 Task: Research Airbnb options in Watsa, Democratic Republic of the Congo from 4th December, 2023 to 10th December, 2023 for 8 adults.4 bedrooms having 8 beds and 4 bathrooms. Property type can be house. Amenities needed are: wifi, TV, free parkinig on premises, gym, breakfast. Look for 3 properties as per requirement.
Action: Mouse moved to (515, 189)
Screenshot: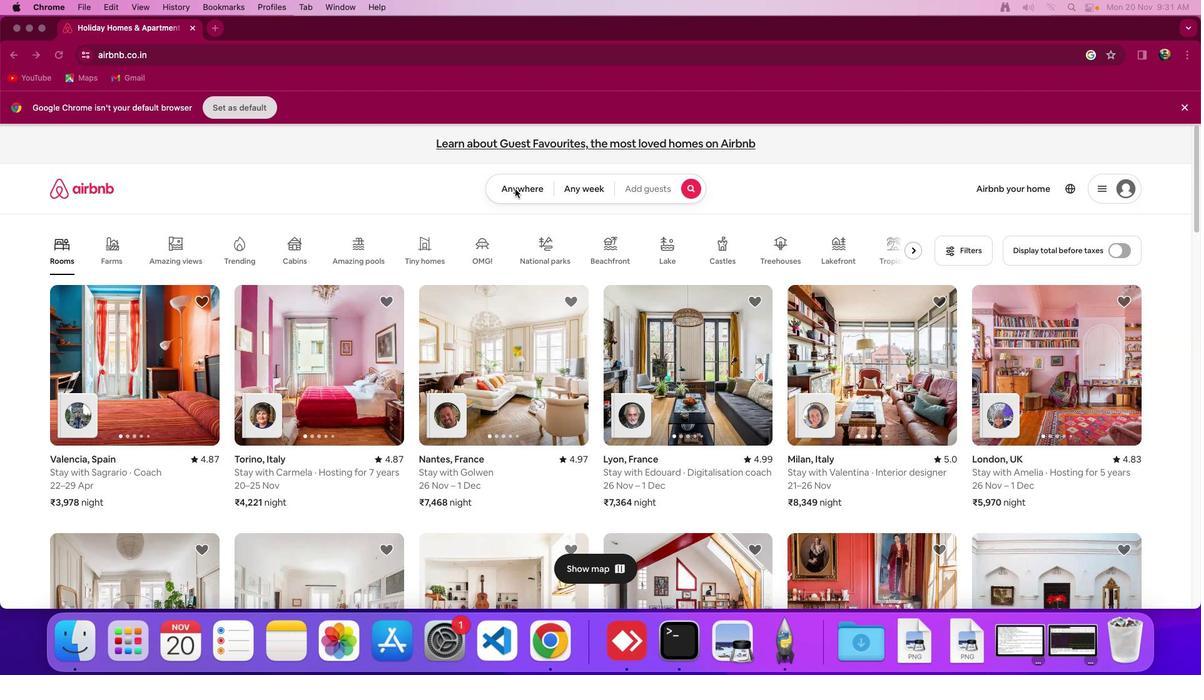 
Action: Mouse pressed left at (515, 189)
Screenshot: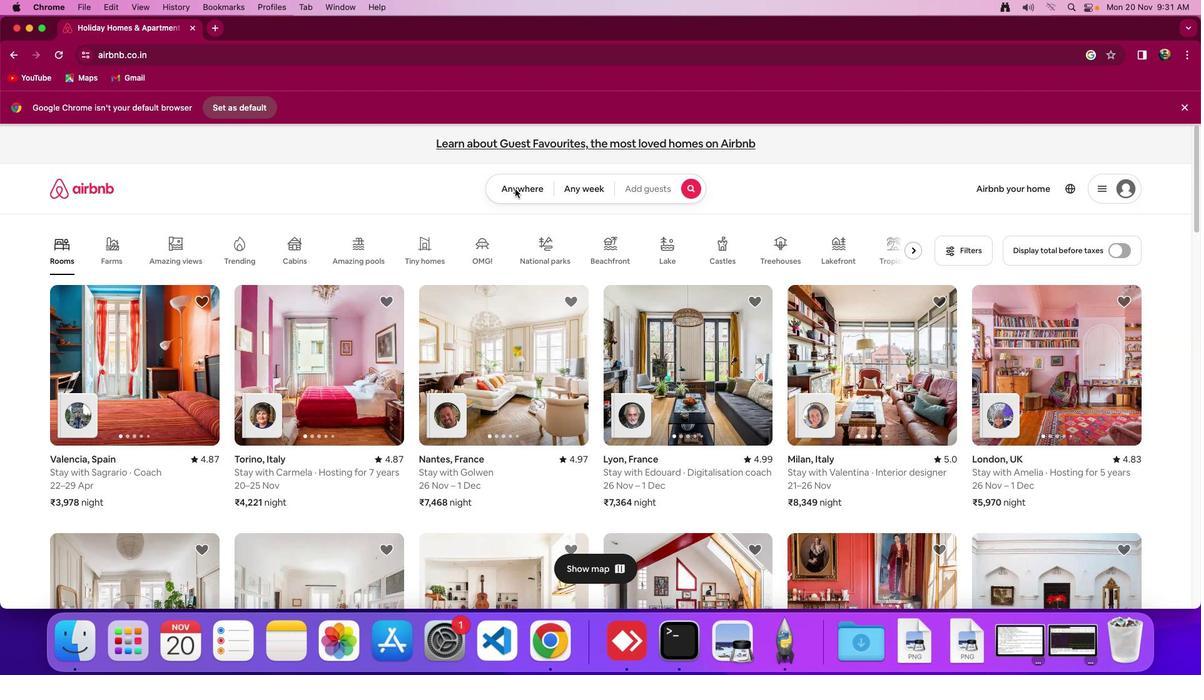 
Action: Mouse moved to (515, 189)
Screenshot: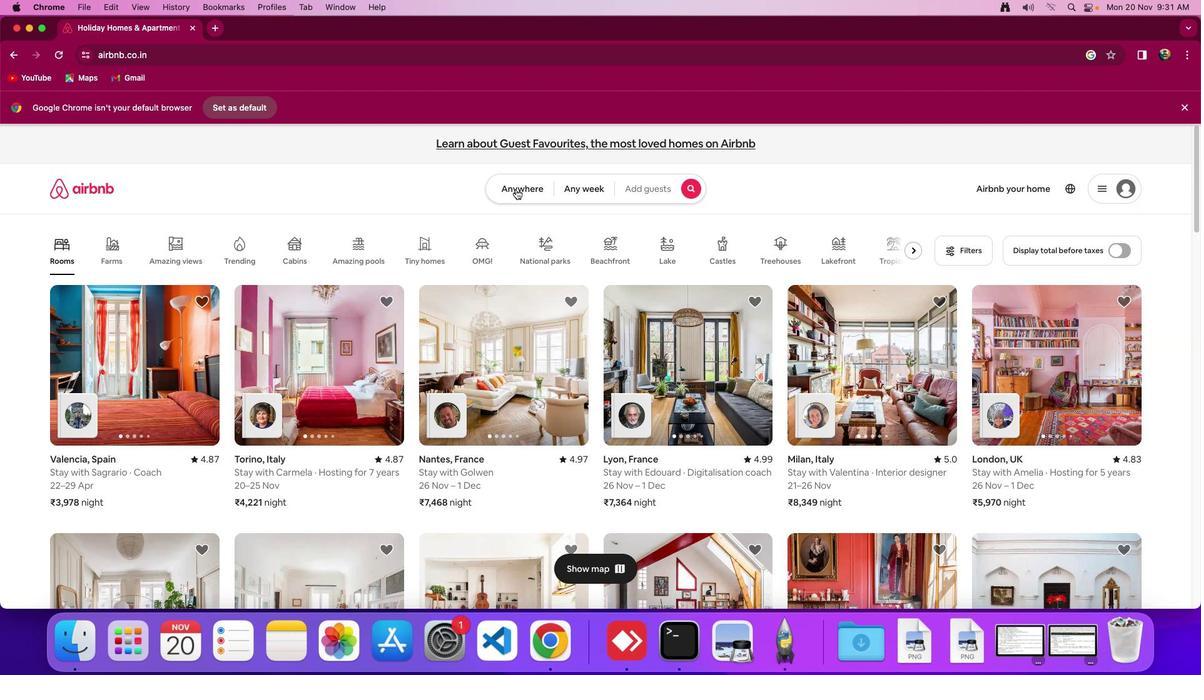 
Action: Mouse pressed left at (515, 189)
Screenshot: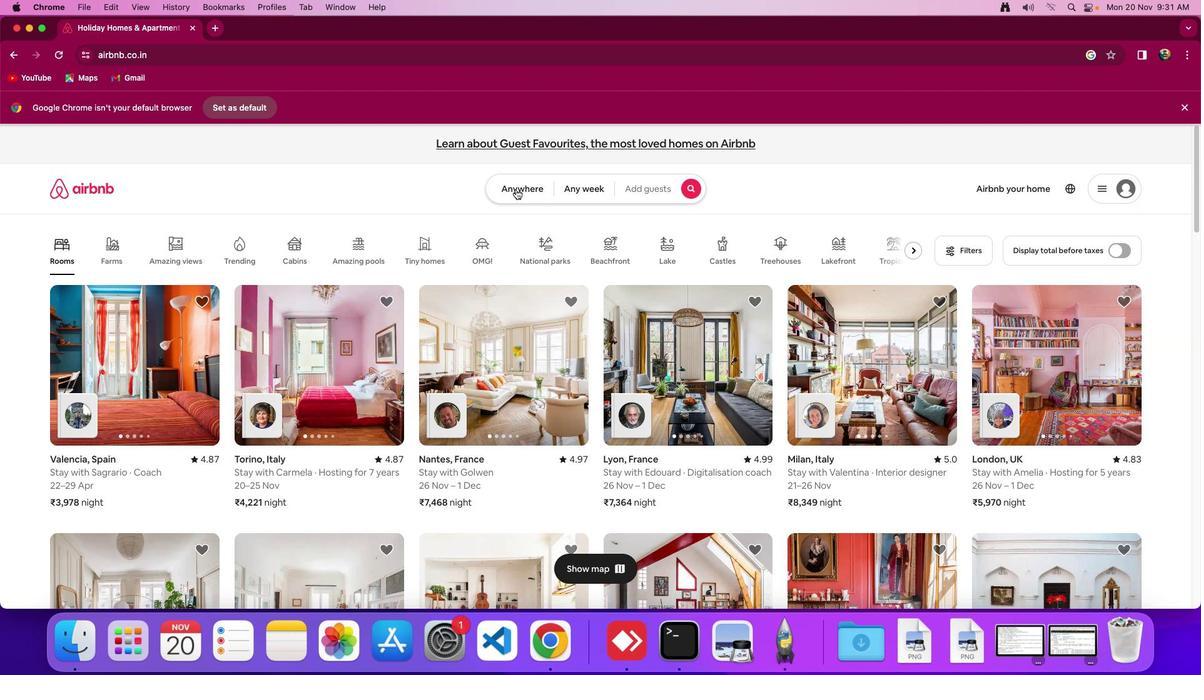 
Action: Mouse moved to (431, 237)
Screenshot: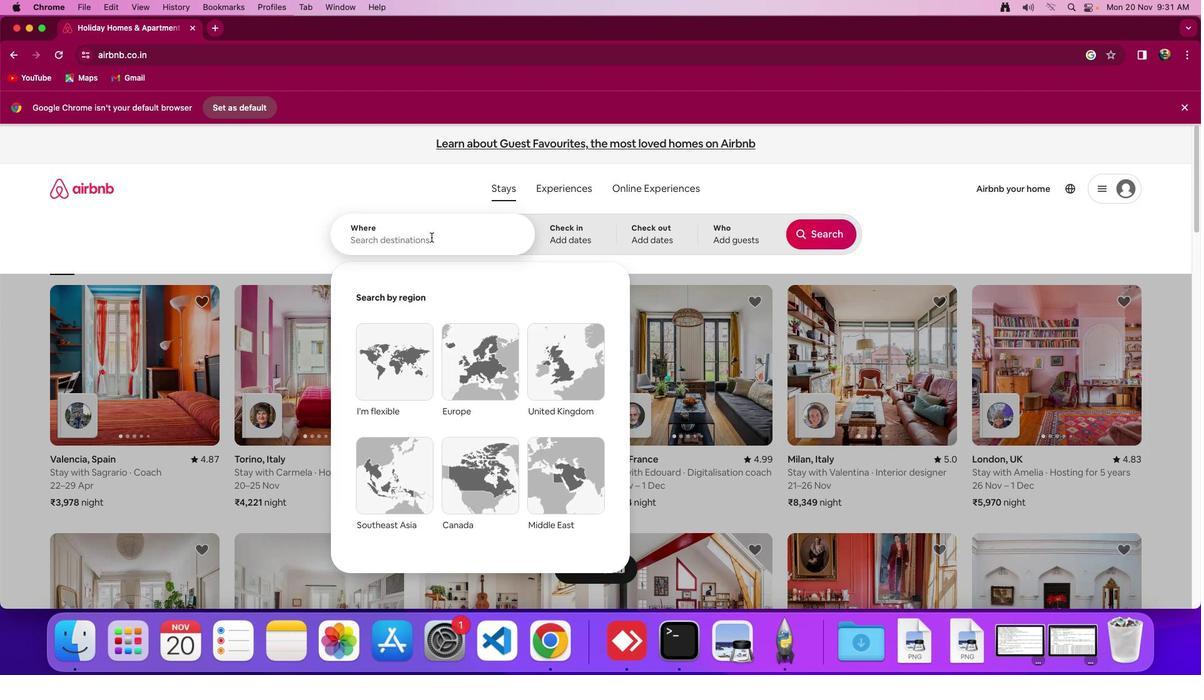 
Action: Mouse pressed left at (431, 237)
Screenshot: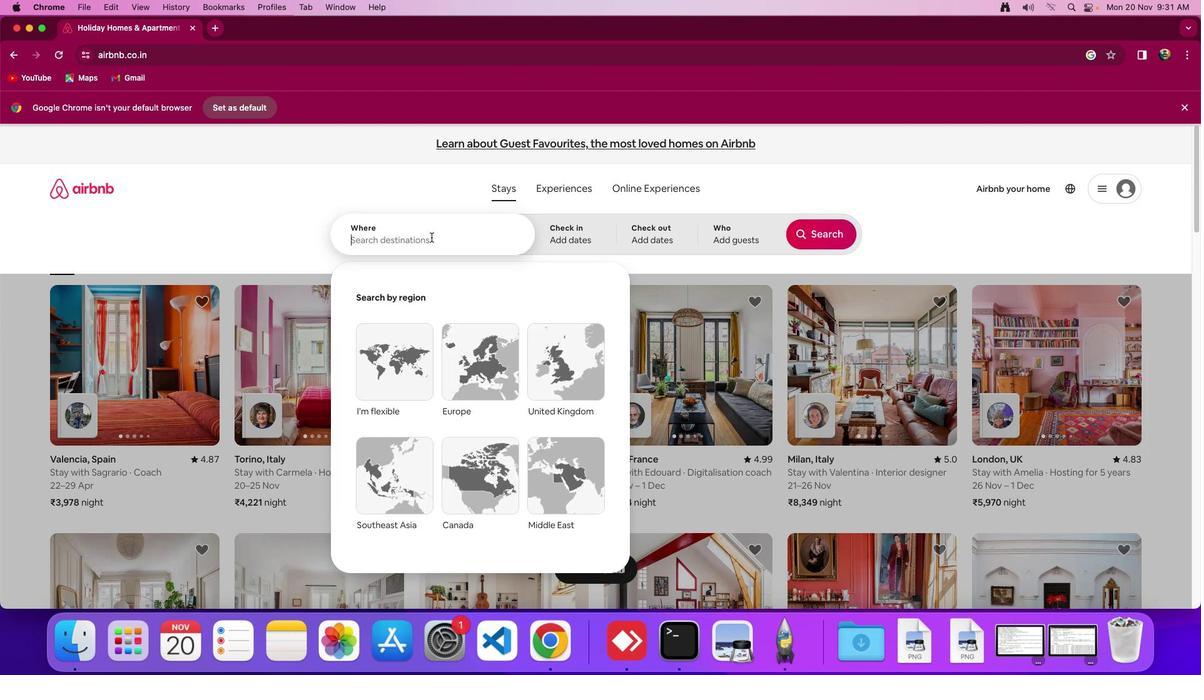 
Action: Mouse moved to (441, 233)
Screenshot: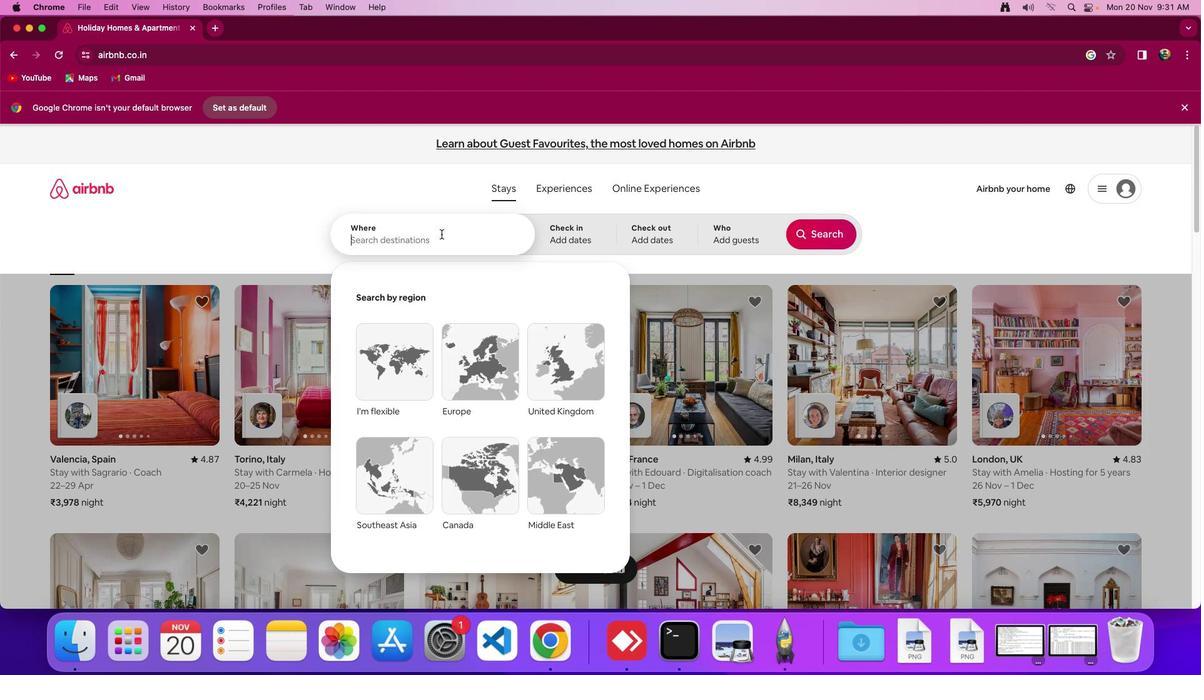 
Action: Key pressed Key.shift_r'W''a''s''t''s''a'','Key.spaceKey.shift_r'D''e''m''o''c''r''a''t''i''c'Key.spaceKey.shift_r'R''e''p''u''b''l''i''c'Key.space'o''f'Key.space't''h''e'Key.spaceKey.shift_r'C''o''n''g''o'
Screenshot: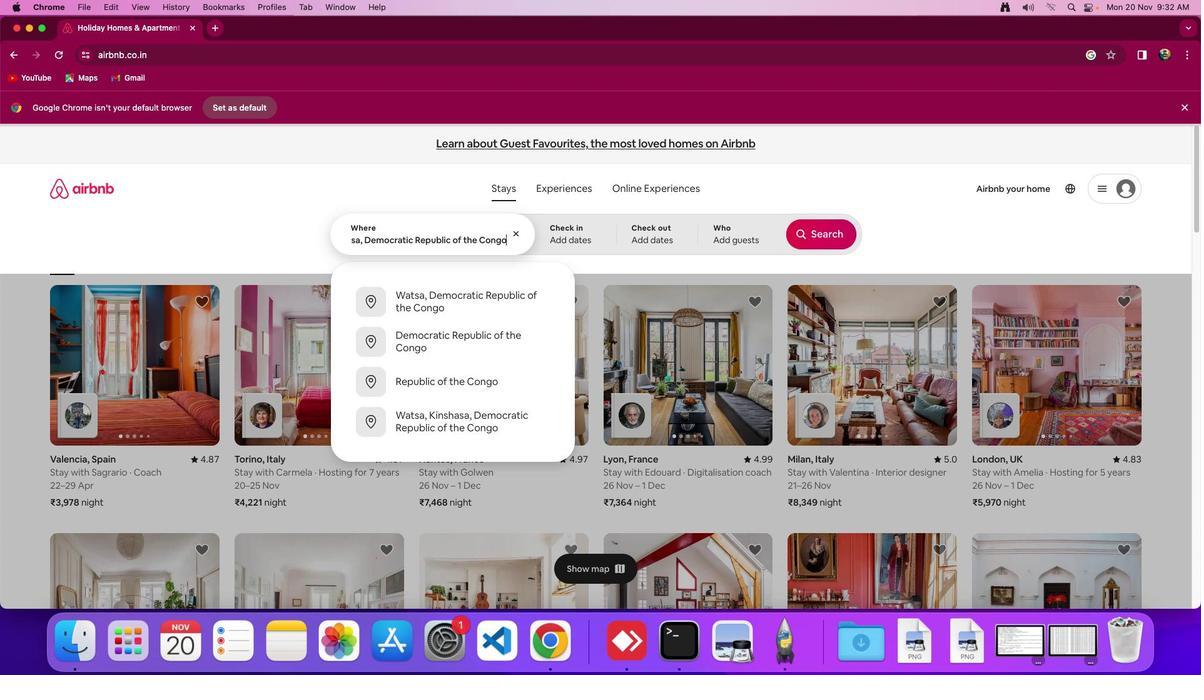 
Action: Mouse moved to (564, 238)
Screenshot: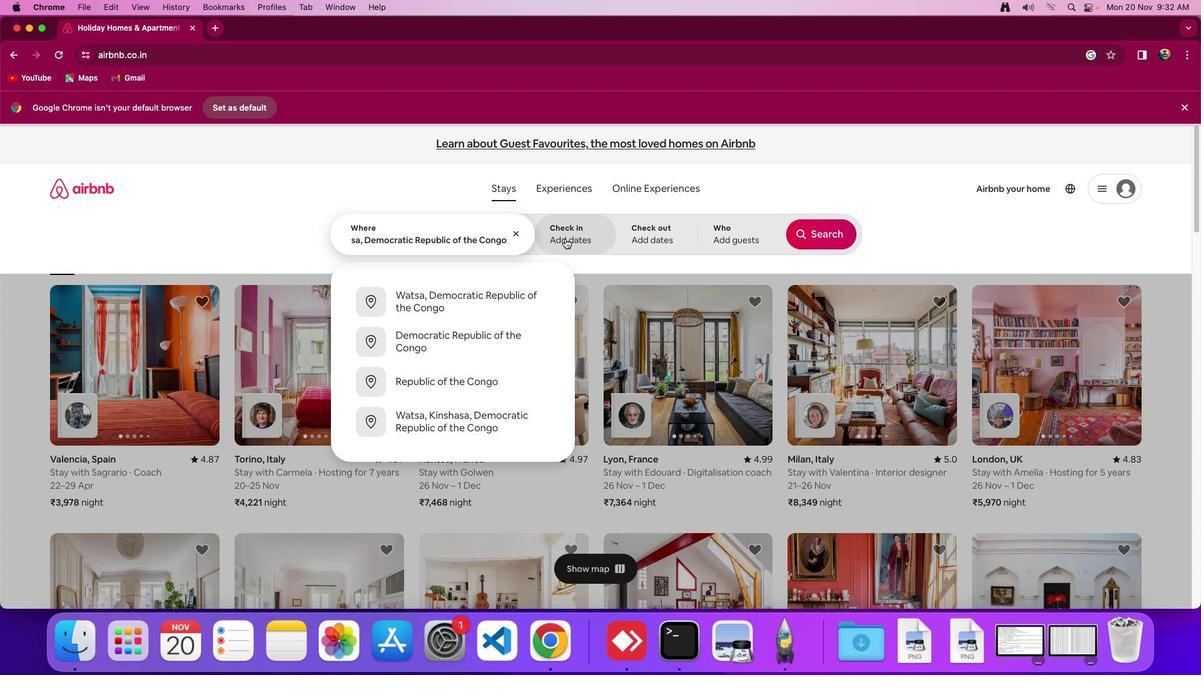 
Action: Mouse pressed left at (564, 238)
Screenshot: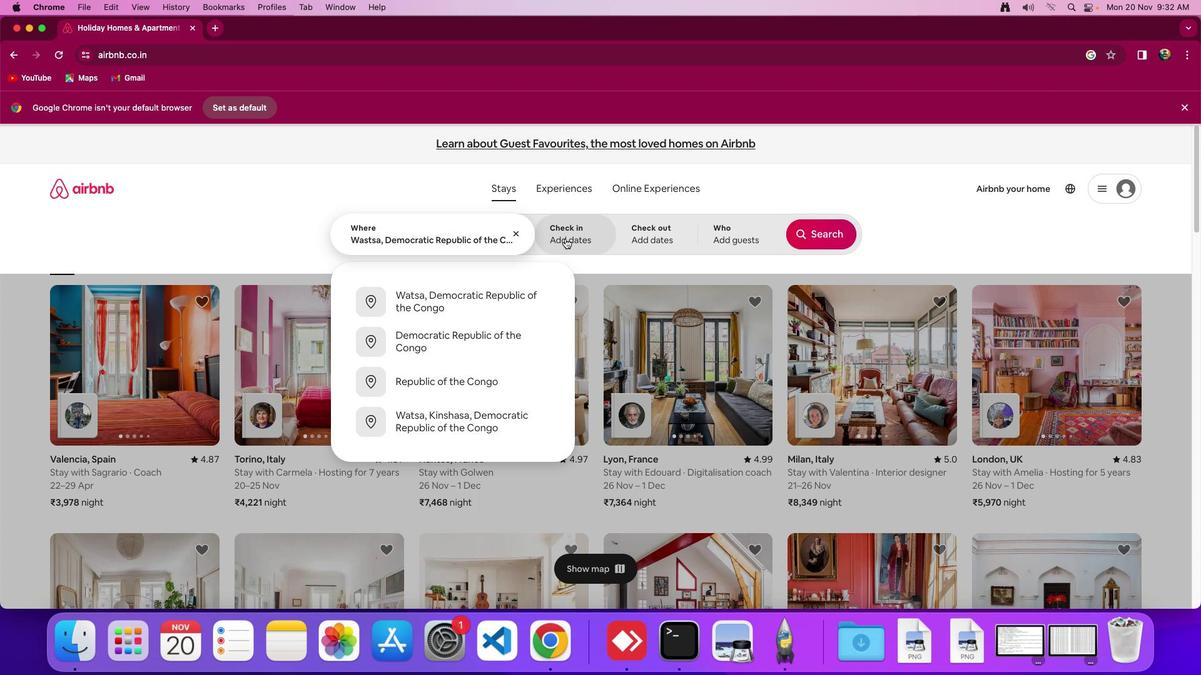 
Action: Mouse moved to (650, 417)
Screenshot: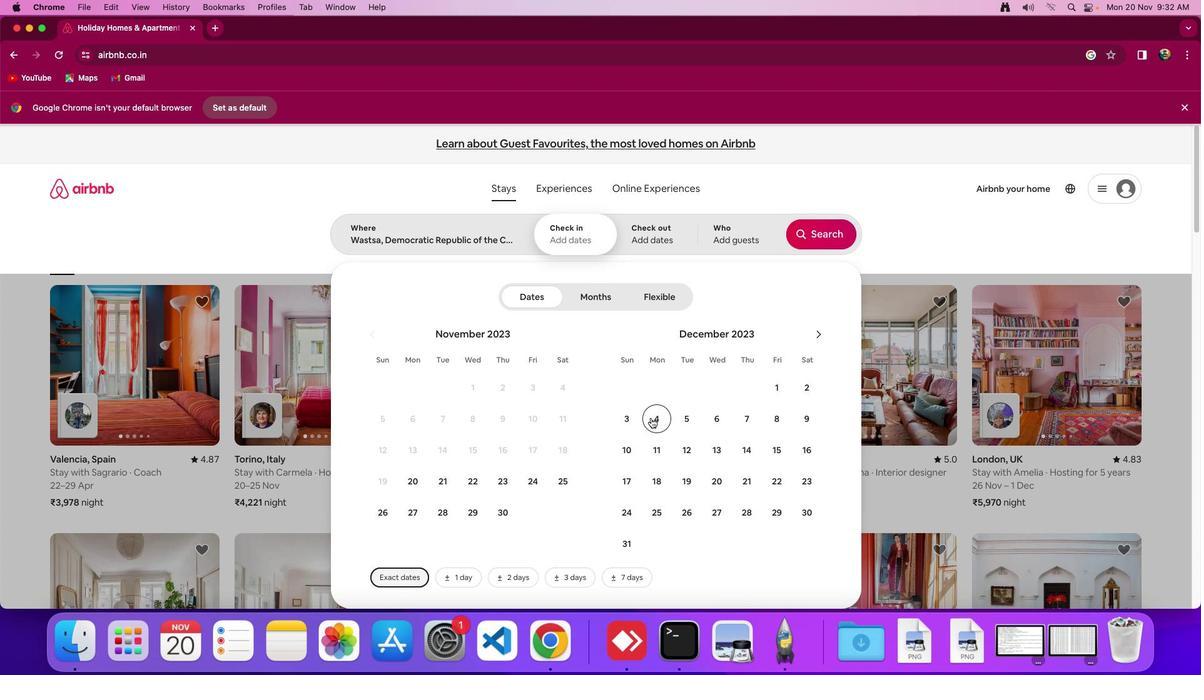 
Action: Mouse pressed left at (650, 417)
Screenshot: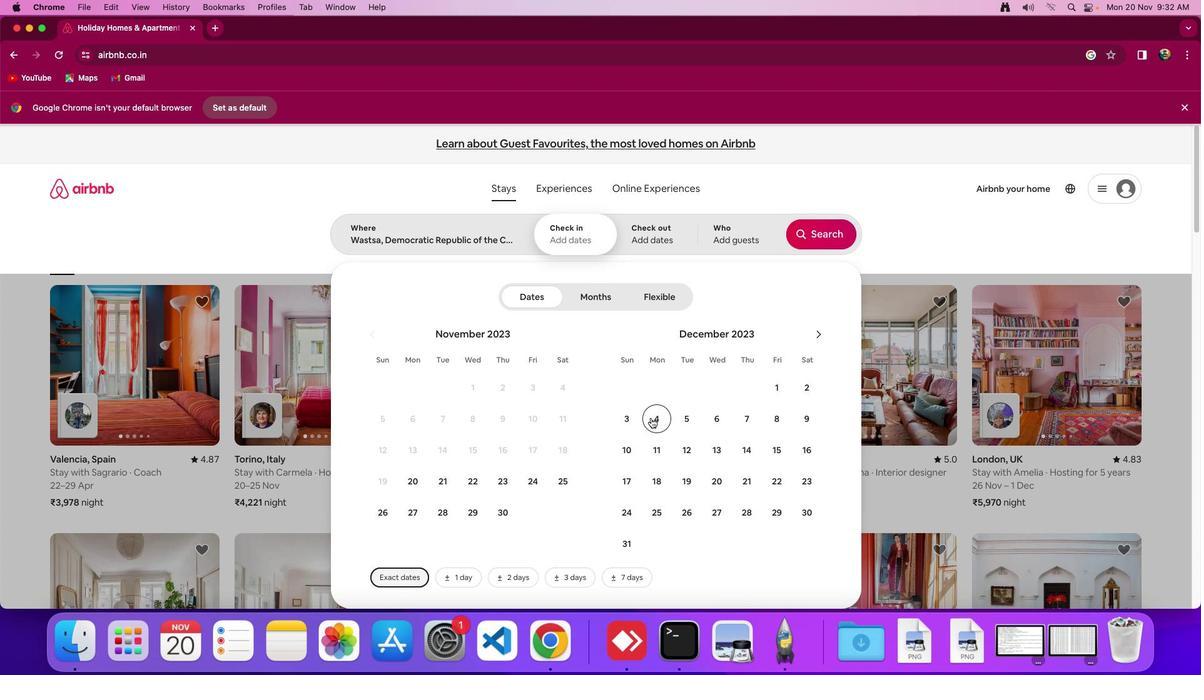 
Action: Mouse moved to (624, 441)
Screenshot: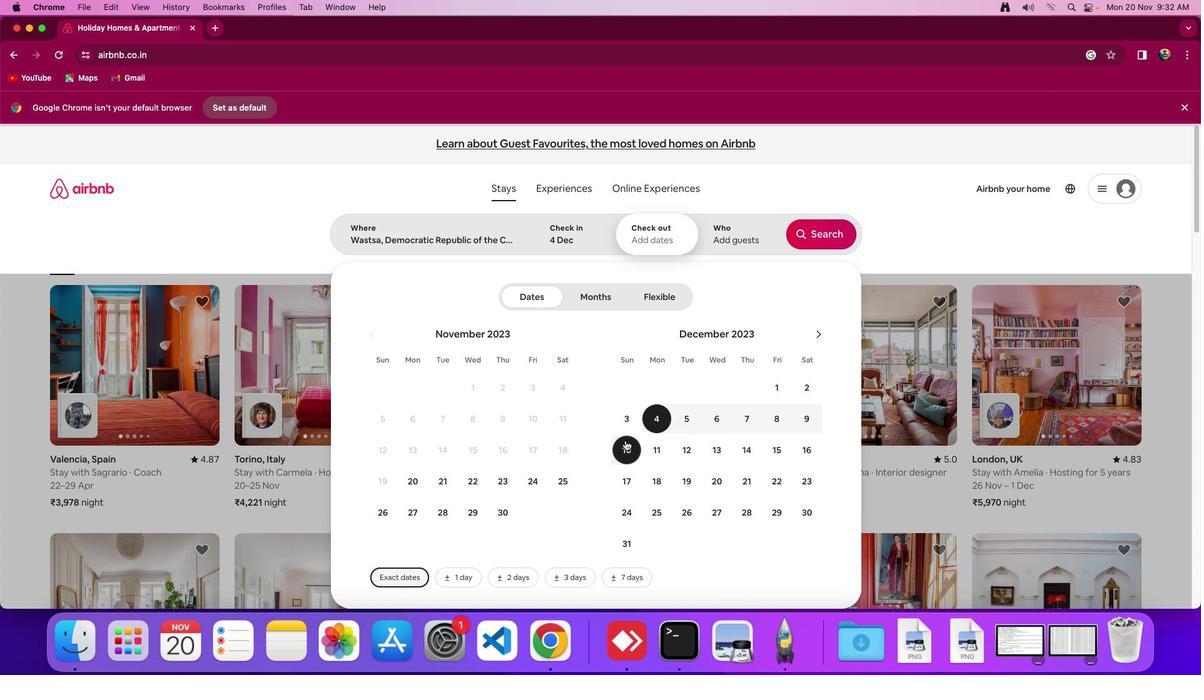 
Action: Mouse pressed left at (624, 441)
Screenshot: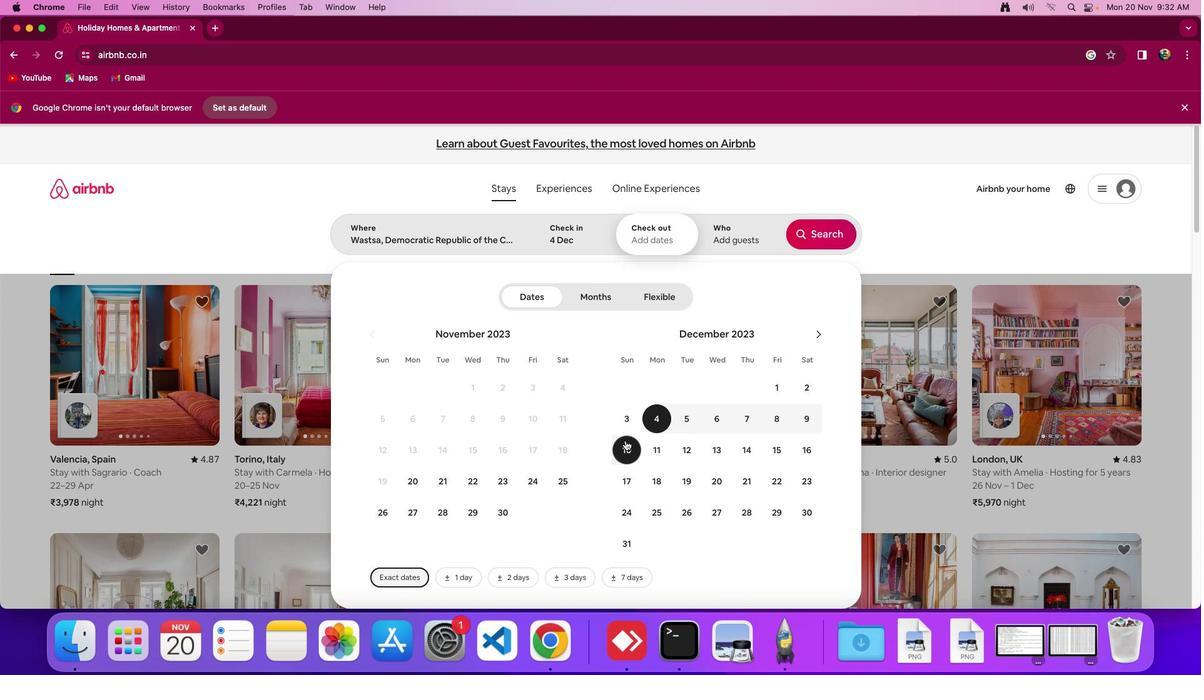 
Action: Mouse moved to (717, 240)
Screenshot: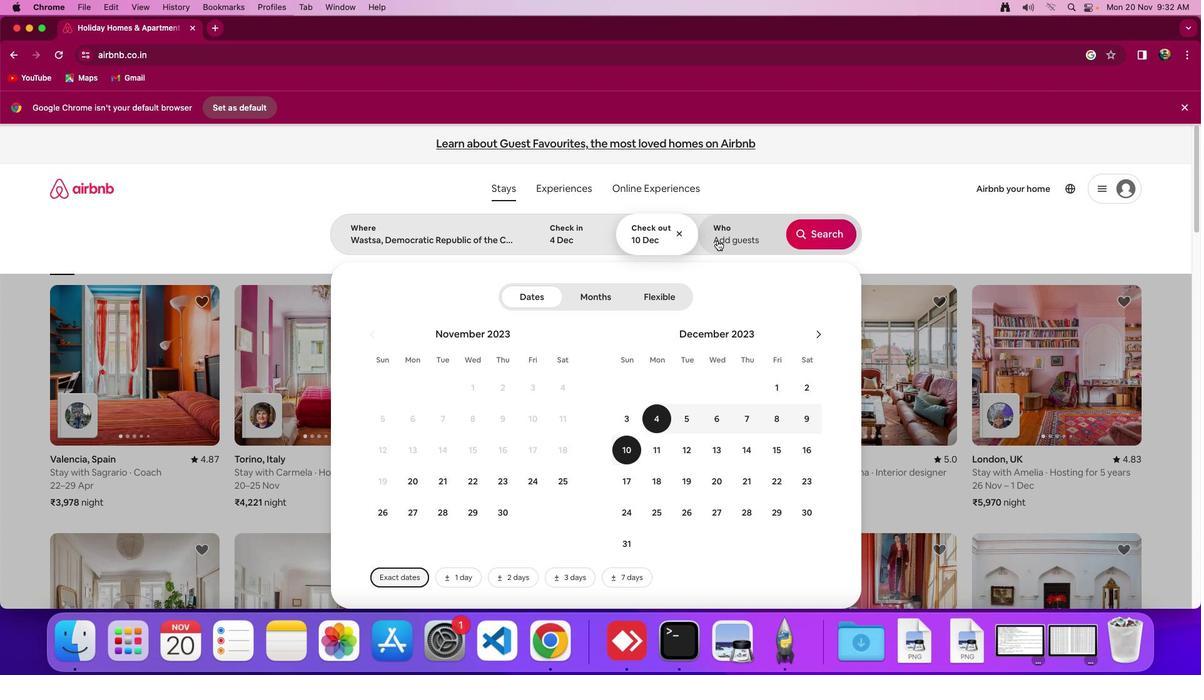 
Action: Mouse pressed left at (717, 240)
Screenshot: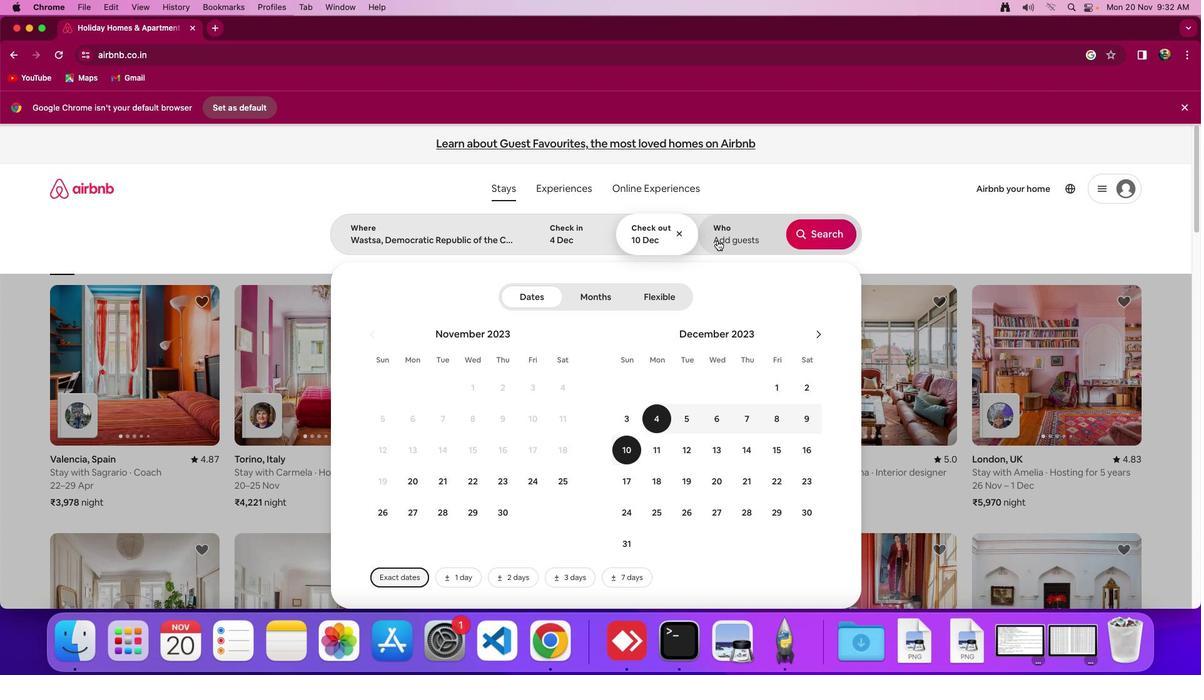 
Action: Mouse moved to (825, 302)
Screenshot: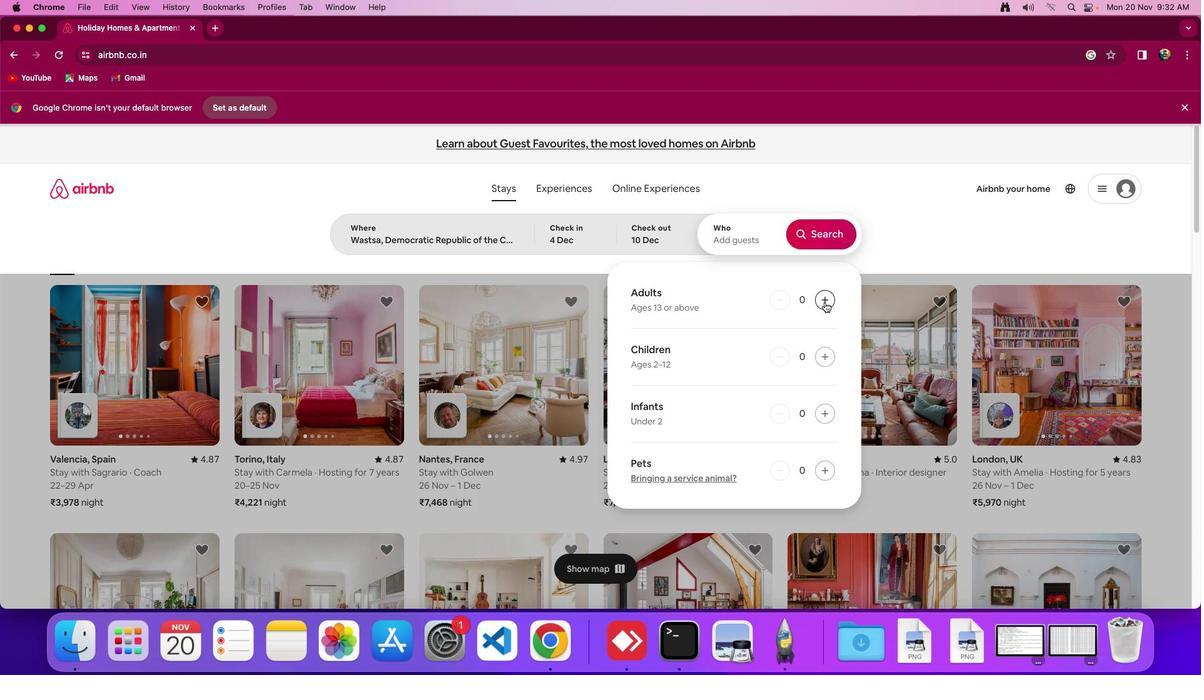 
Action: Mouse pressed left at (825, 302)
Screenshot: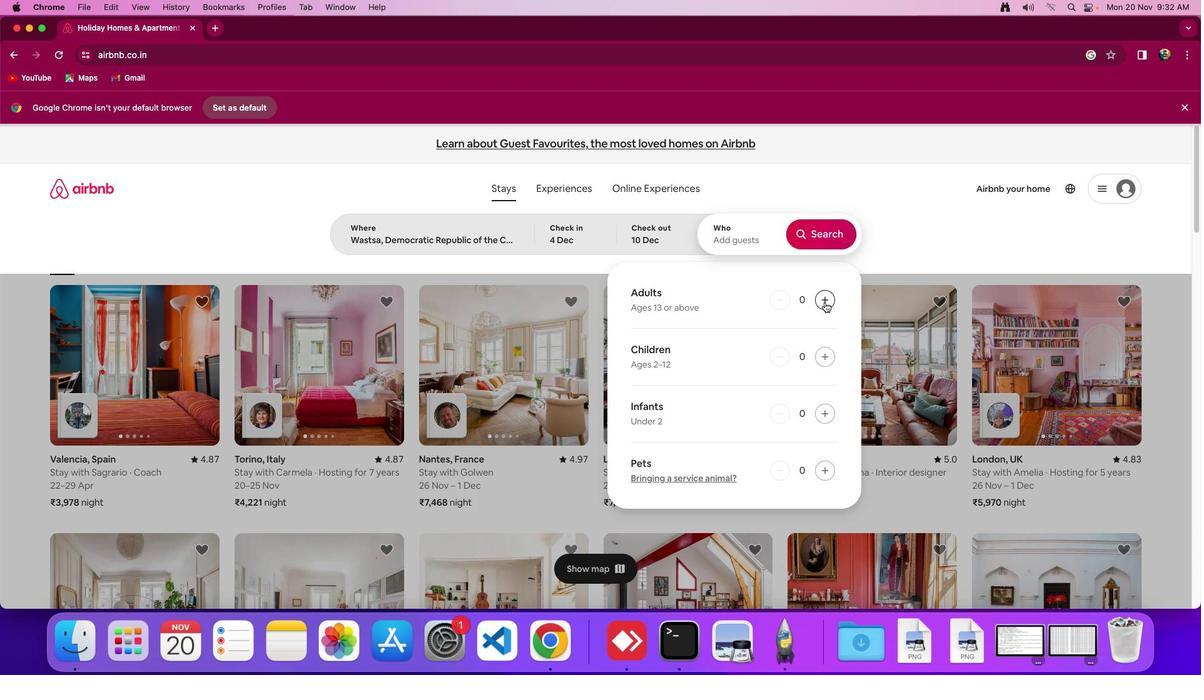 
Action: Mouse pressed left at (825, 302)
Screenshot: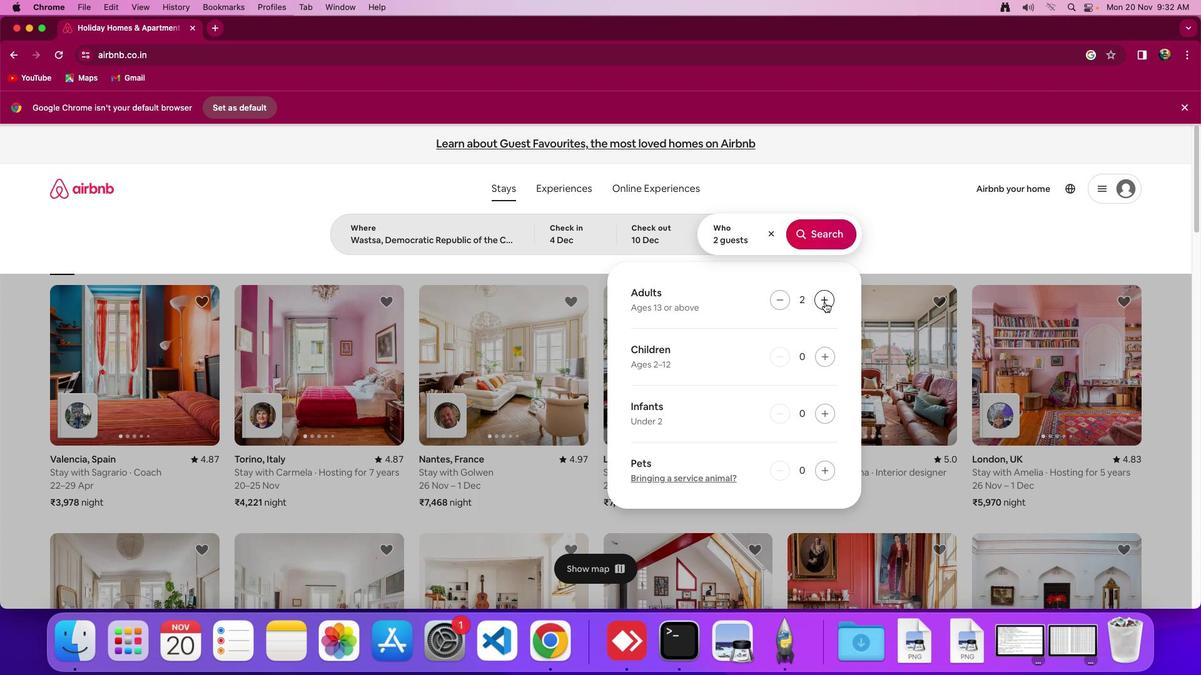 
Action: Mouse pressed left at (825, 302)
Screenshot: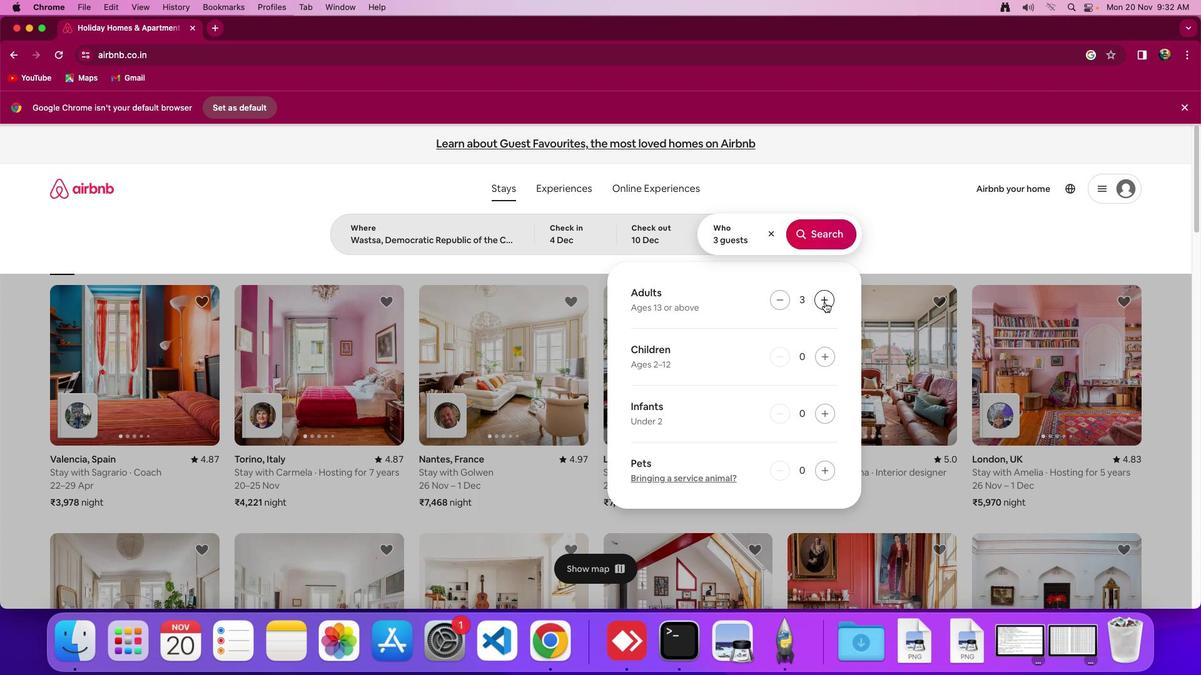 
Action: Mouse pressed left at (825, 302)
Screenshot: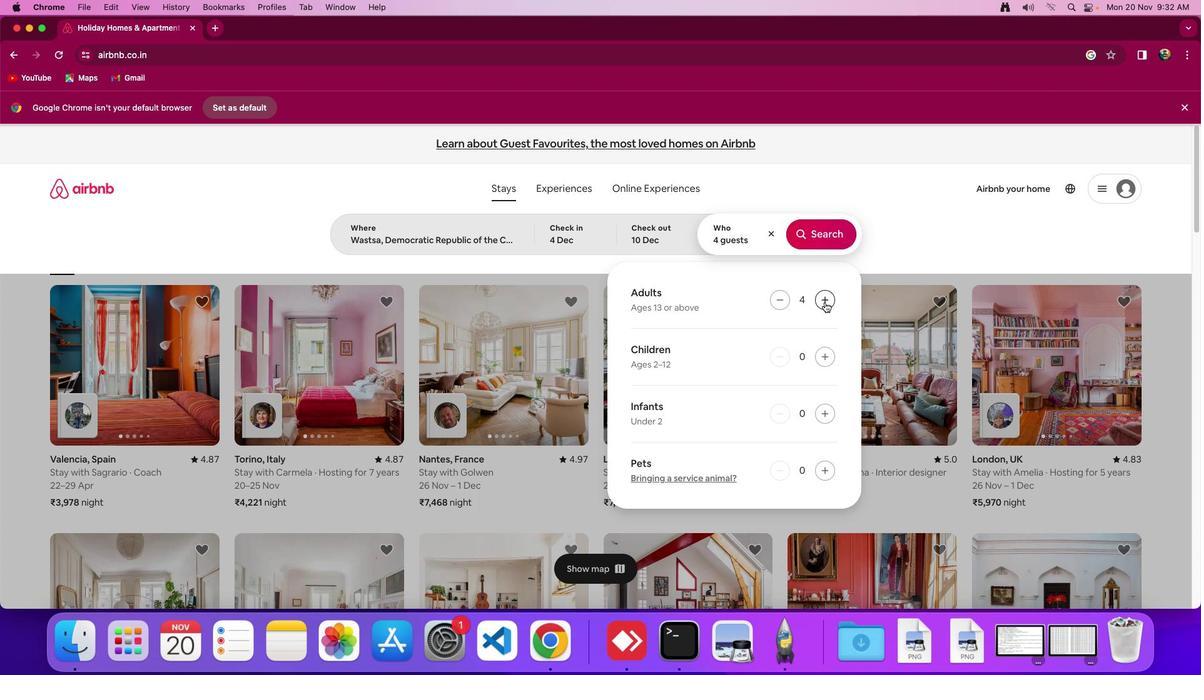 
Action: Mouse pressed left at (825, 302)
Screenshot: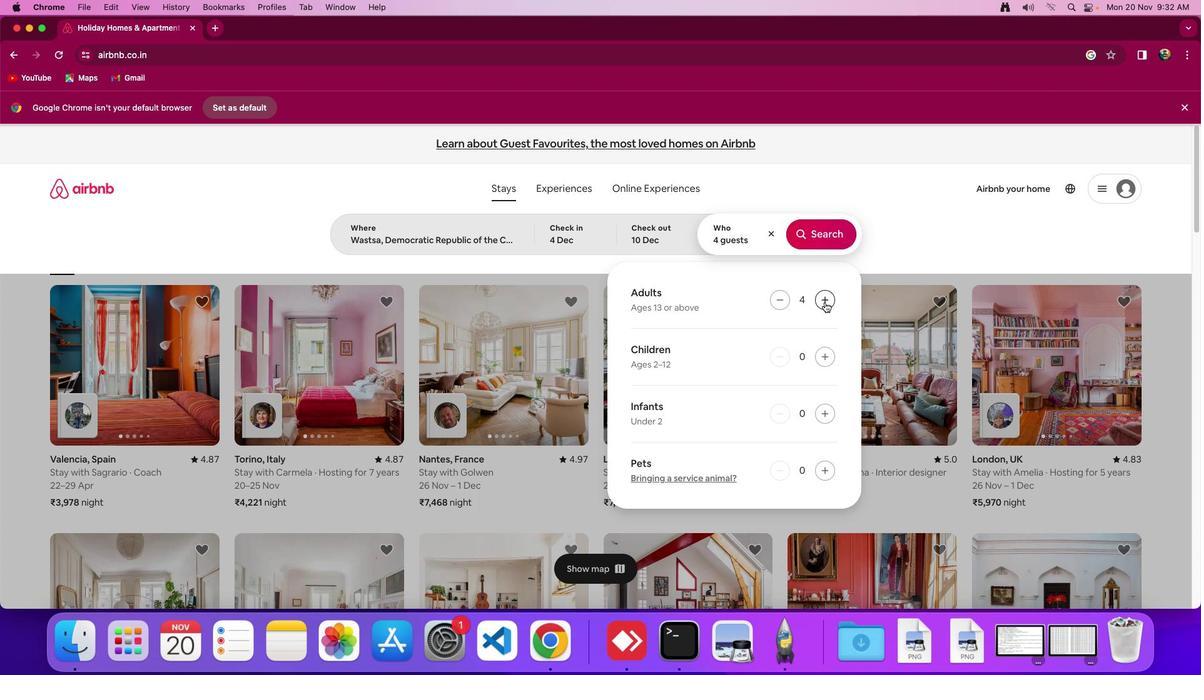 
Action: Mouse pressed left at (825, 302)
Screenshot: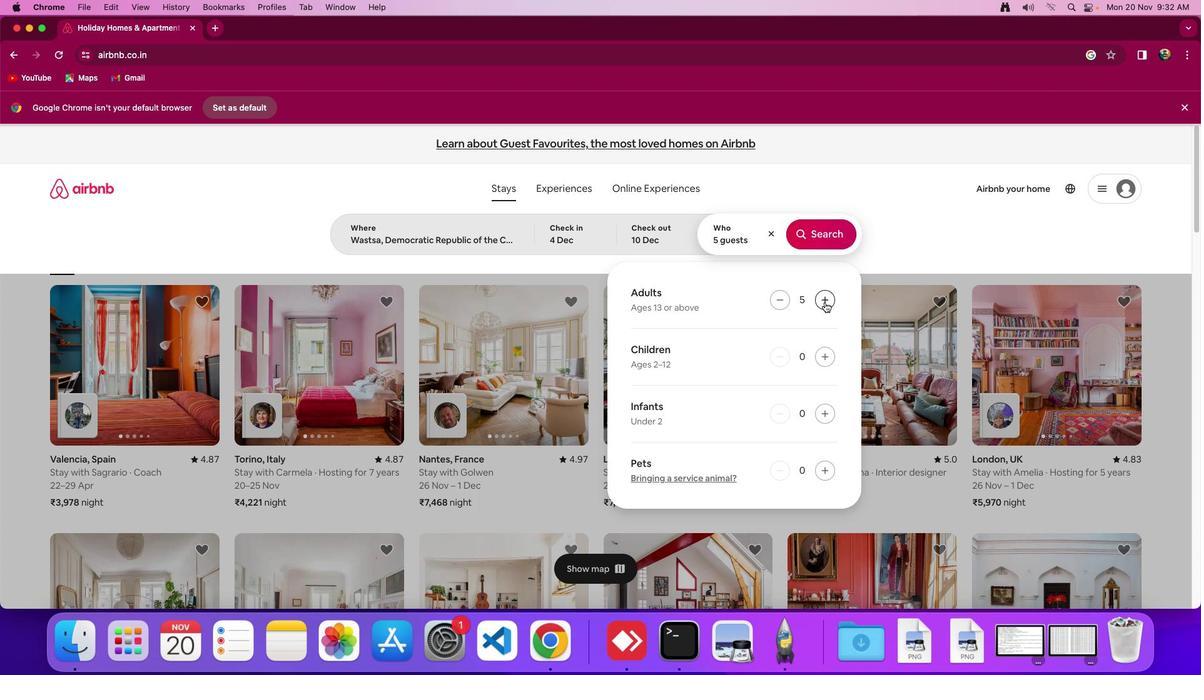 
Action: Mouse pressed left at (825, 302)
Screenshot: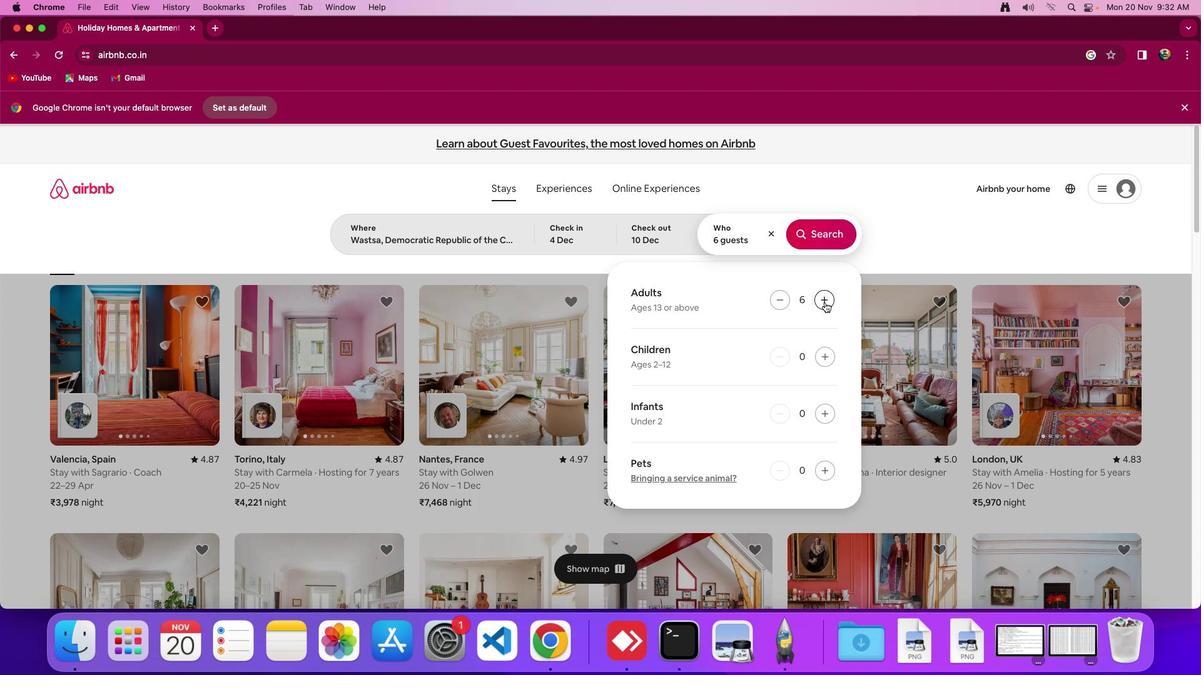 
Action: Mouse pressed left at (825, 302)
Screenshot: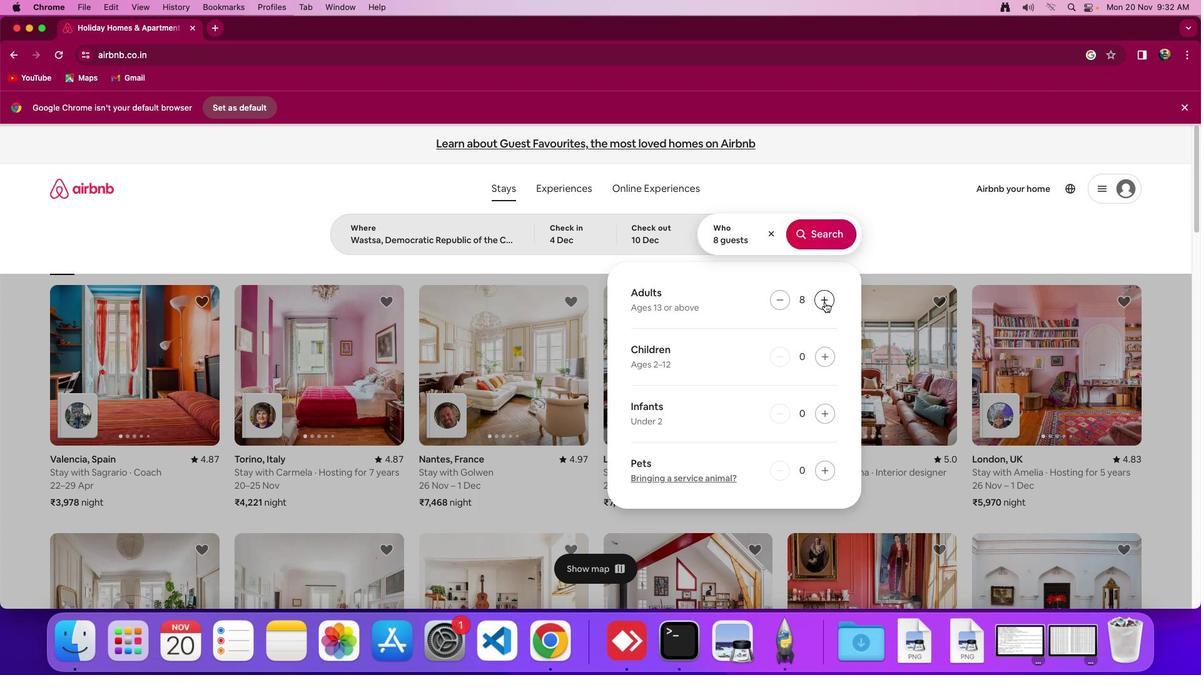 
Action: Mouse moved to (820, 232)
Screenshot: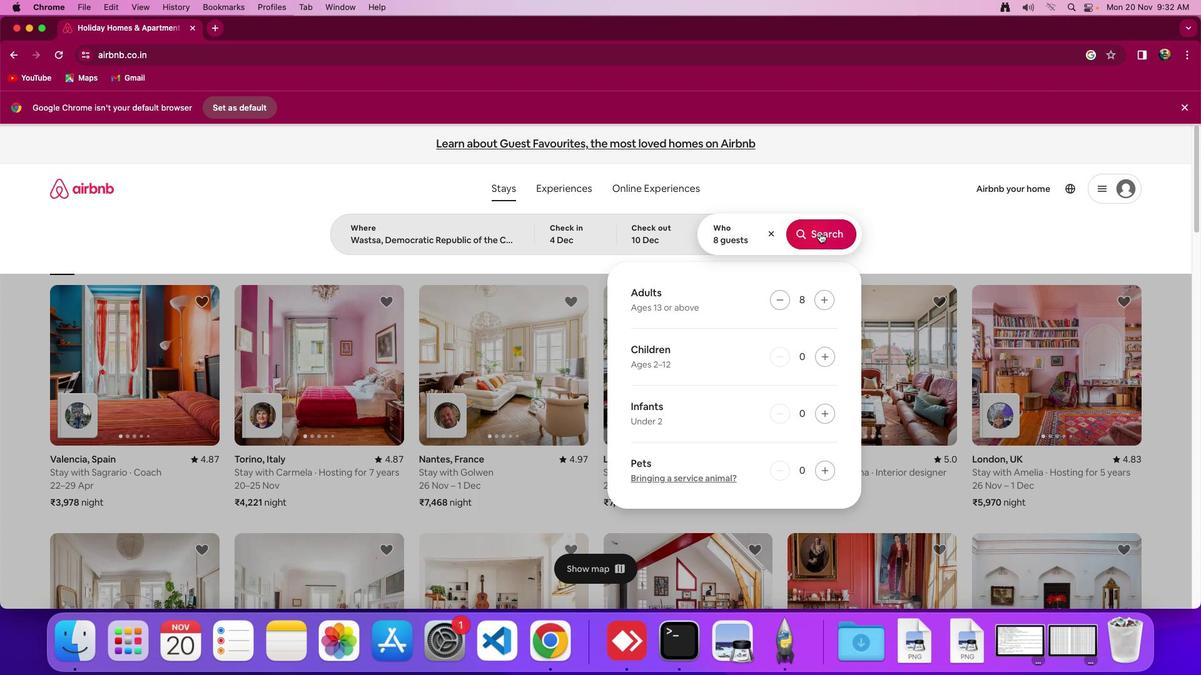 
Action: Mouse pressed left at (820, 232)
Screenshot: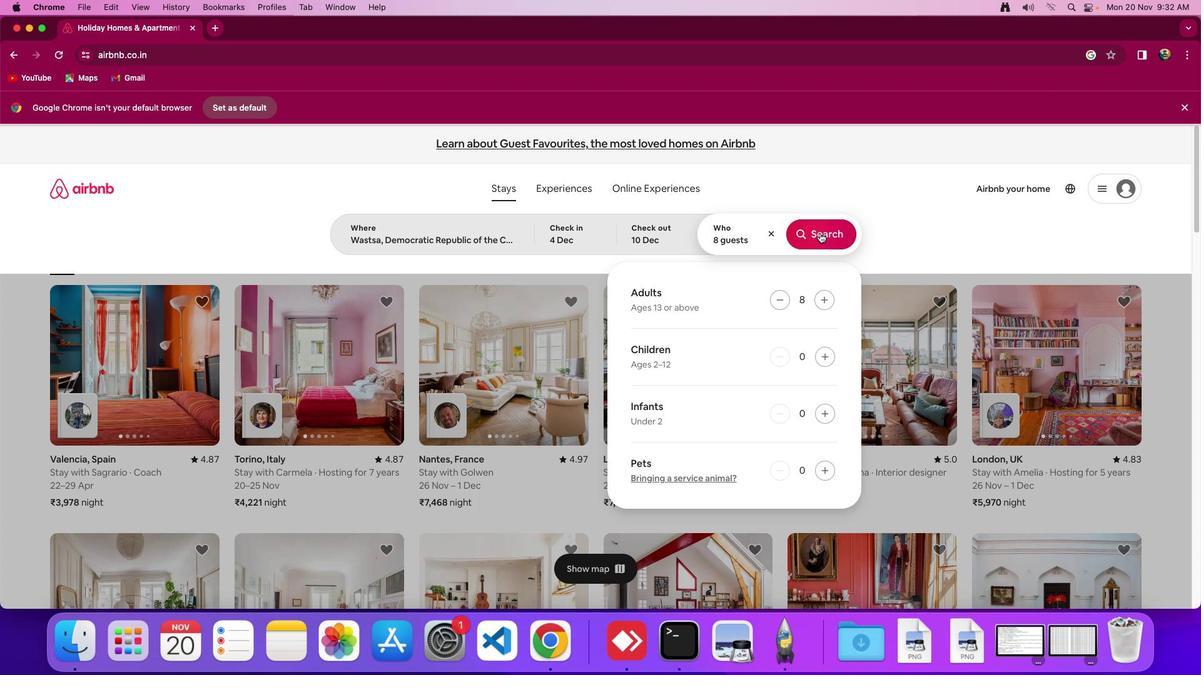 
Action: Mouse moved to (985, 198)
Screenshot: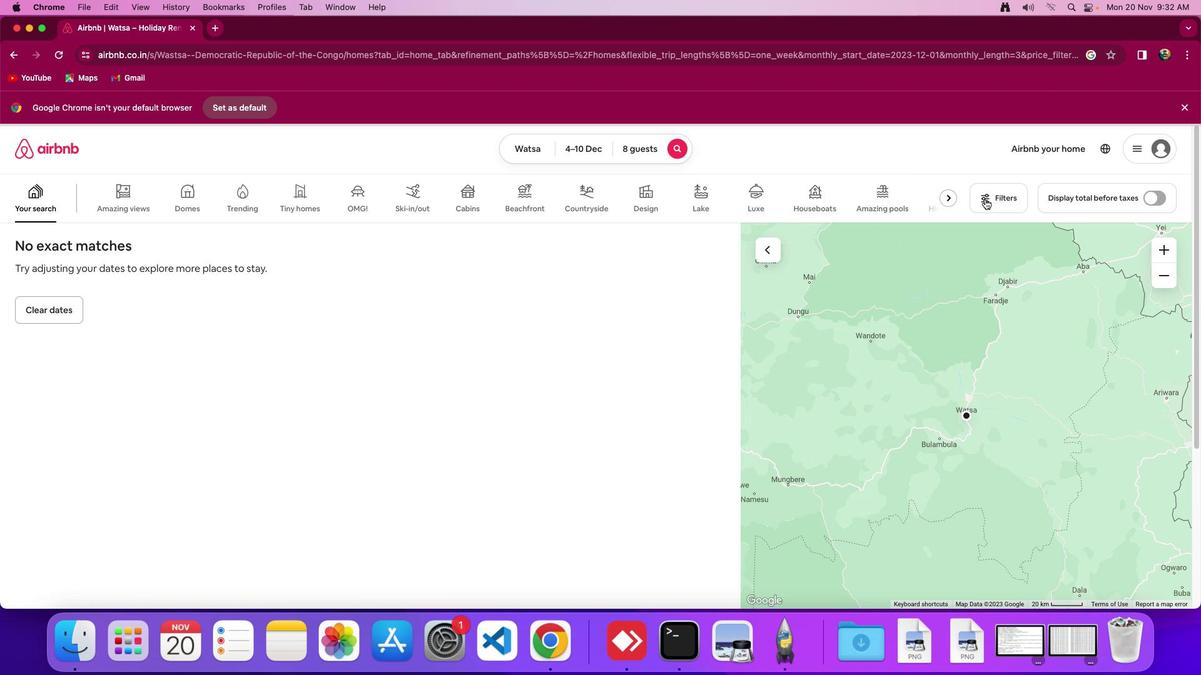 
Action: Mouse pressed left at (985, 198)
Screenshot: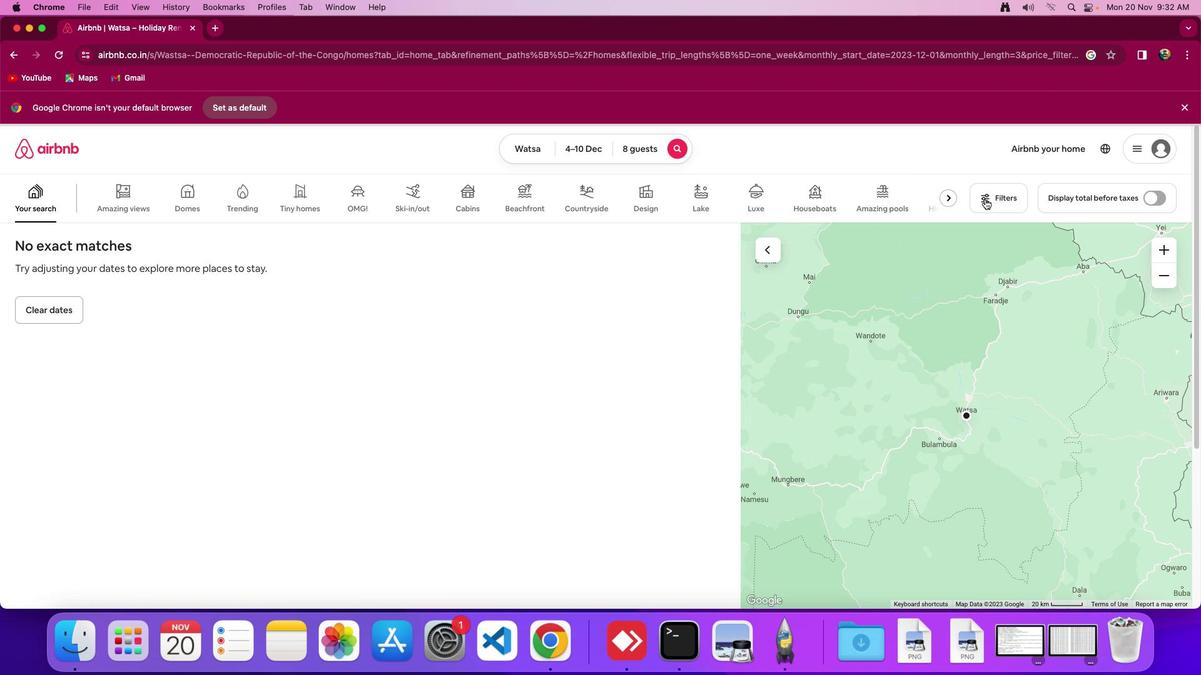 
Action: Mouse moved to (593, 349)
Screenshot: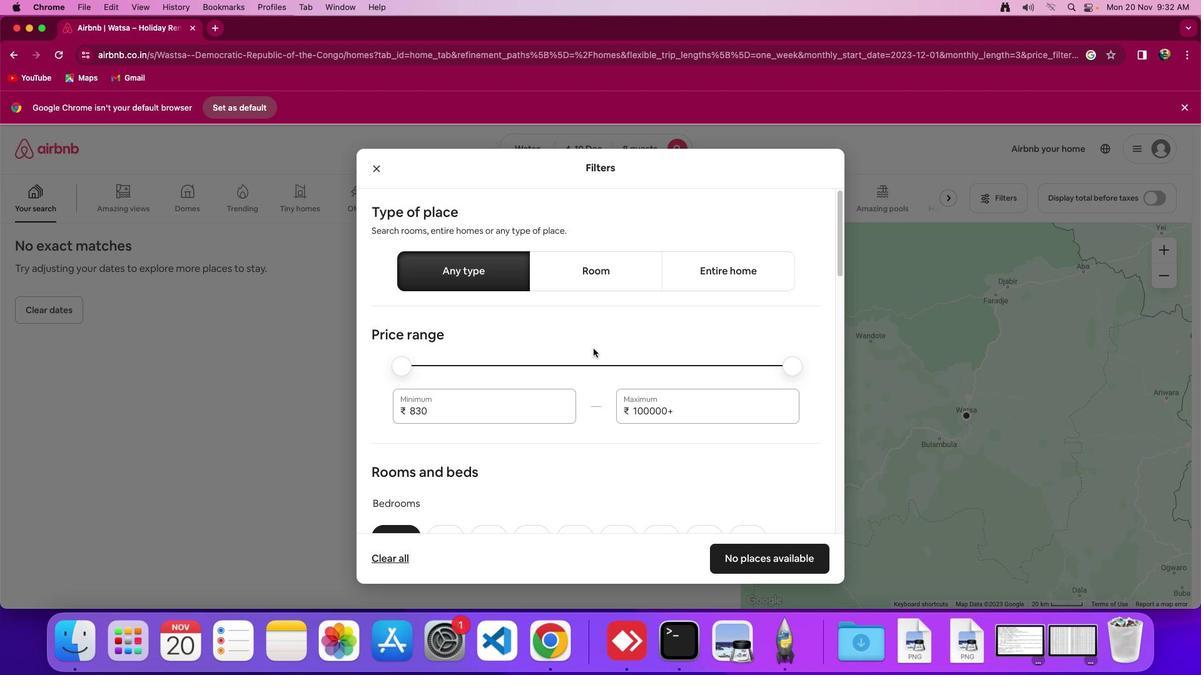 
Action: Mouse scrolled (593, 349) with delta (0, 0)
Screenshot: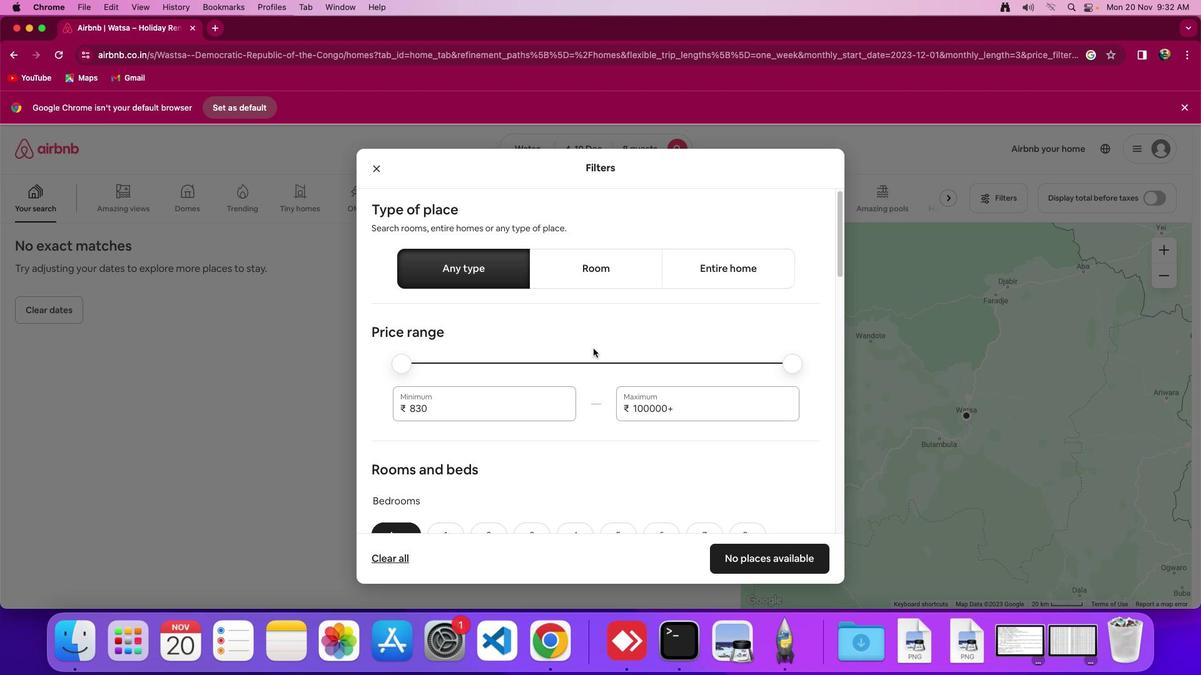 
Action: Mouse scrolled (593, 349) with delta (0, 0)
Screenshot: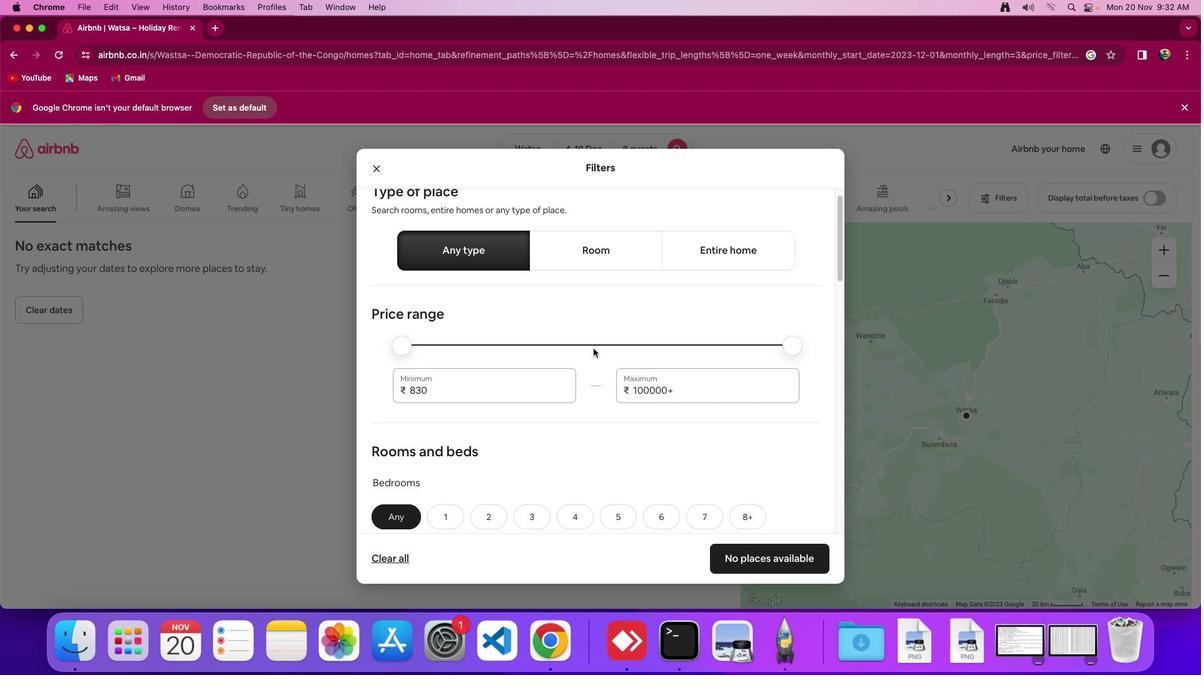 
Action: Mouse scrolled (593, 349) with delta (0, -1)
Screenshot: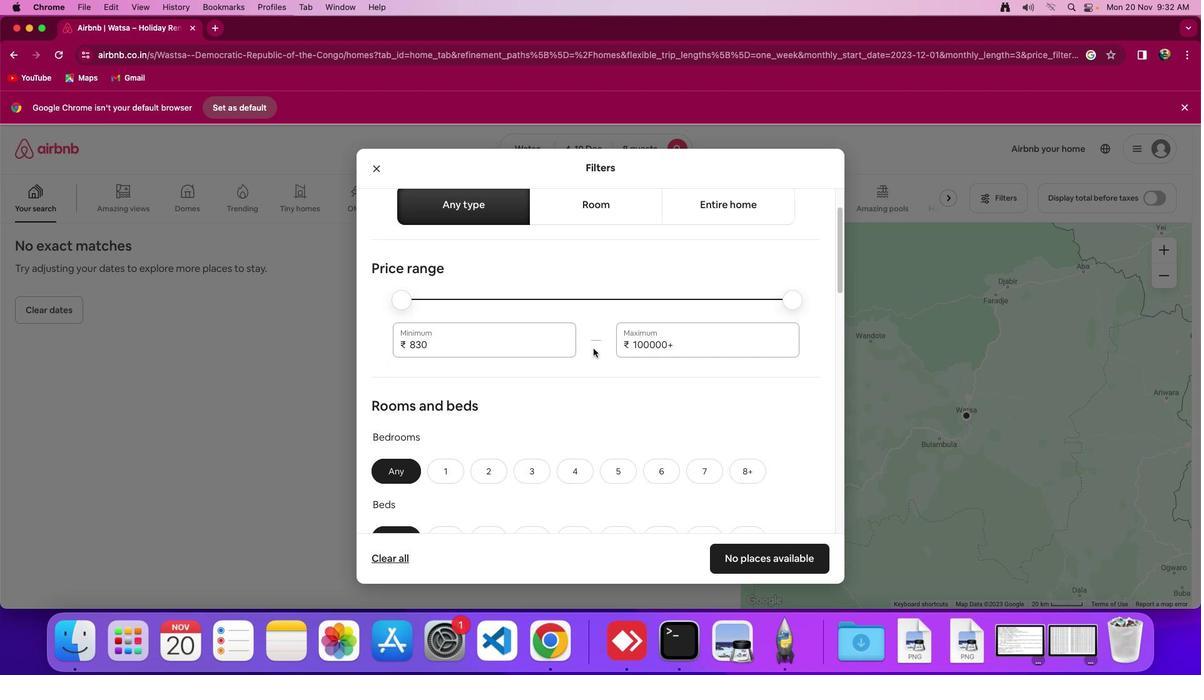 
Action: Mouse scrolled (593, 349) with delta (0, -1)
Screenshot: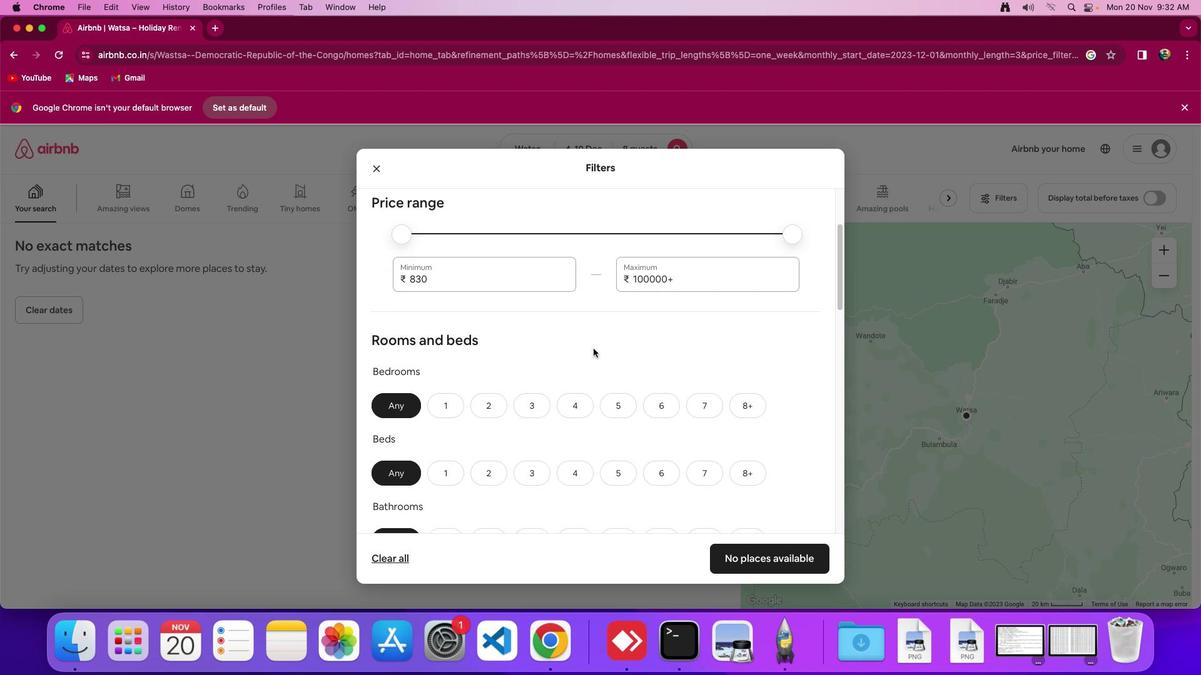 
Action: Mouse scrolled (593, 349) with delta (0, 0)
Screenshot: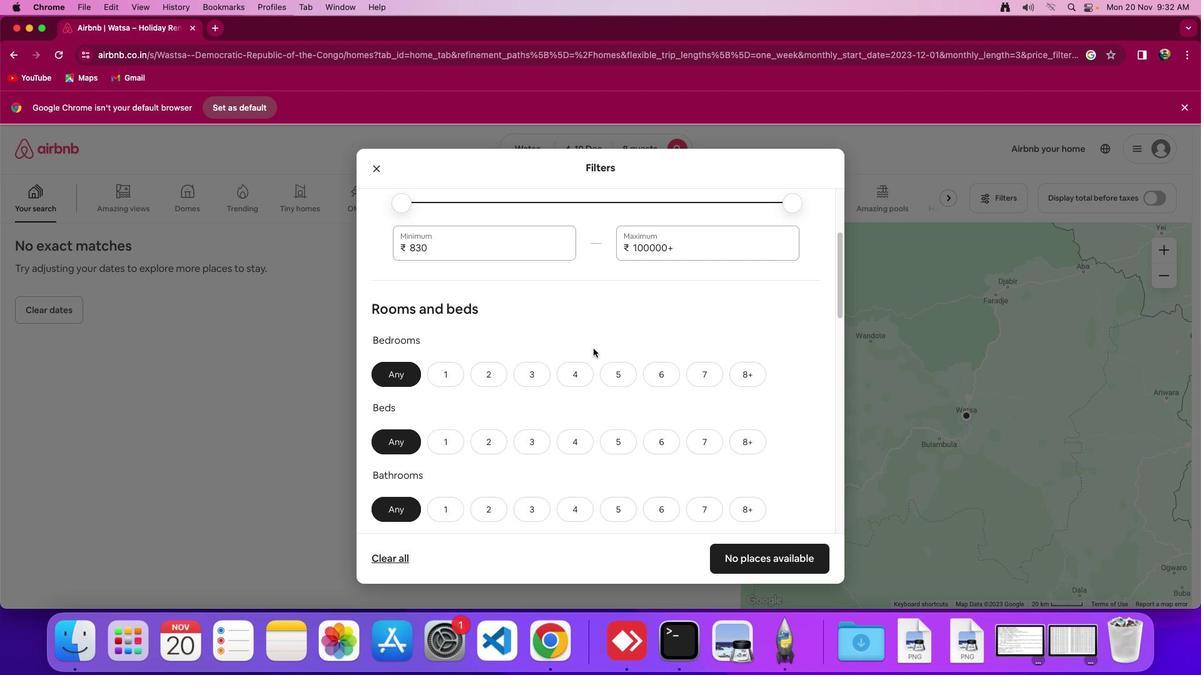
Action: Mouse scrolled (593, 349) with delta (0, 0)
Screenshot: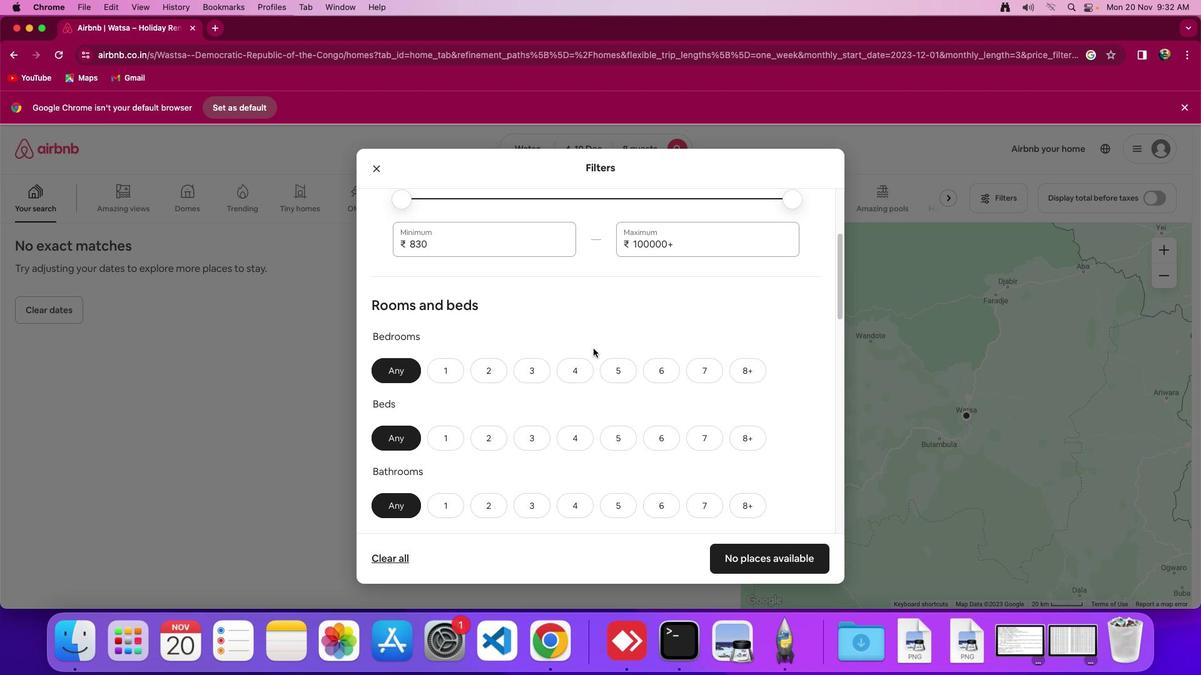 
Action: Mouse scrolled (593, 349) with delta (0, 0)
Screenshot: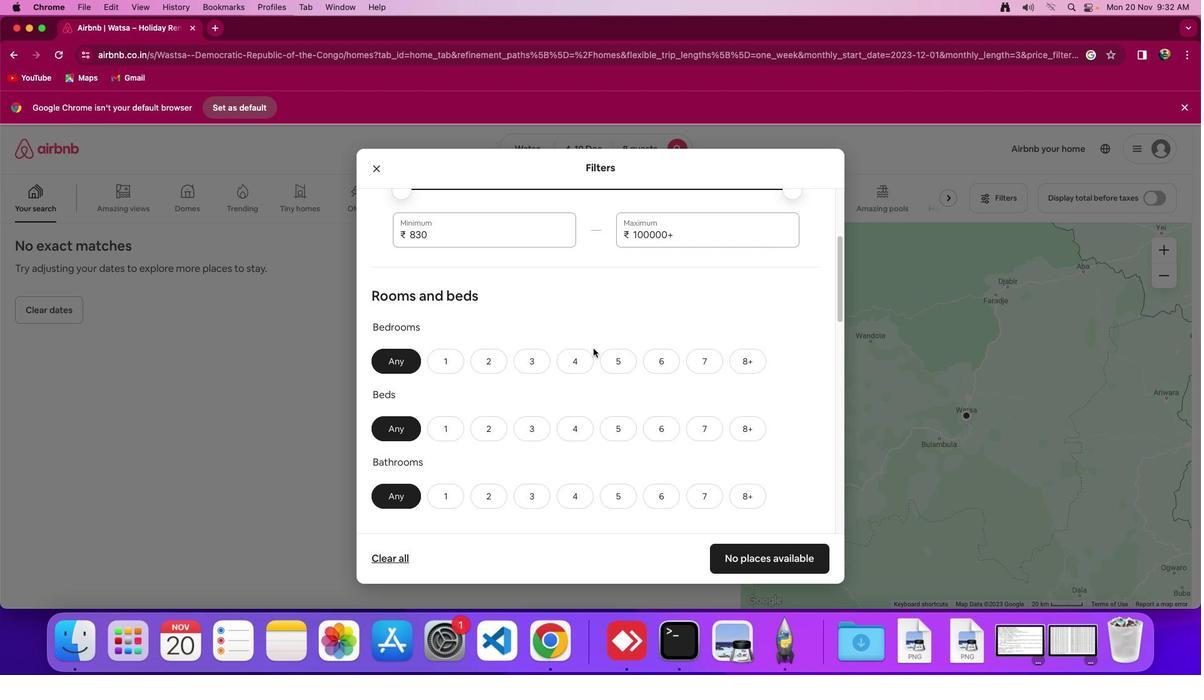 
Action: Mouse scrolled (593, 349) with delta (0, 0)
Screenshot: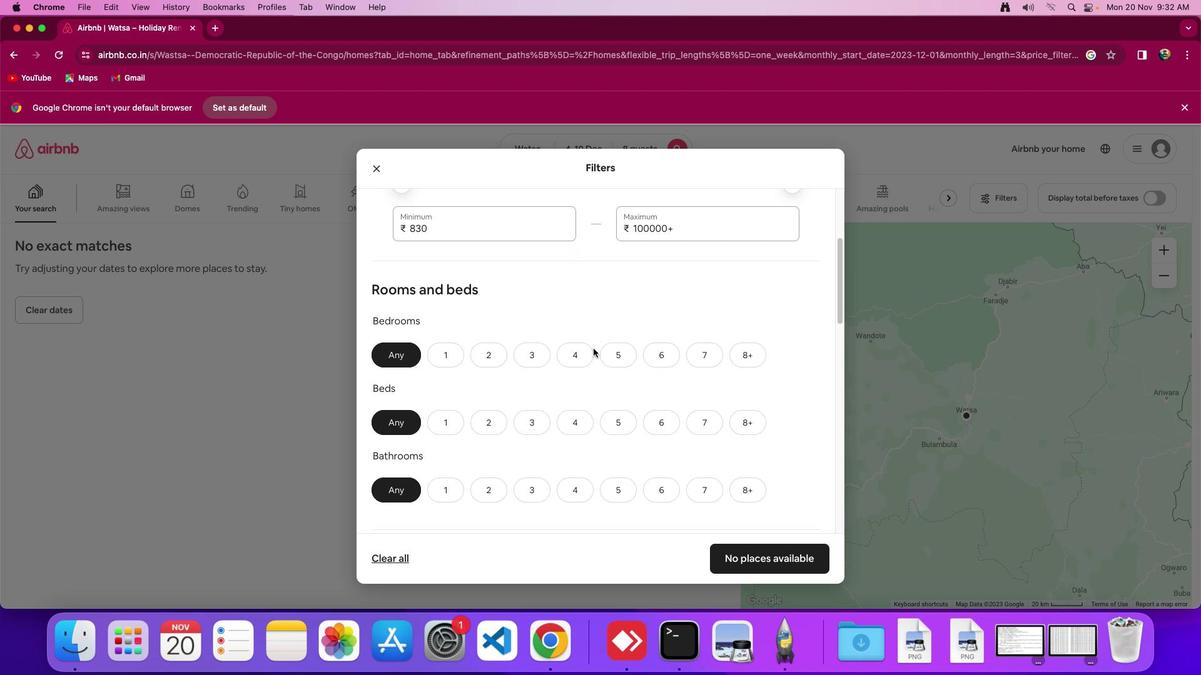 
Action: Mouse scrolled (593, 349) with delta (0, 0)
Screenshot: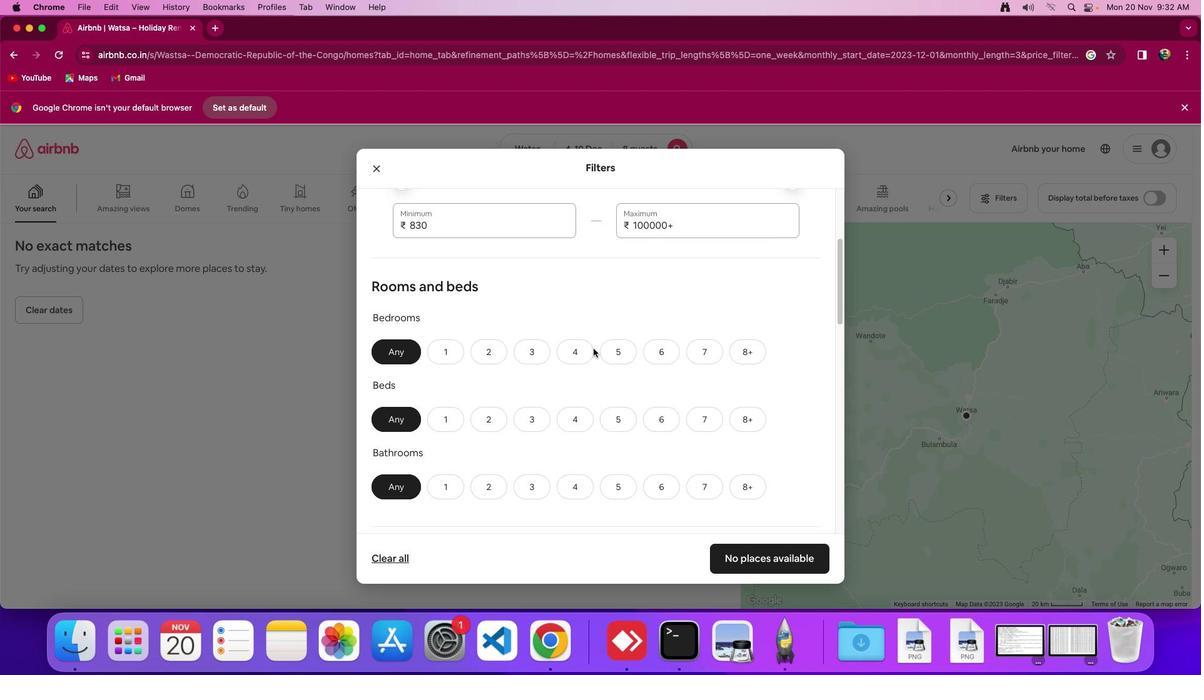 
Action: Mouse moved to (584, 355)
Screenshot: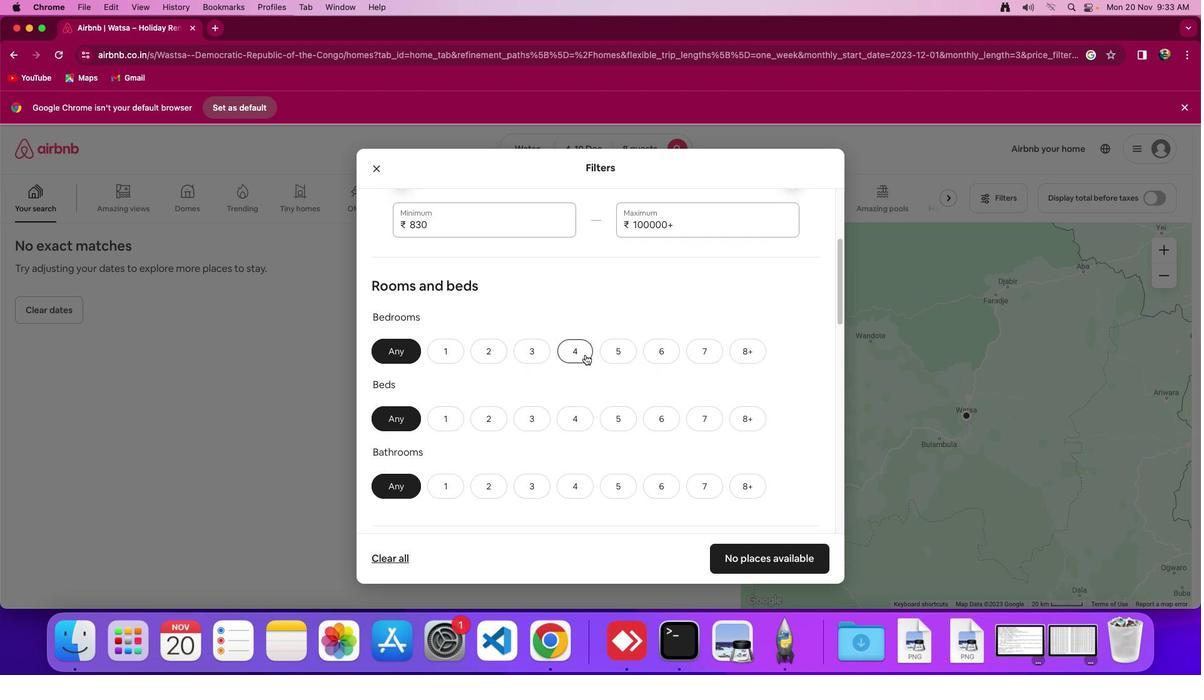 
Action: Mouse pressed left at (584, 355)
Screenshot: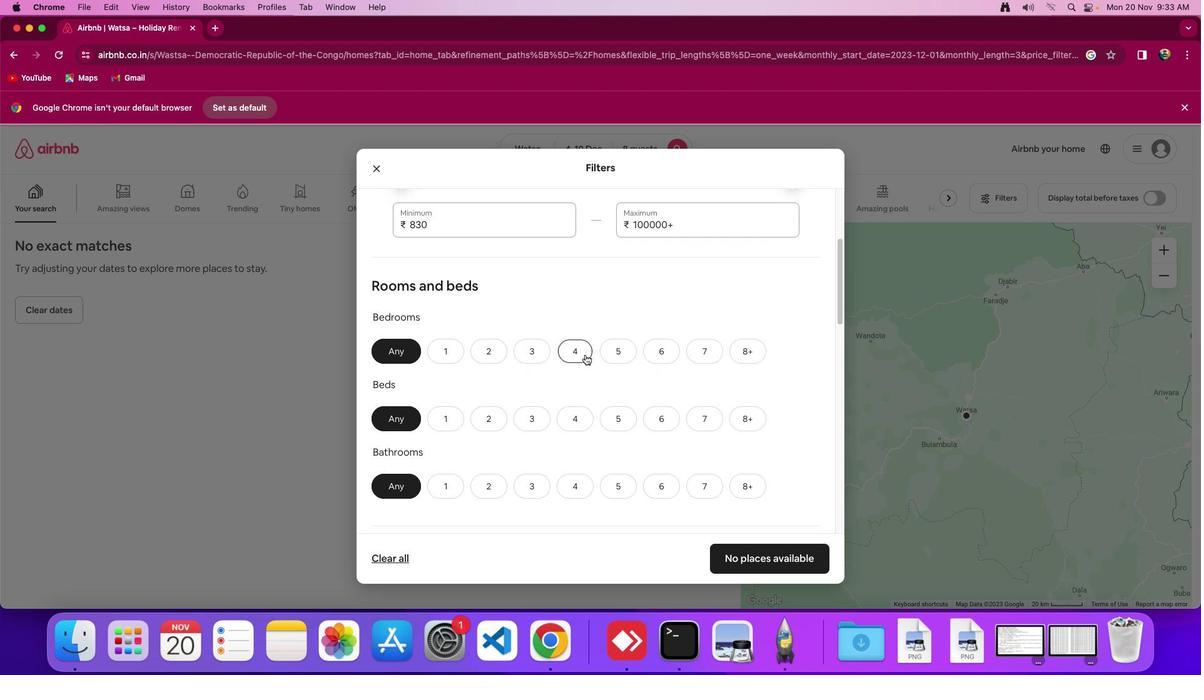 
Action: Mouse moved to (752, 422)
Screenshot: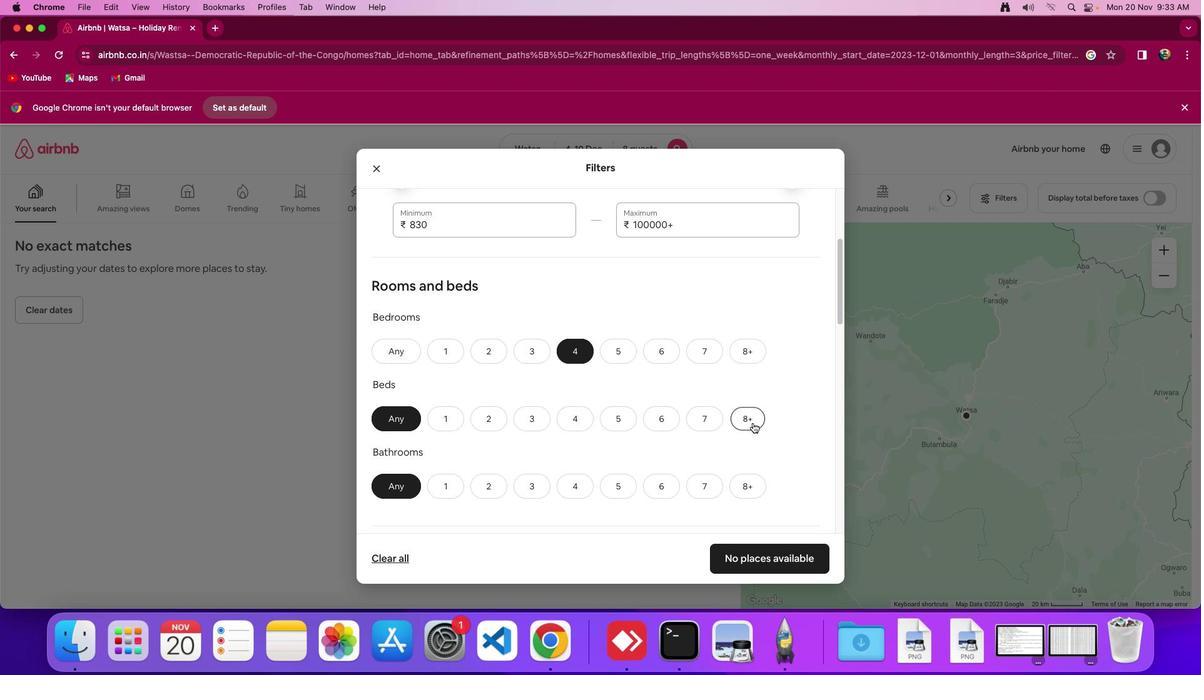 
Action: Mouse pressed left at (752, 422)
Screenshot: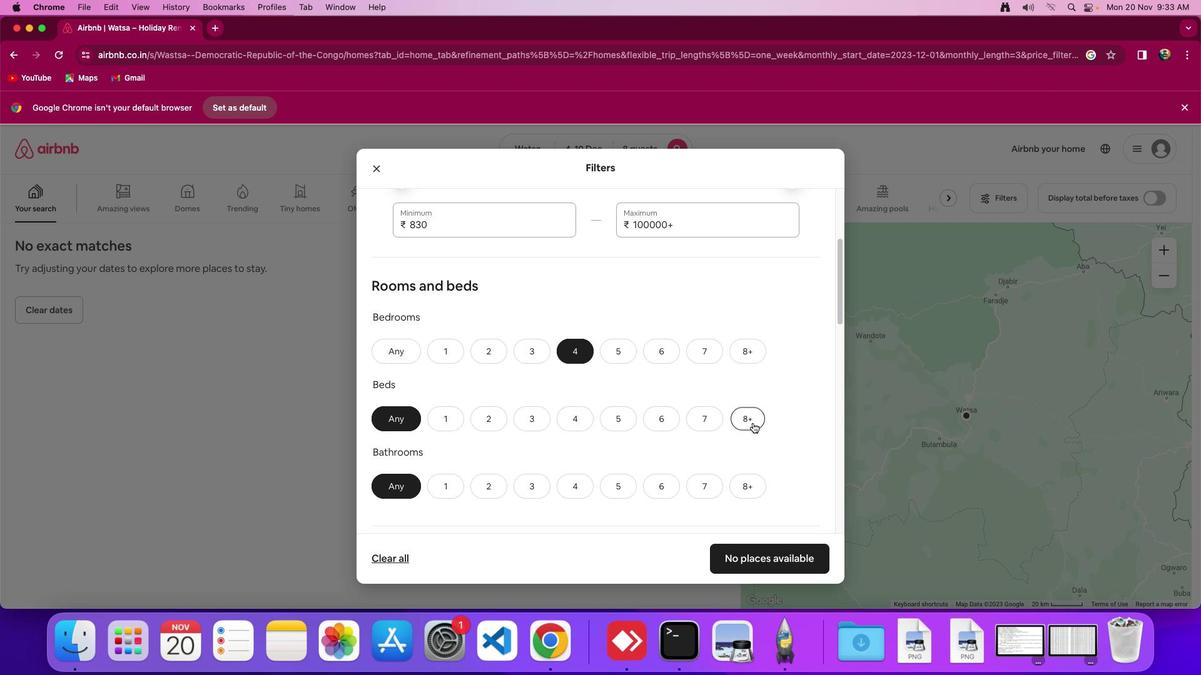 
Action: Mouse moved to (569, 487)
Screenshot: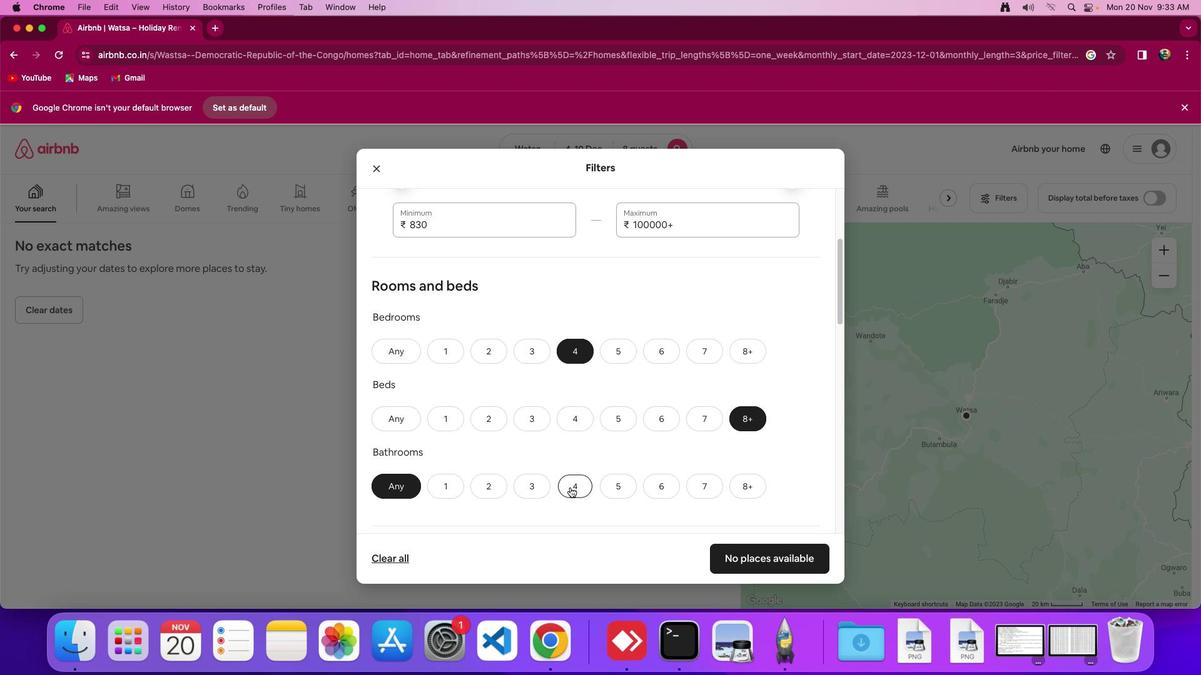 
Action: Mouse pressed left at (569, 487)
Screenshot: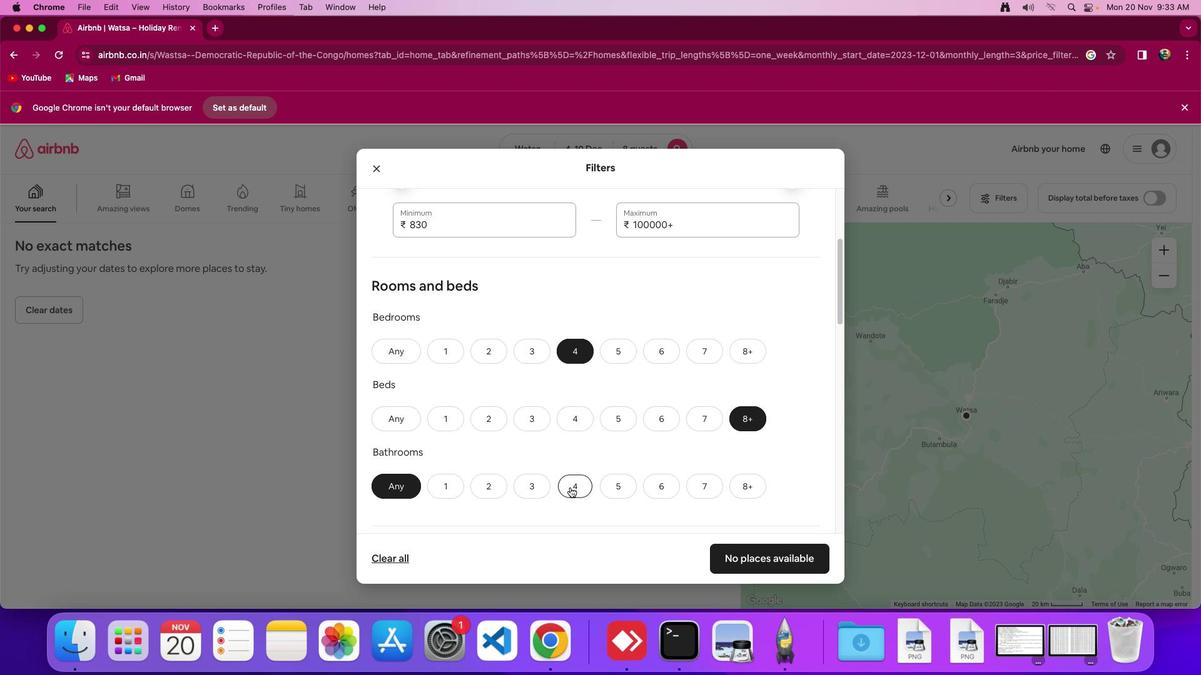 
Action: Mouse moved to (664, 451)
Screenshot: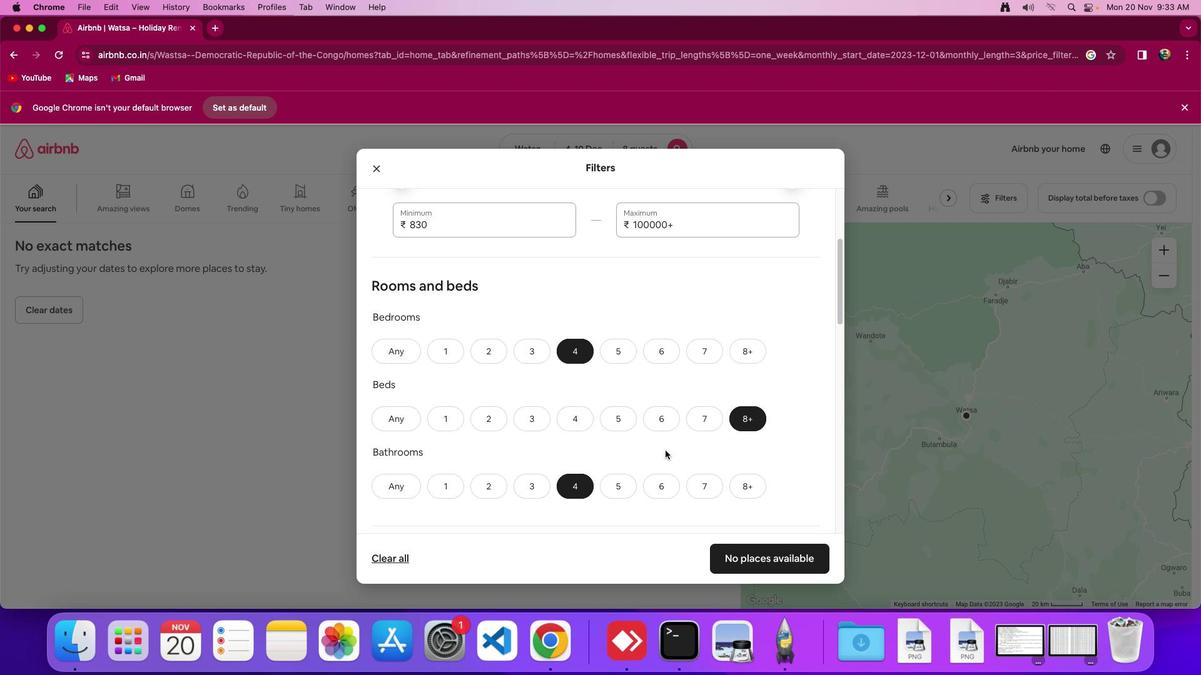 
Action: Mouse scrolled (664, 451) with delta (0, 0)
Screenshot: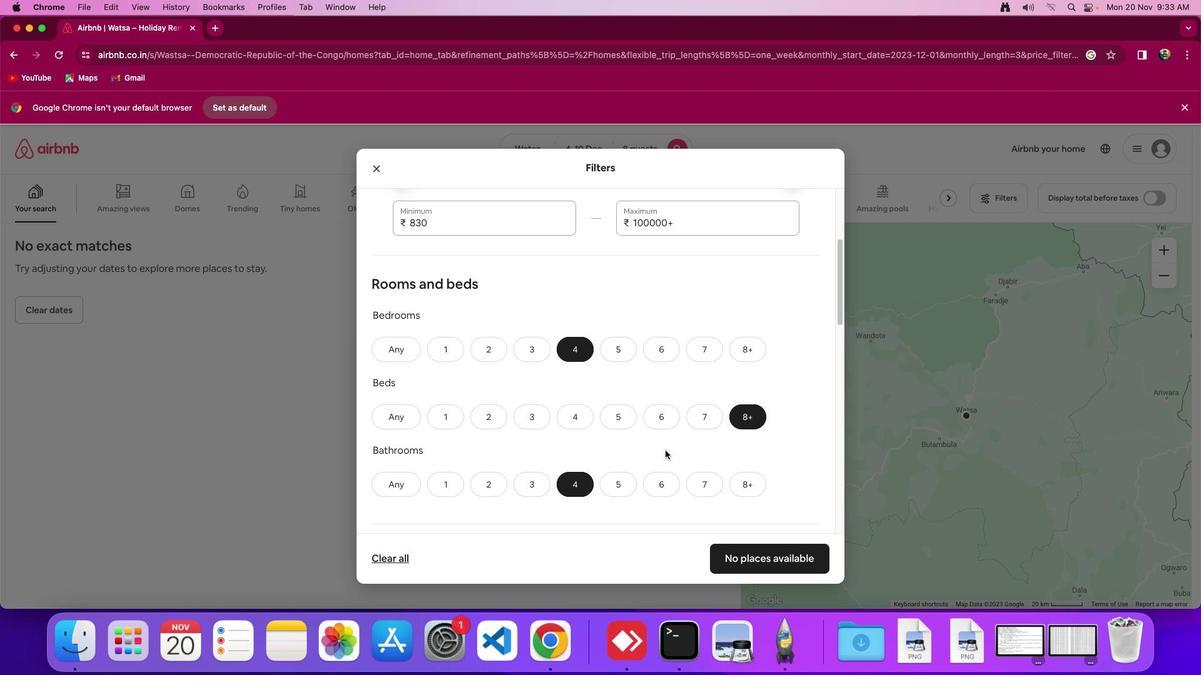 
Action: Mouse scrolled (664, 451) with delta (0, 0)
Screenshot: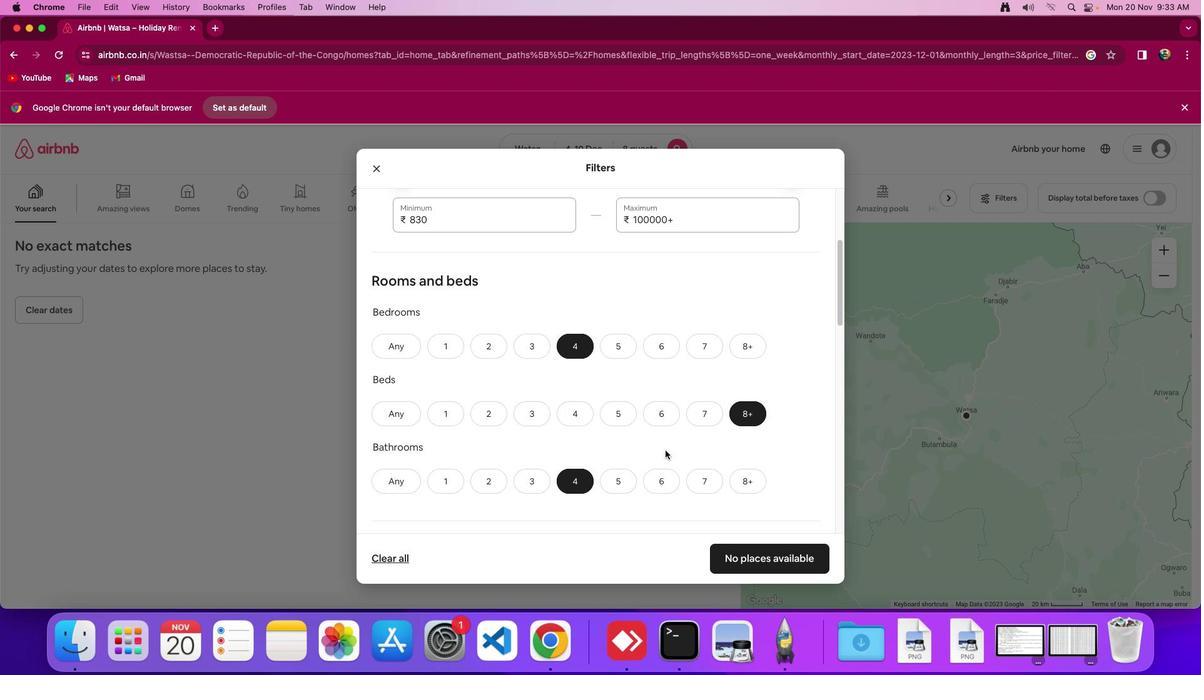 
Action: Mouse scrolled (664, 451) with delta (0, 0)
Screenshot: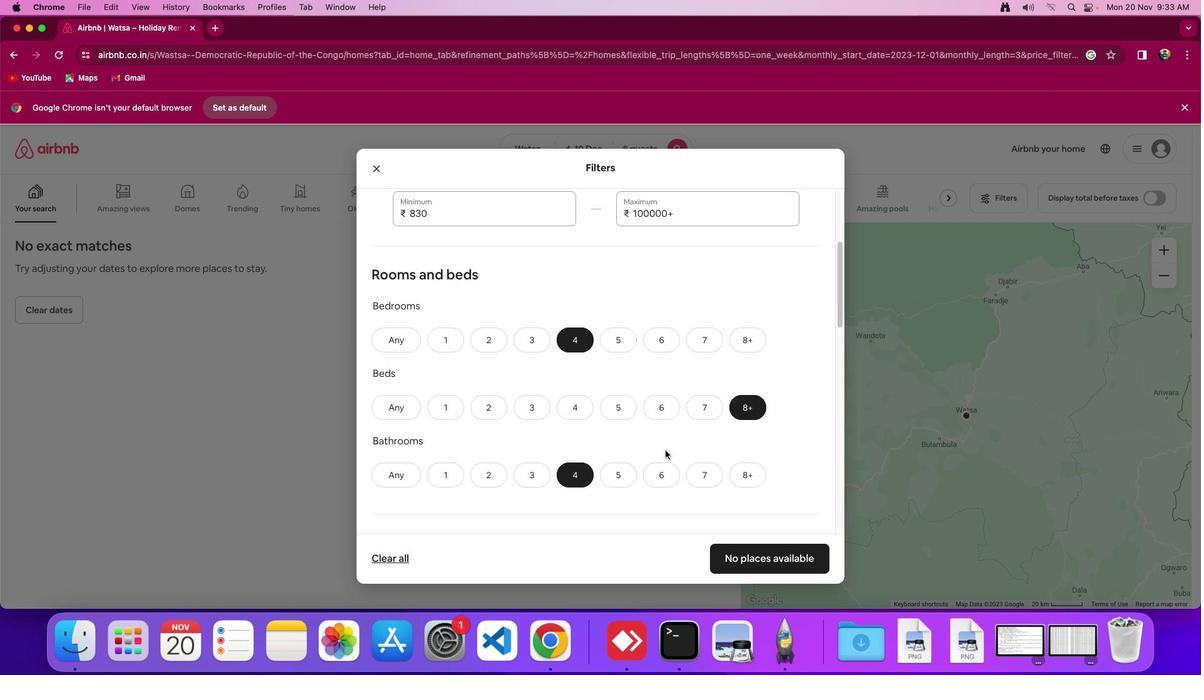
Action: Mouse moved to (666, 448)
Screenshot: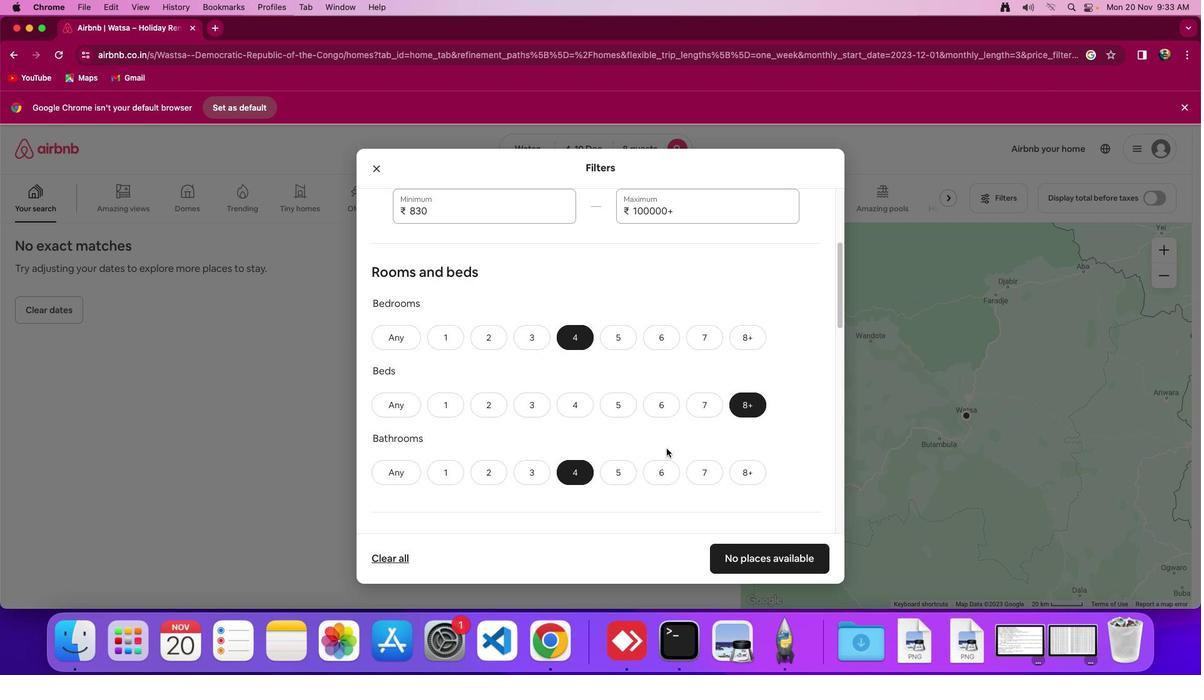 
Action: Mouse scrolled (666, 448) with delta (0, 0)
Screenshot: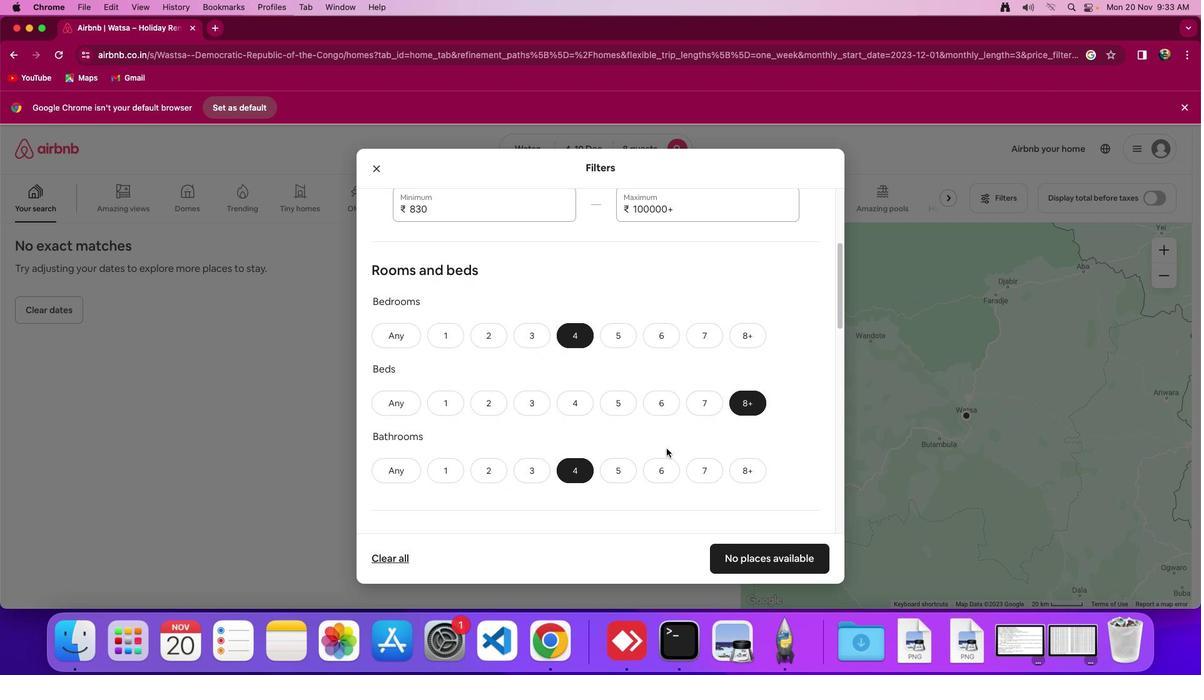 
Action: Mouse scrolled (666, 448) with delta (0, 0)
Screenshot: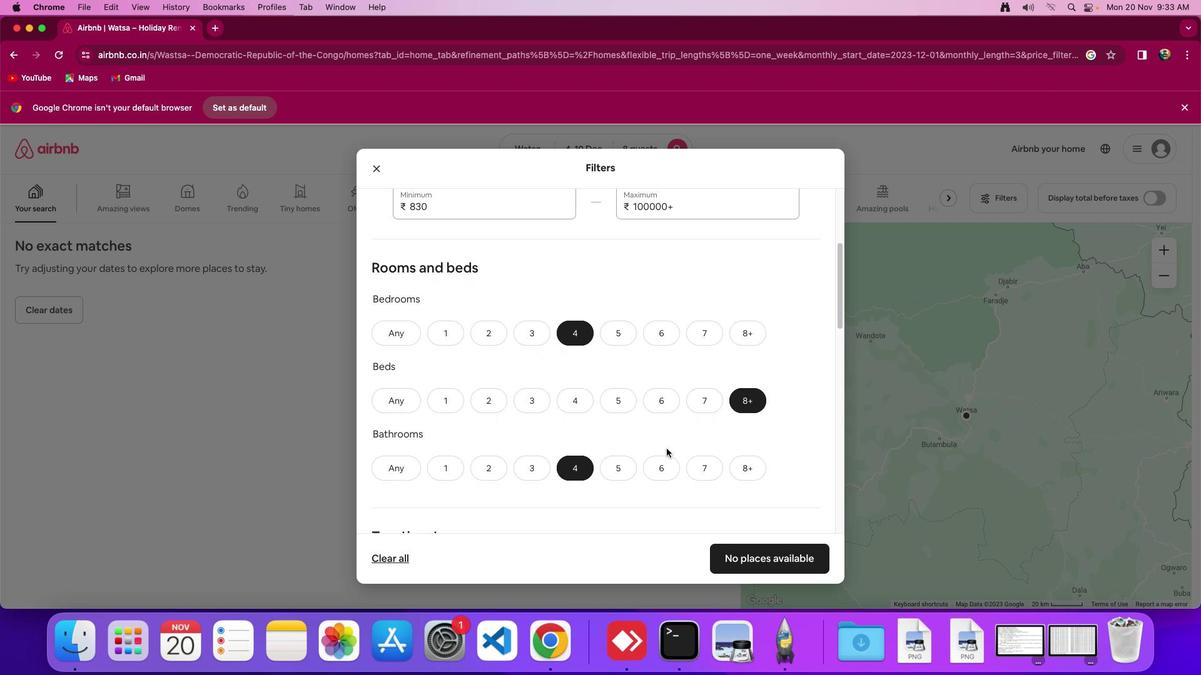 
Action: Mouse scrolled (666, 448) with delta (0, 0)
Screenshot: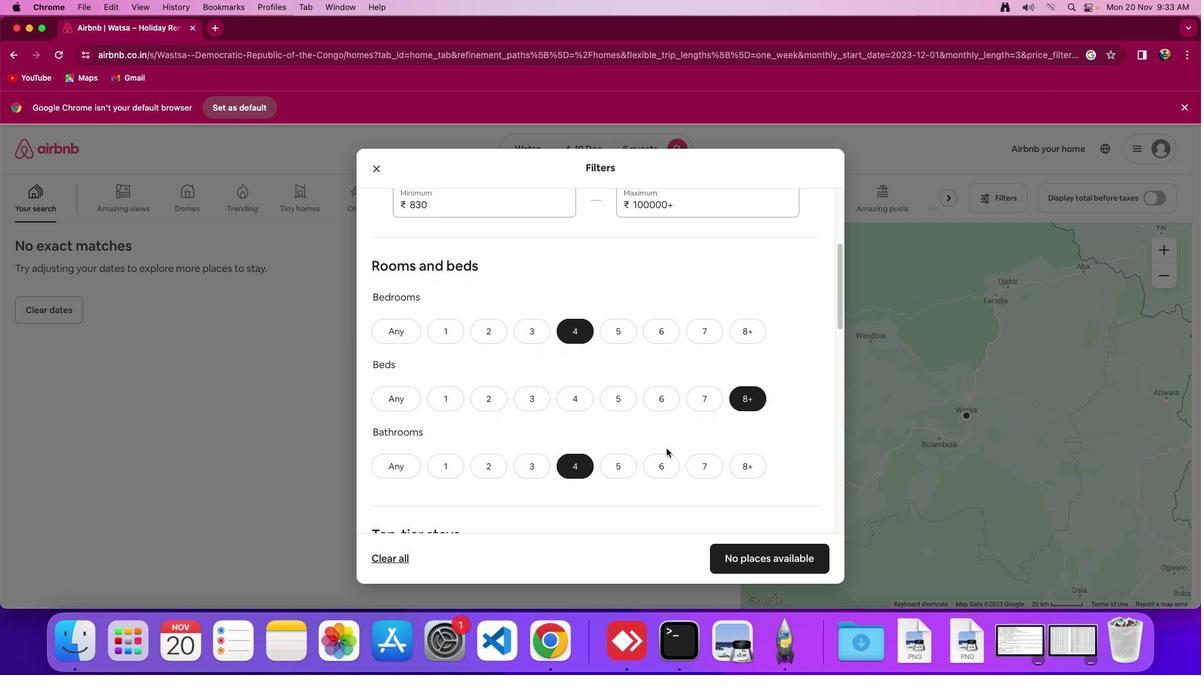 
Action: Mouse scrolled (666, 448) with delta (0, 0)
Screenshot: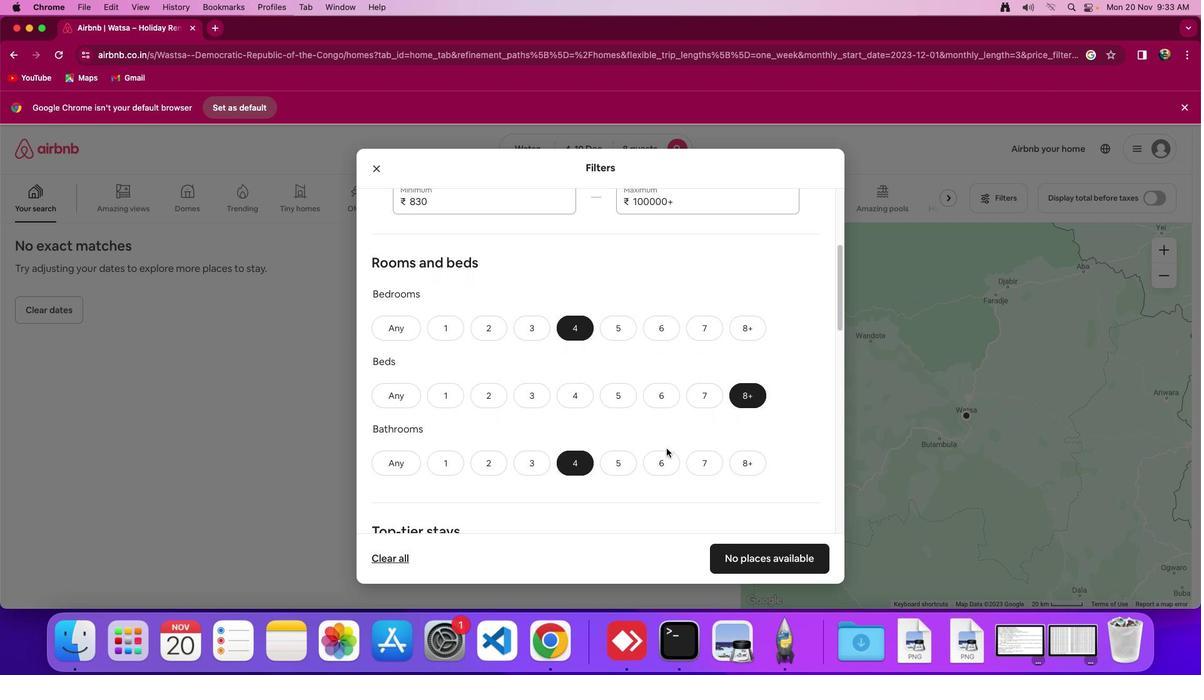 
Action: Mouse scrolled (666, 448) with delta (0, 0)
Screenshot: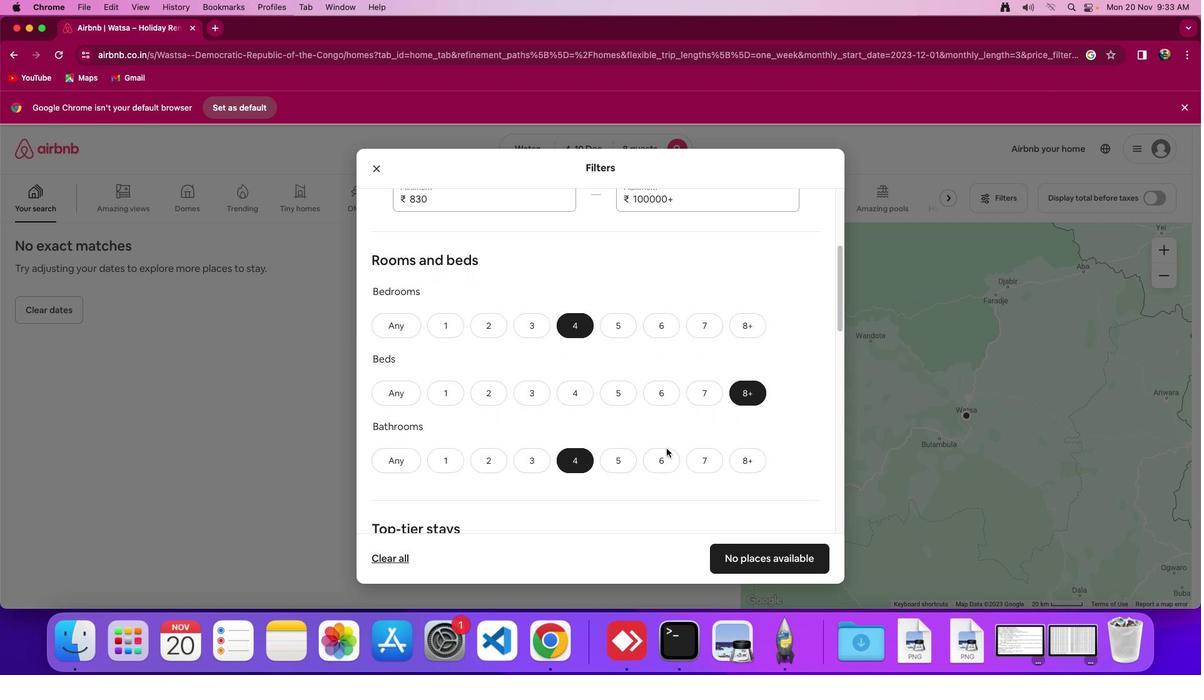 
Action: Mouse scrolled (666, 448) with delta (0, 0)
Screenshot: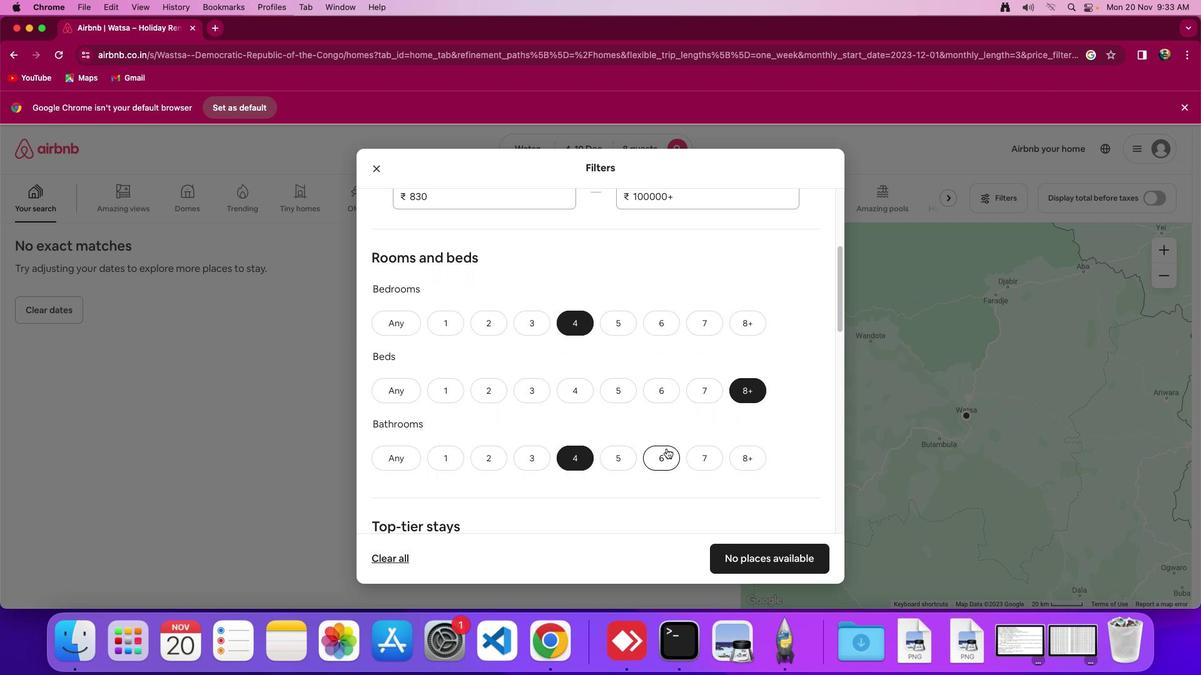 
Action: Mouse scrolled (666, 448) with delta (0, 0)
Screenshot: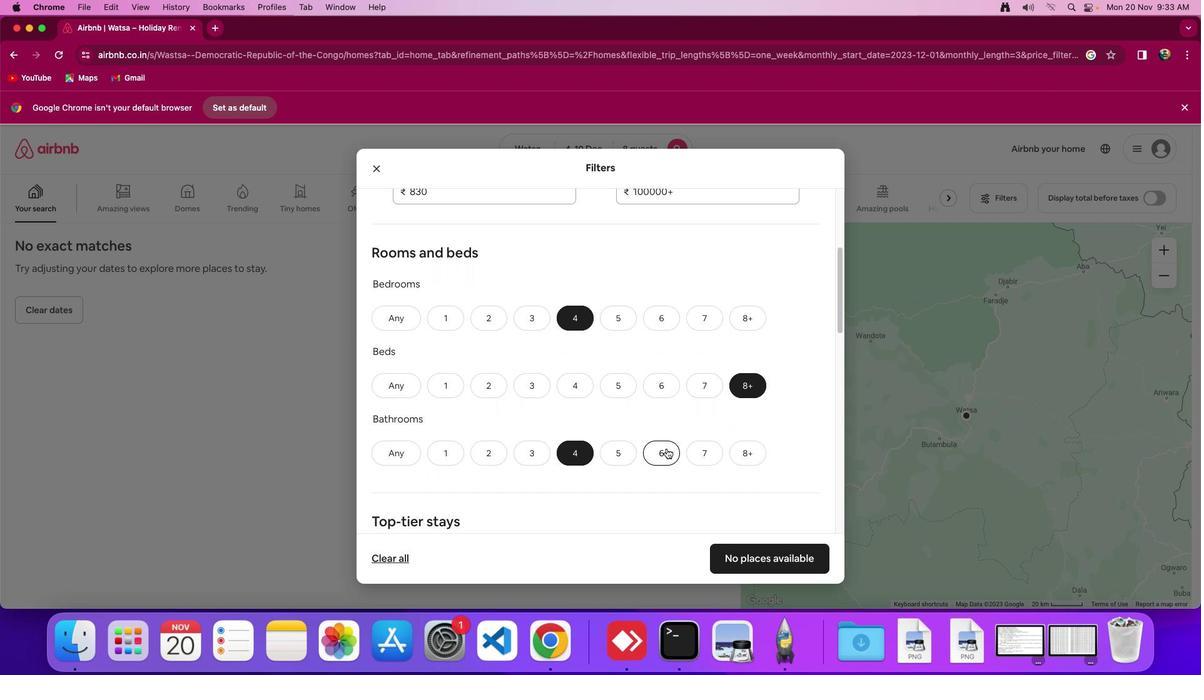 
Action: Mouse scrolled (666, 448) with delta (0, 0)
Screenshot: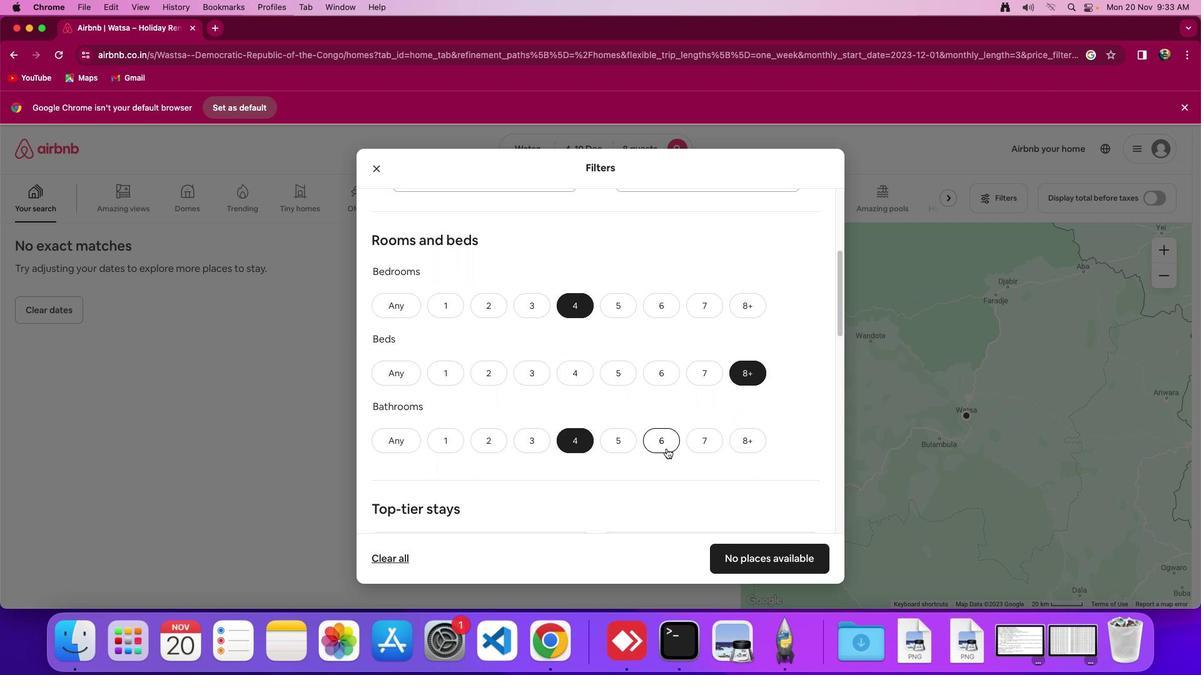 
Action: Mouse scrolled (666, 448) with delta (0, 0)
Screenshot: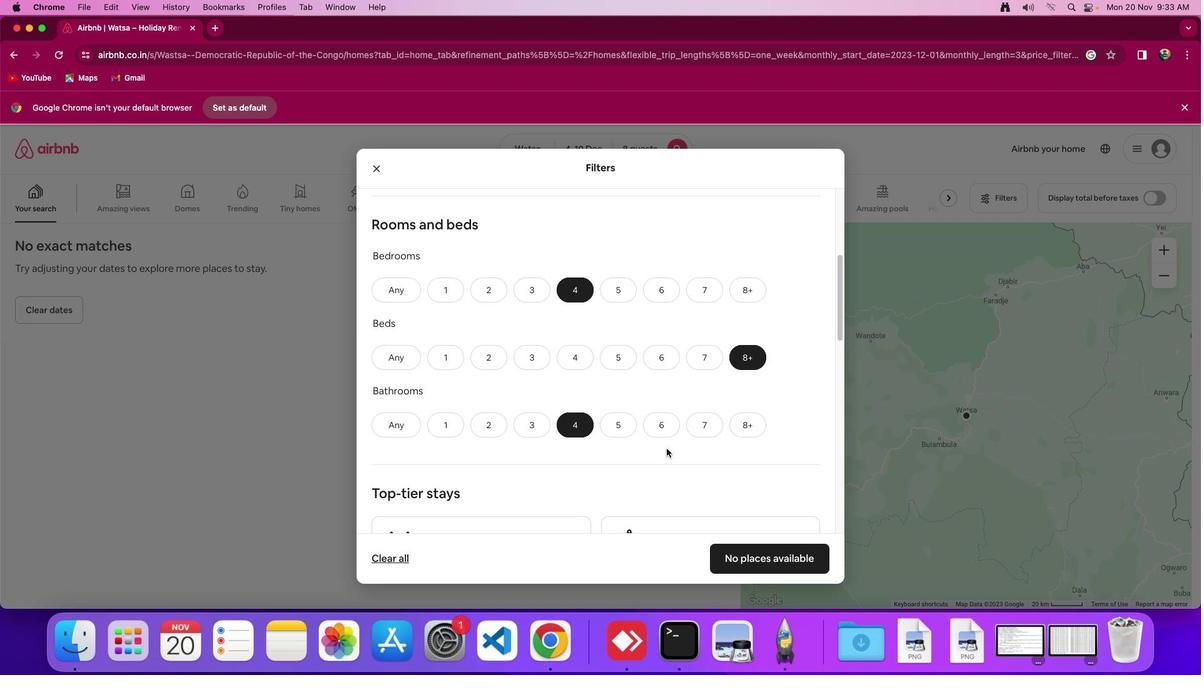 
Action: Mouse scrolled (666, 448) with delta (0, 0)
Screenshot: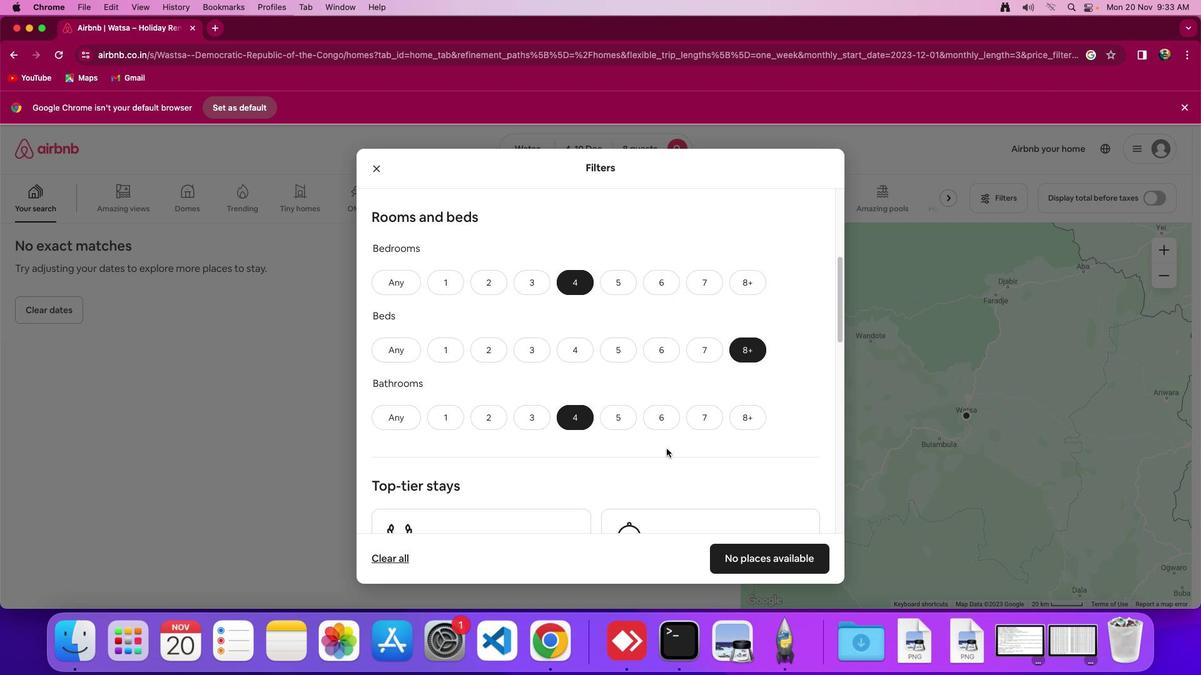 
Action: Mouse moved to (664, 448)
Screenshot: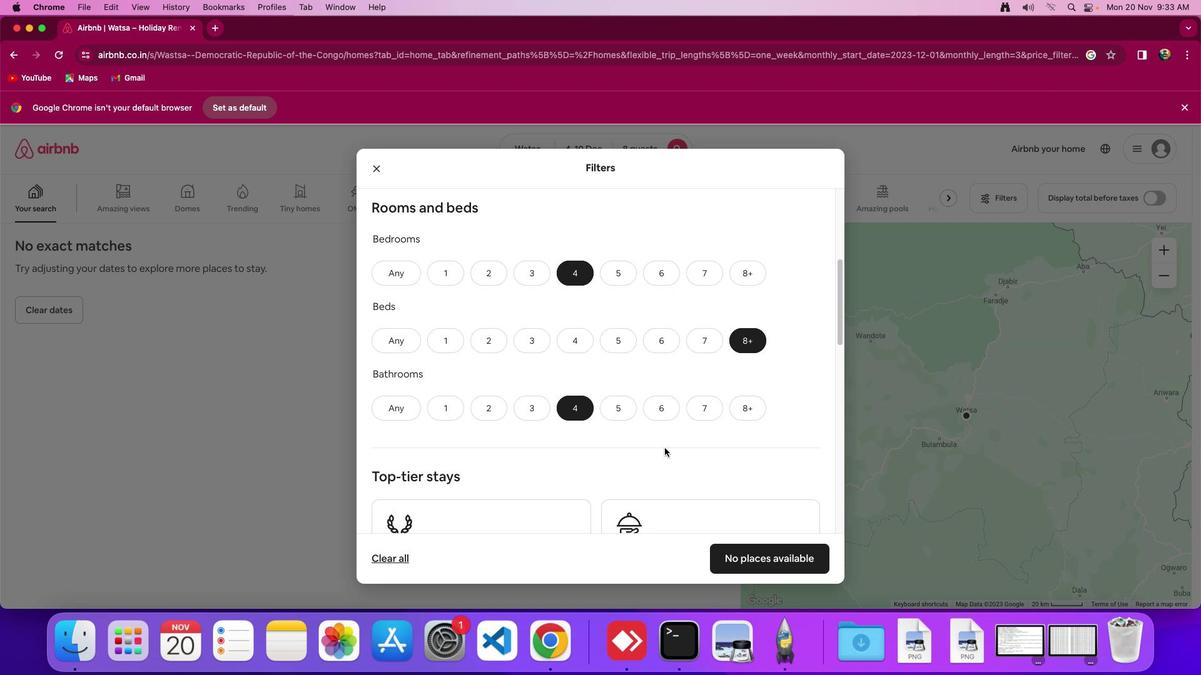 
Action: Mouse scrolled (664, 448) with delta (0, 0)
Screenshot: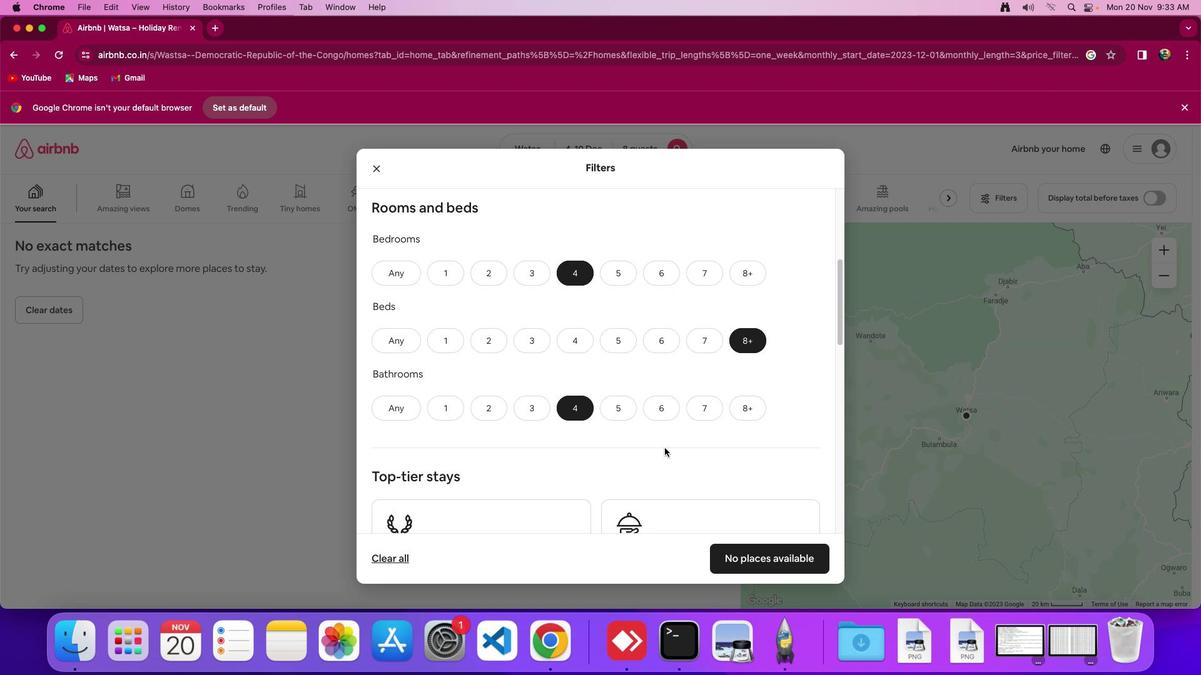
Action: Mouse scrolled (664, 448) with delta (0, 0)
Screenshot: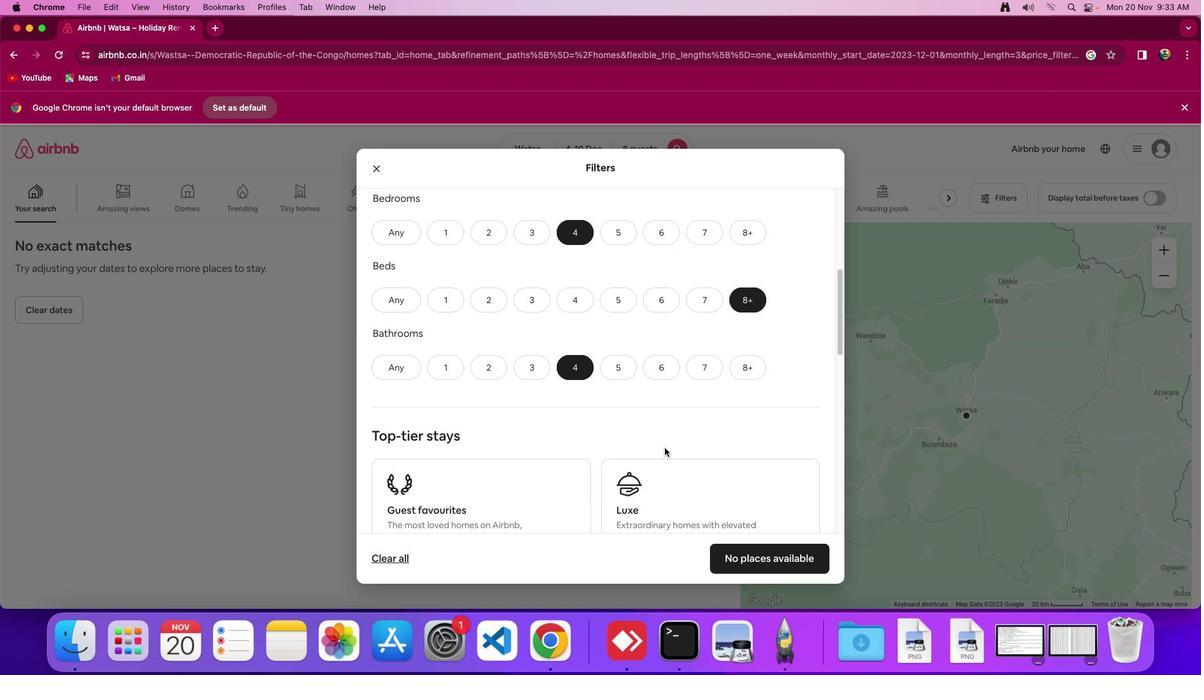 
Action: Mouse scrolled (664, 448) with delta (0, -1)
Screenshot: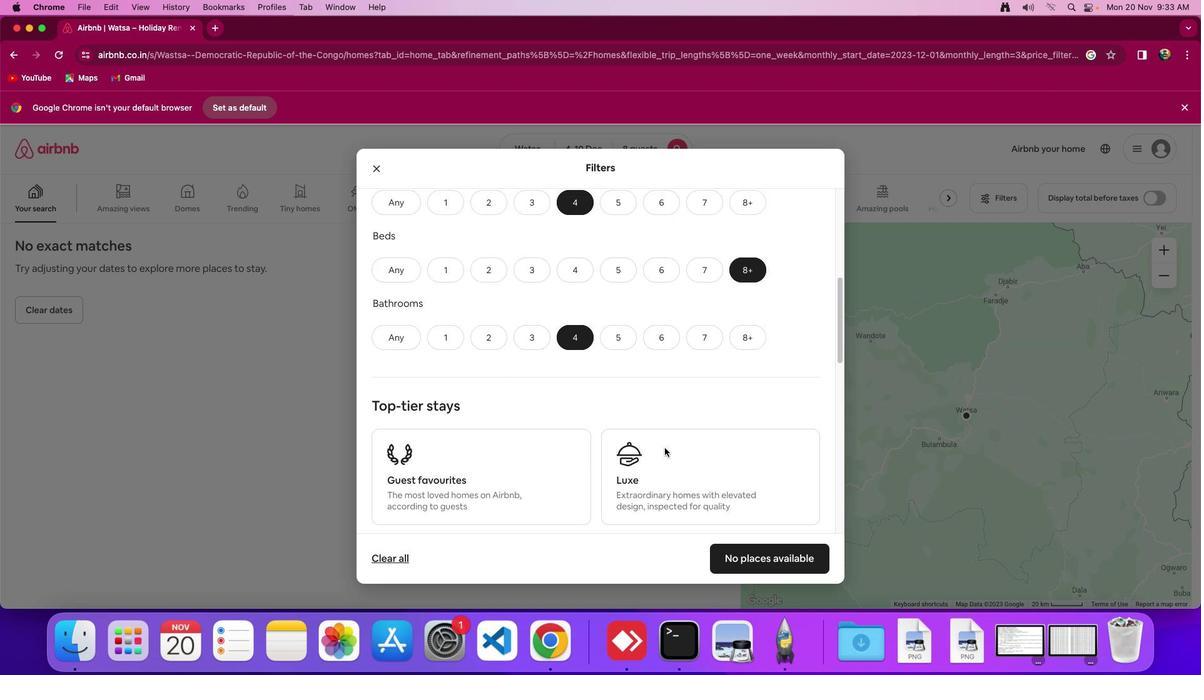 
Action: Mouse moved to (607, 439)
Screenshot: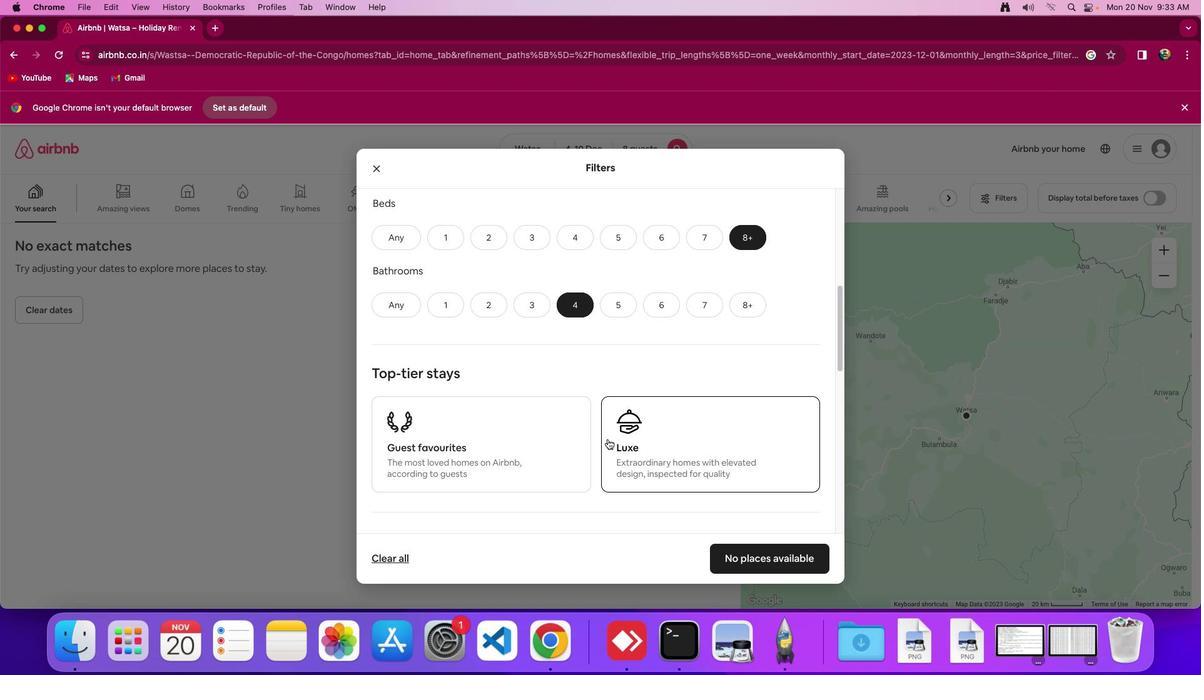 
Action: Mouse scrolled (607, 439) with delta (0, 0)
Screenshot: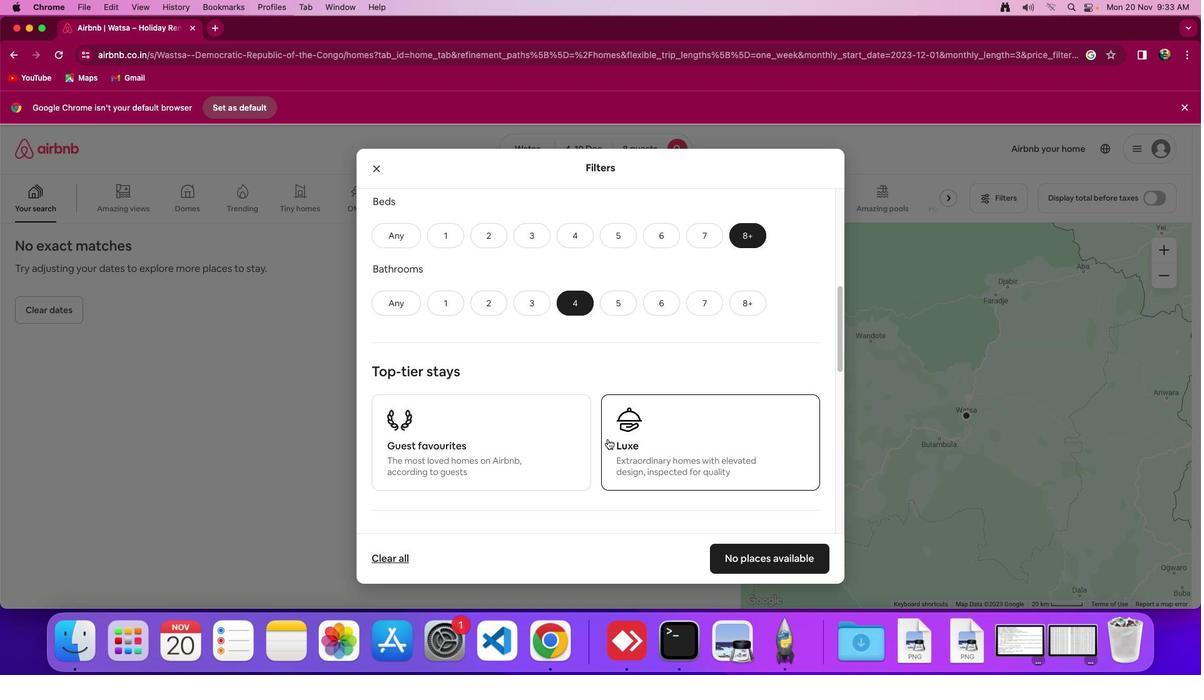 
Action: Mouse scrolled (607, 439) with delta (0, 0)
Screenshot: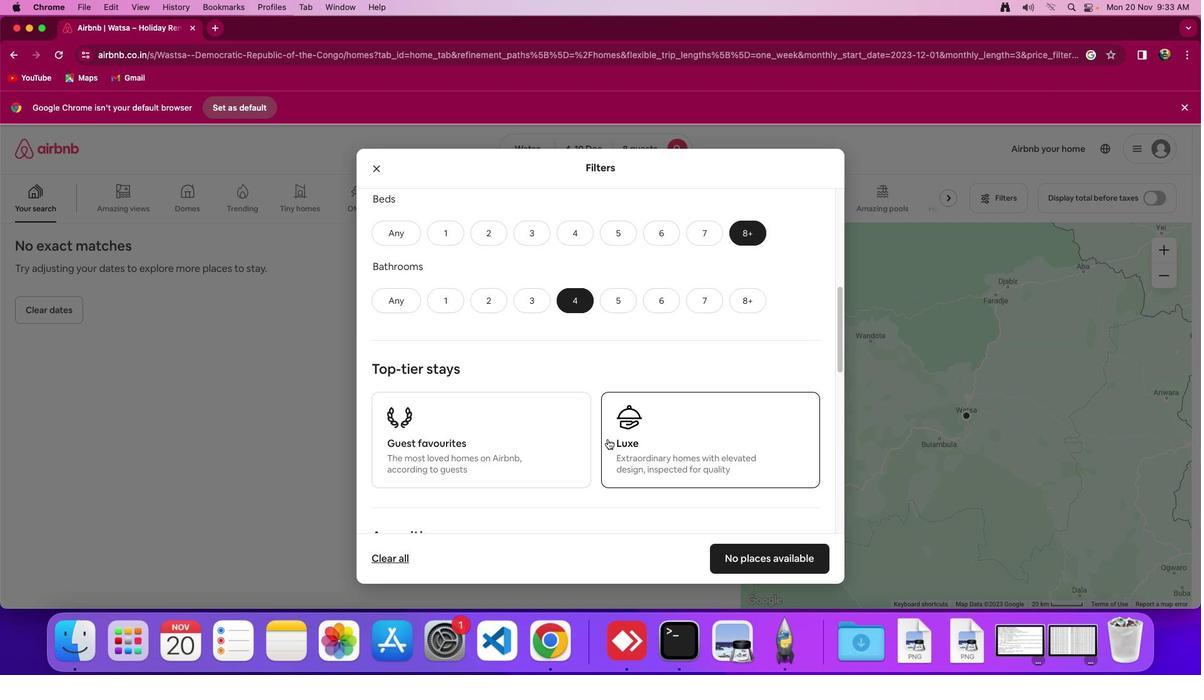 
Action: Mouse moved to (583, 407)
Screenshot: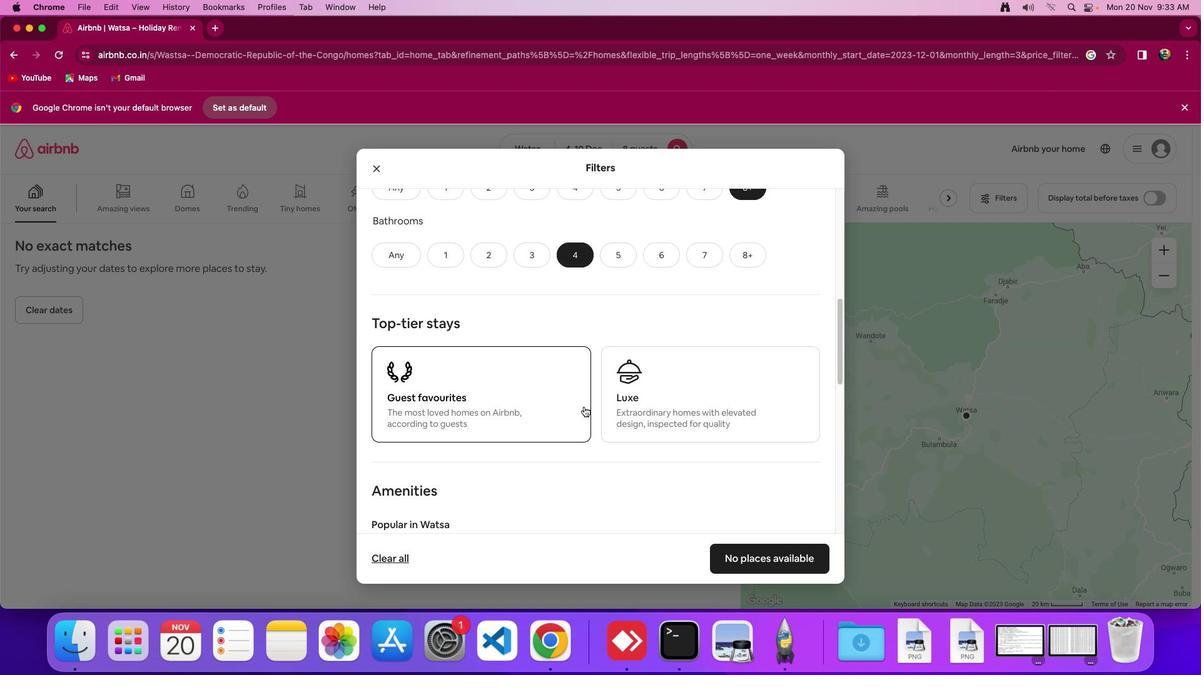 
Action: Mouse scrolled (583, 407) with delta (0, 0)
Screenshot: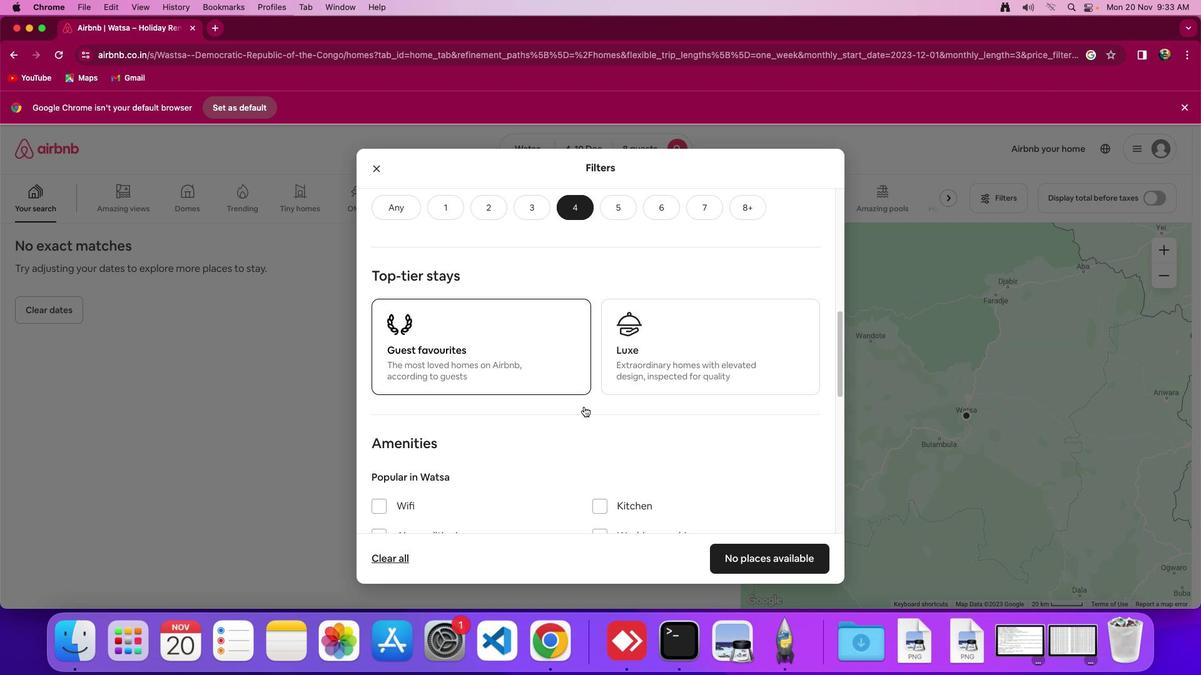 
Action: Mouse scrolled (583, 407) with delta (0, 0)
Screenshot: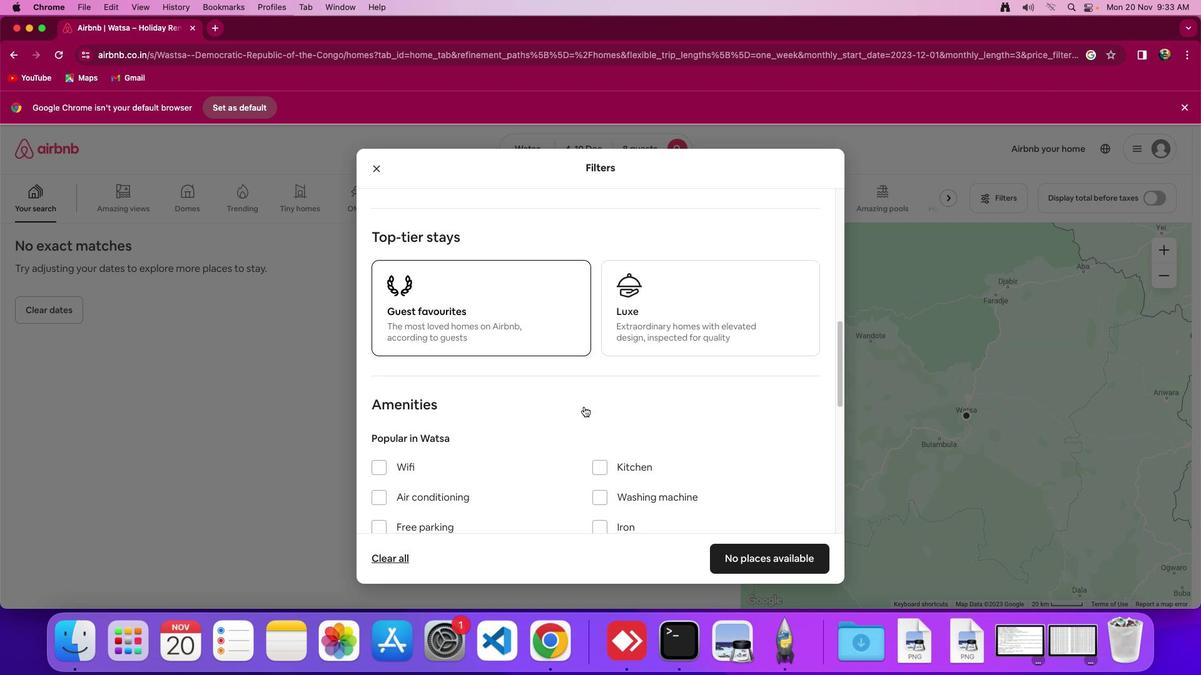 
Action: Mouse moved to (583, 407)
Screenshot: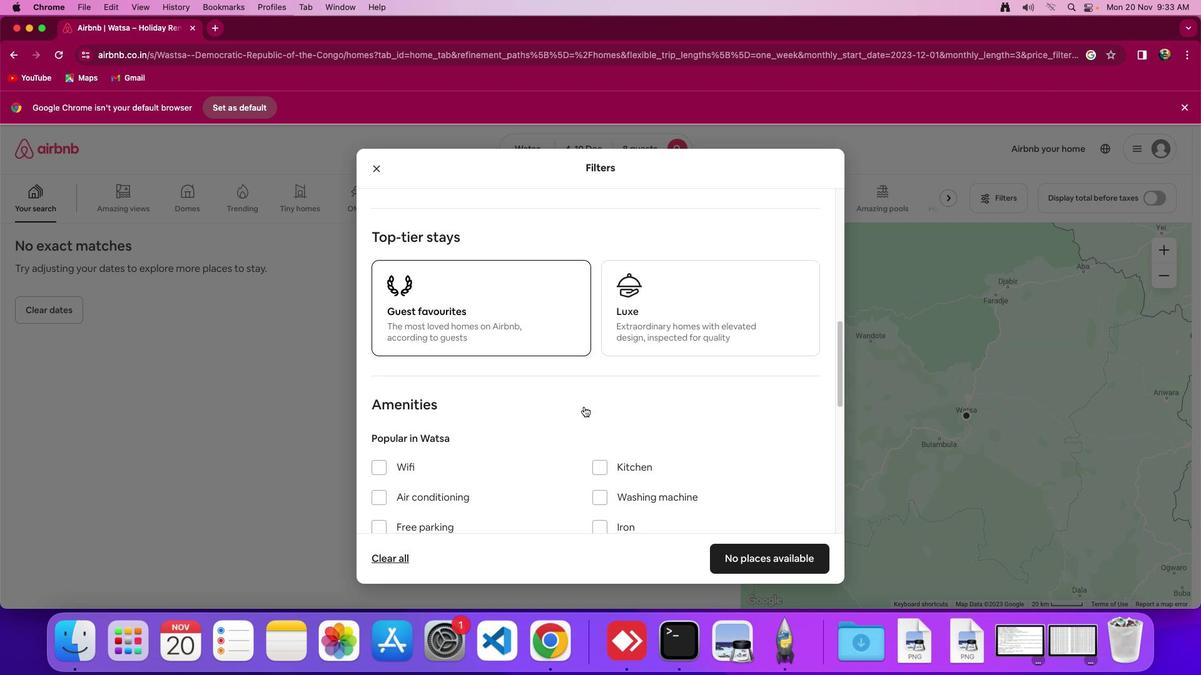
Action: Mouse scrolled (583, 407) with delta (0, -2)
Screenshot: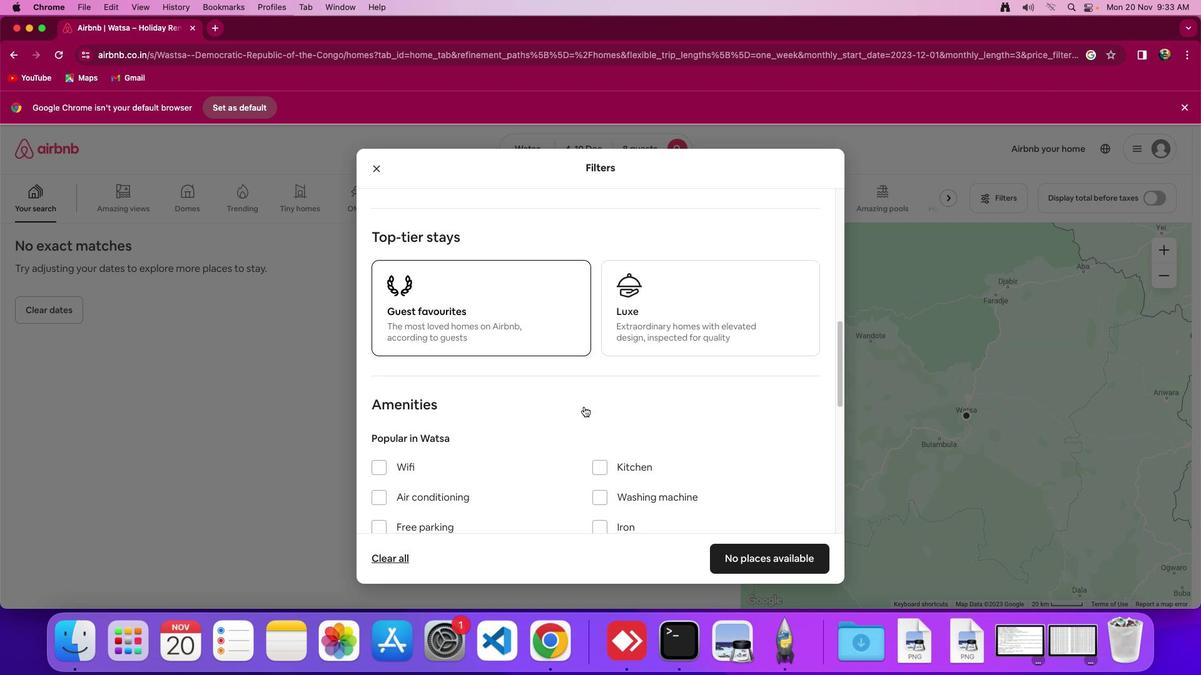 
Action: Mouse moved to (367, 451)
Screenshot: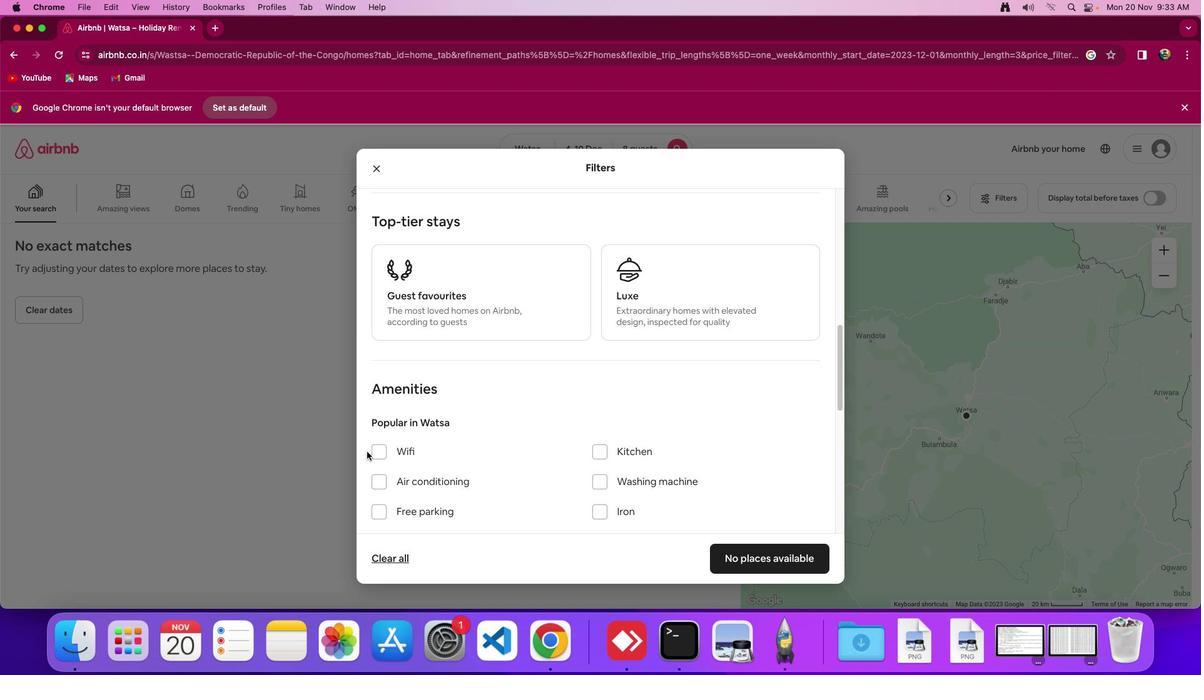 
Action: Mouse pressed left at (367, 451)
Screenshot: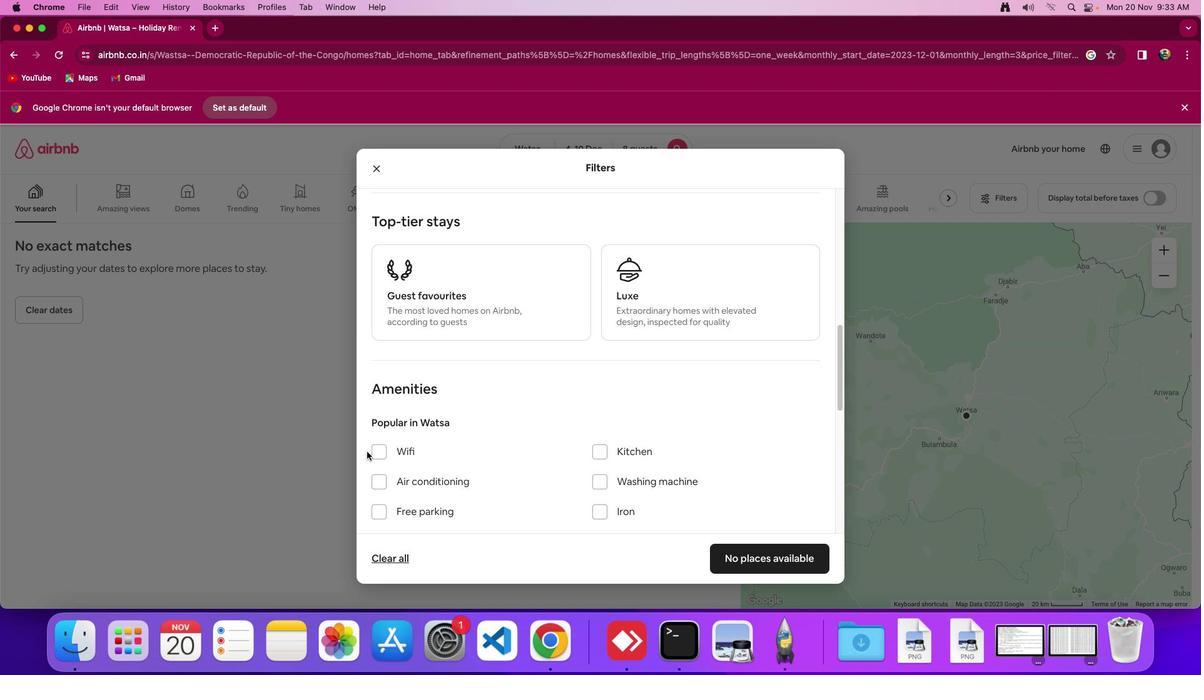 
Action: Mouse moved to (374, 451)
Screenshot: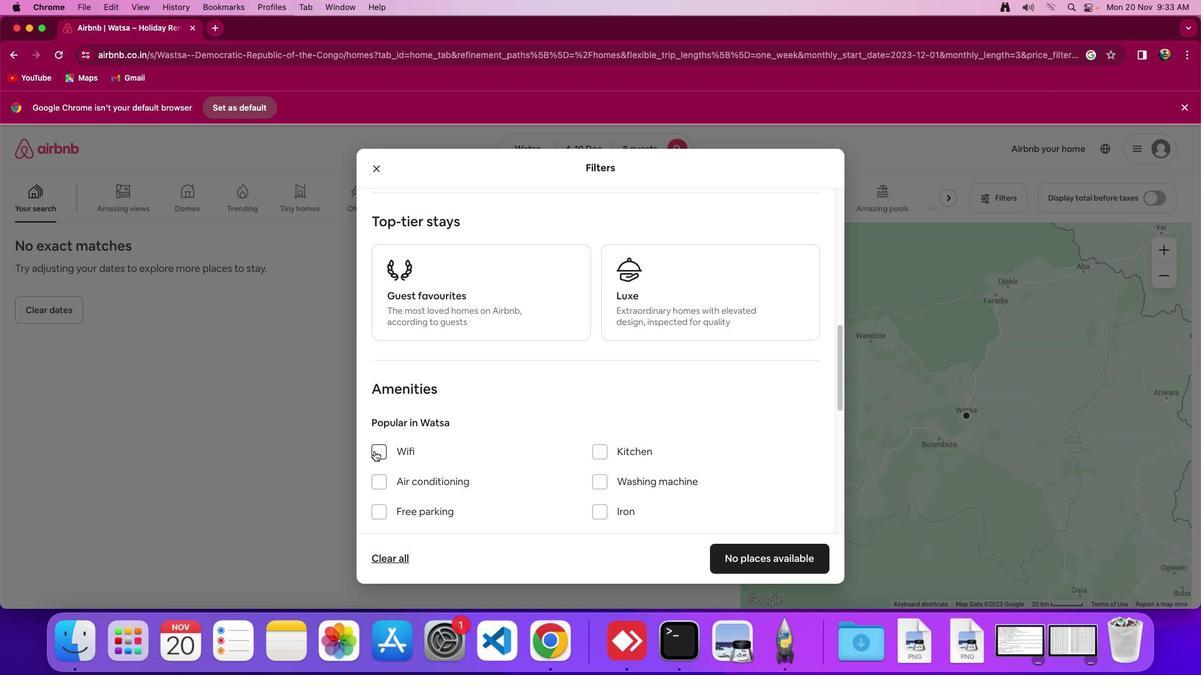 
Action: Mouse pressed left at (374, 451)
Screenshot: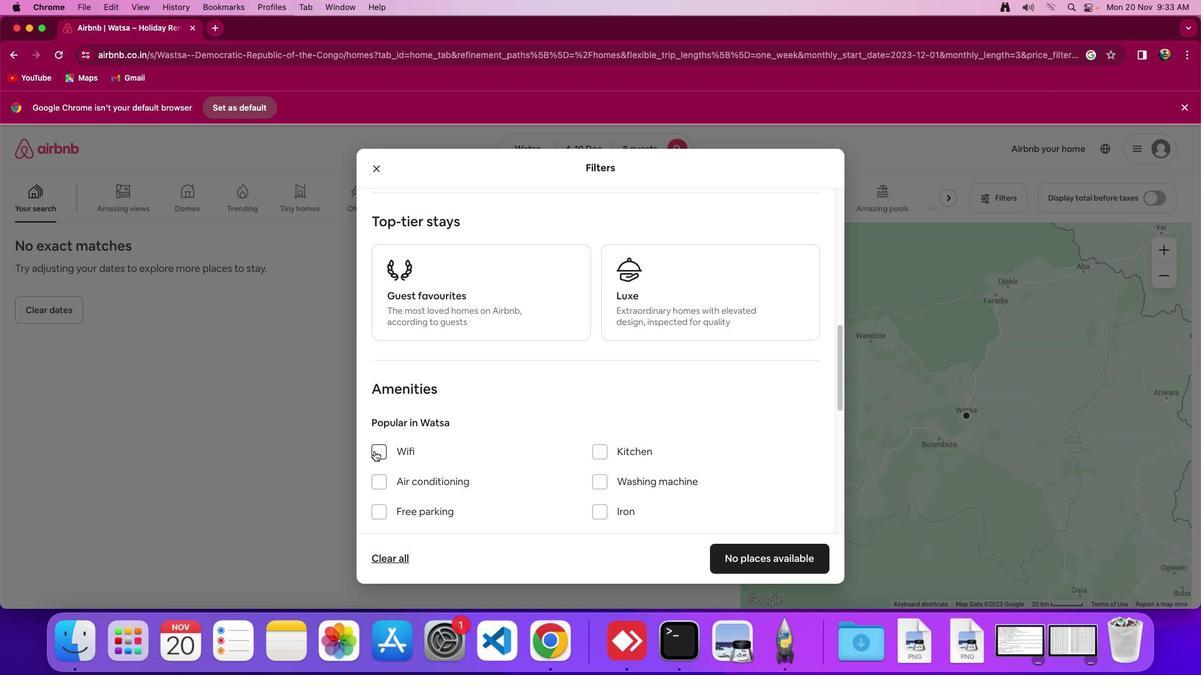 
Action: Mouse moved to (531, 456)
Screenshot: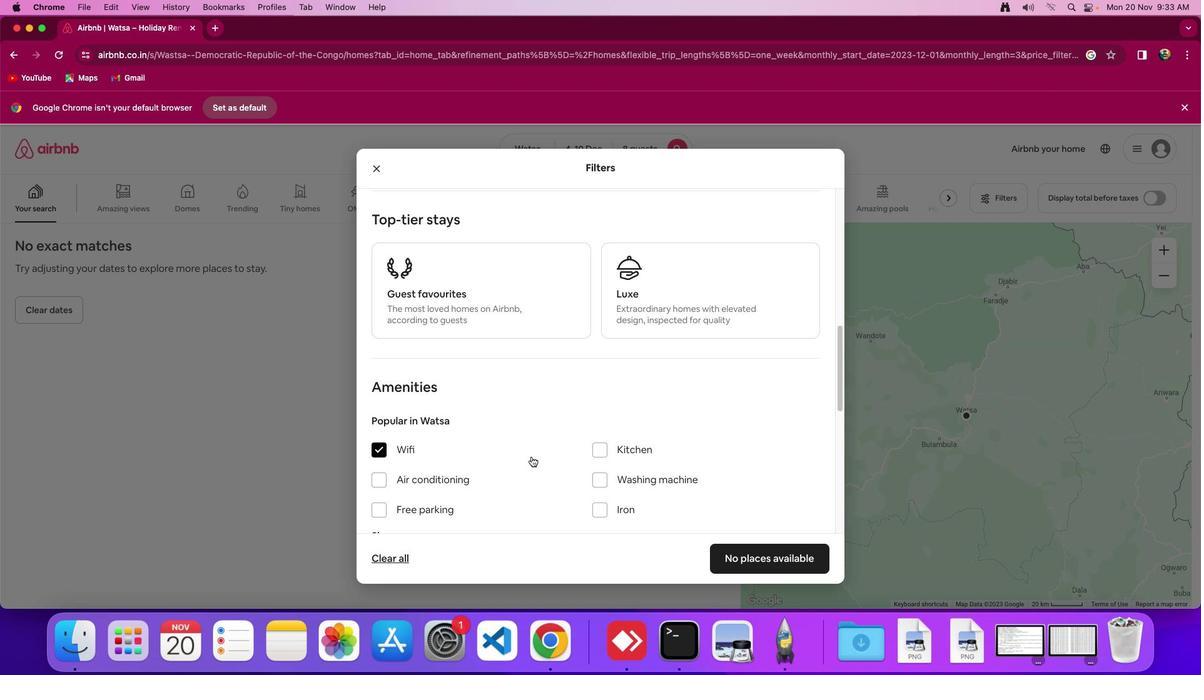 
Action: Mouse scrolled (531, 456) with delta (0, 0)
Screenshot: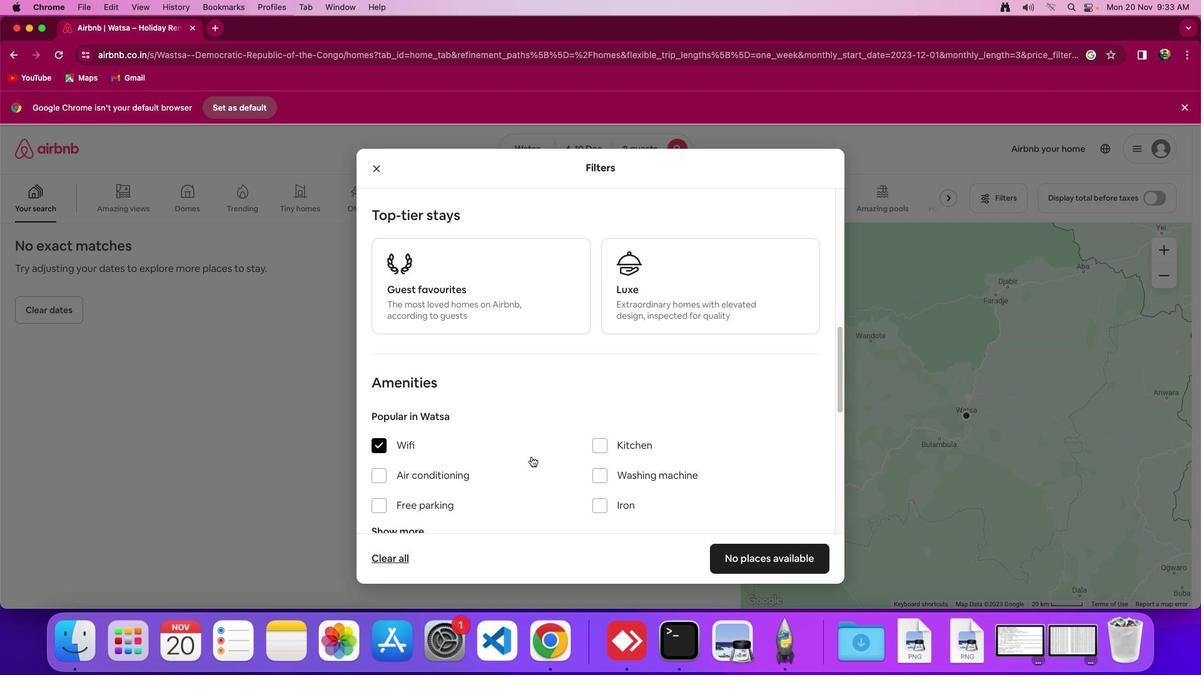 
Action: Mouse scrolled (531, 456) with delta (0, 0)
Screenshot: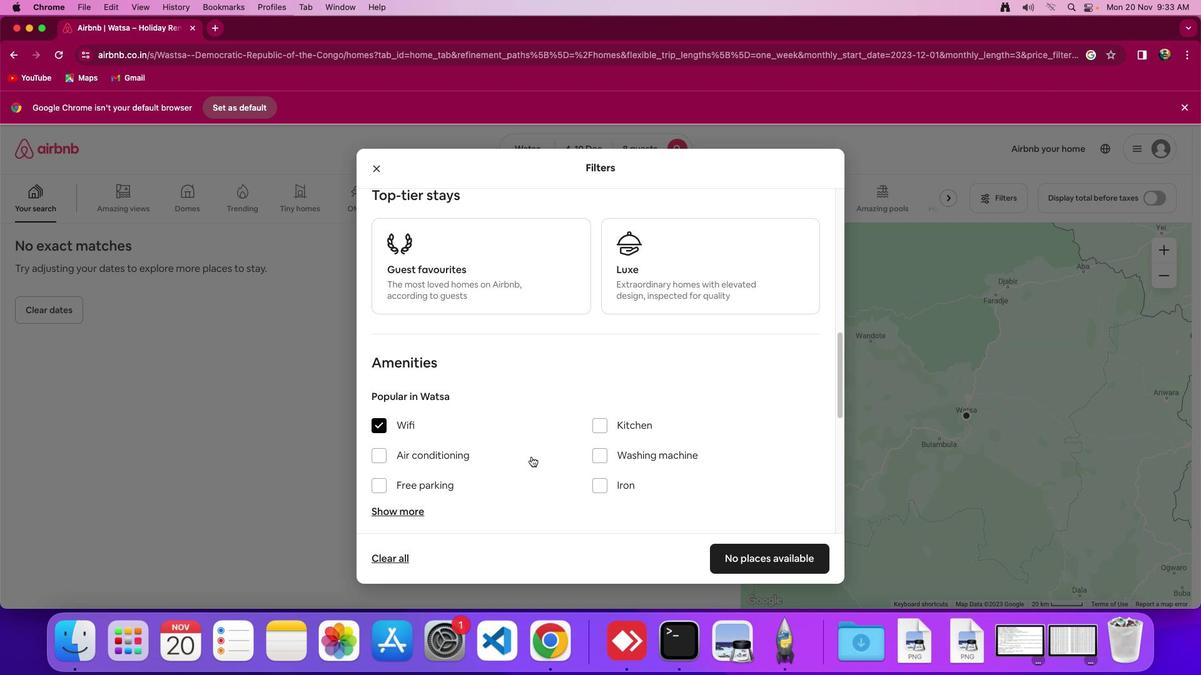 
Action: Mouse scrolled (531, 456) with delta (0, -1)
Screenshot: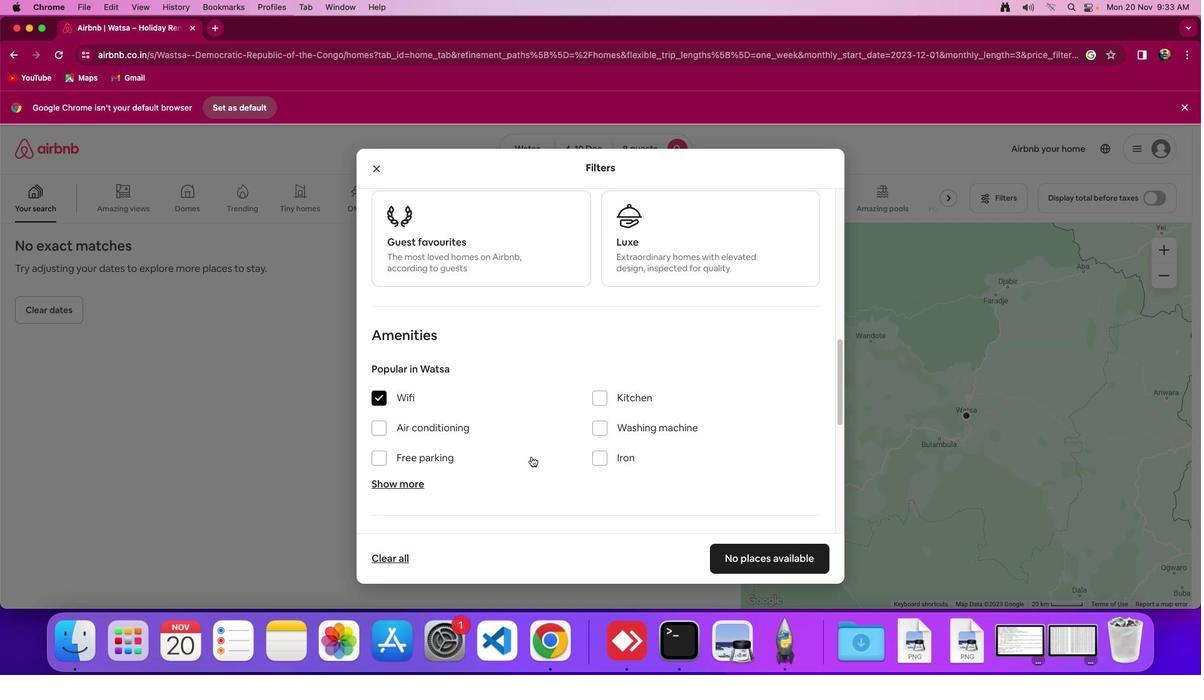 
Action: Mouse moved to (558, 451)
Screenshot: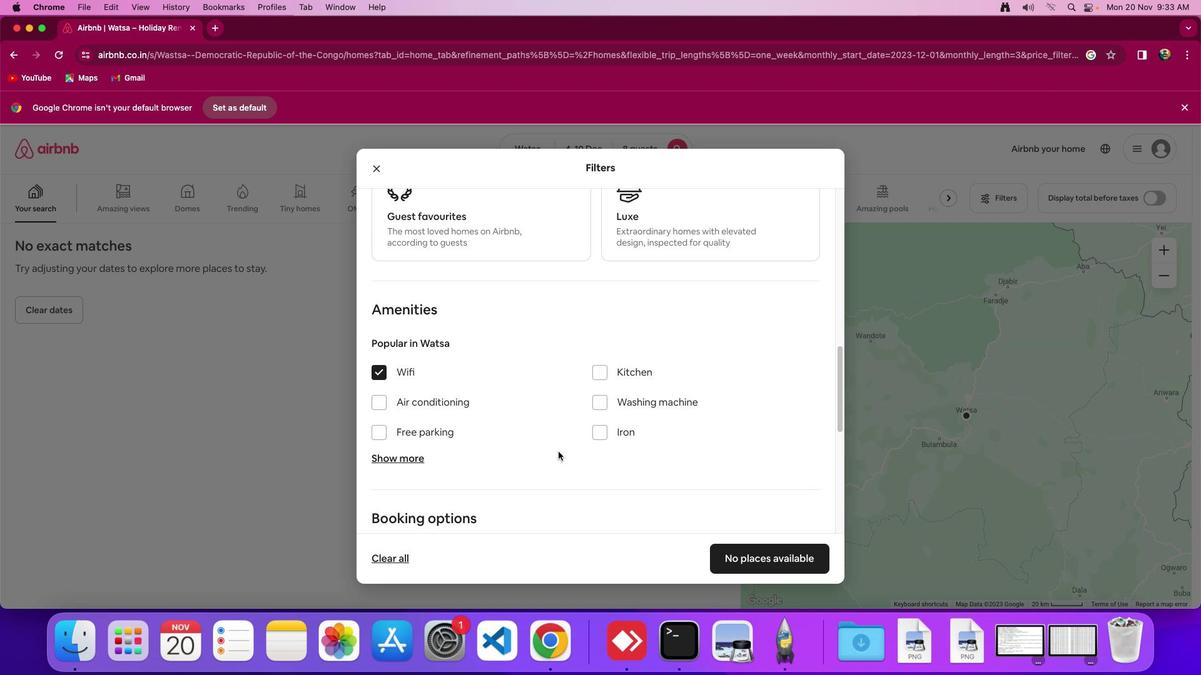 
Action: Mouse scrolled (558, 451) with delta (0, 0)
Screenshot: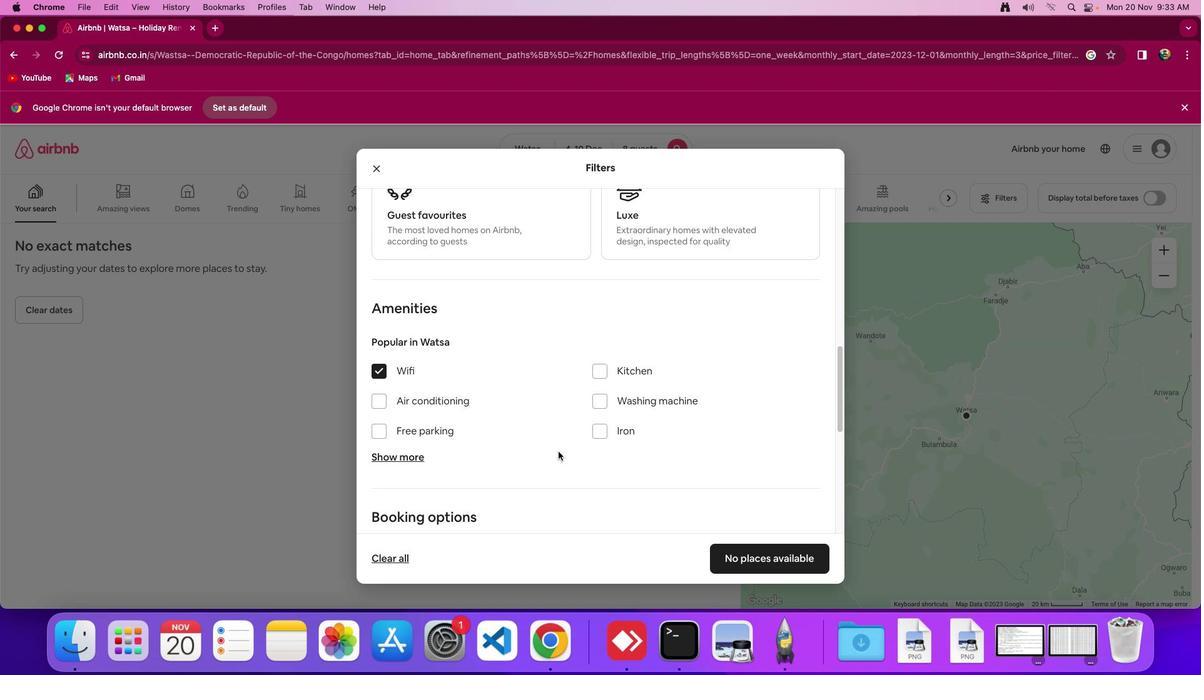 
Action: Mouse moved to (400, 457)
Screenshot: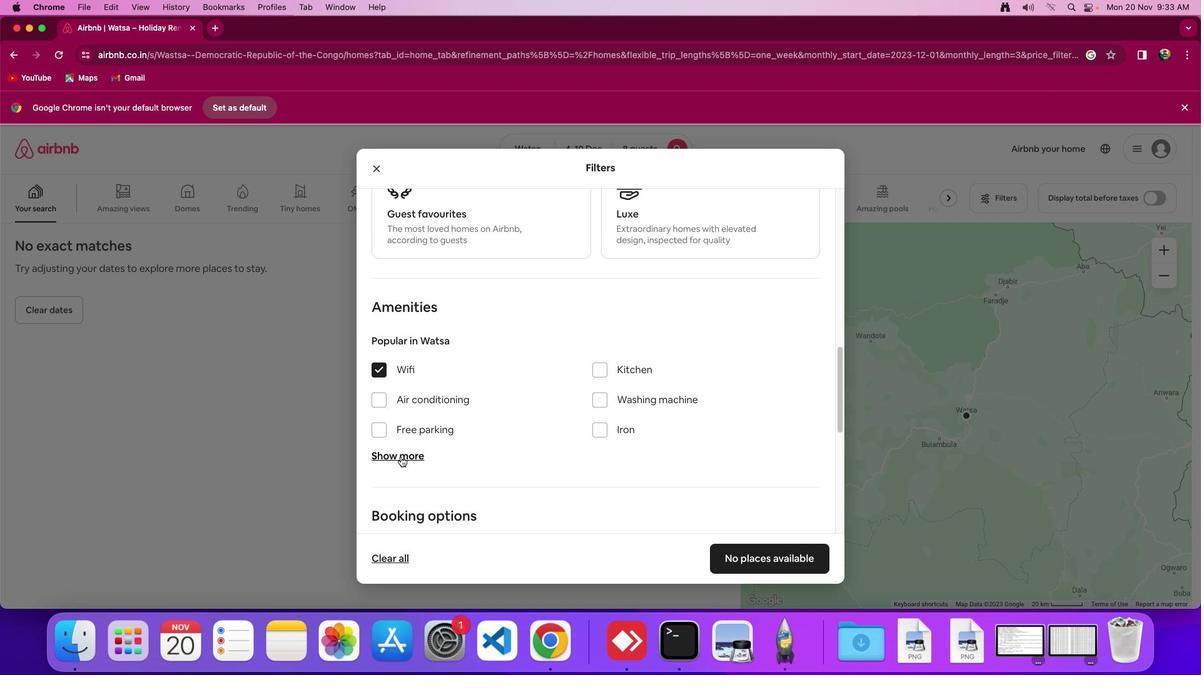 
Action: Mouse pressed left at (400, 457)
Screenshot: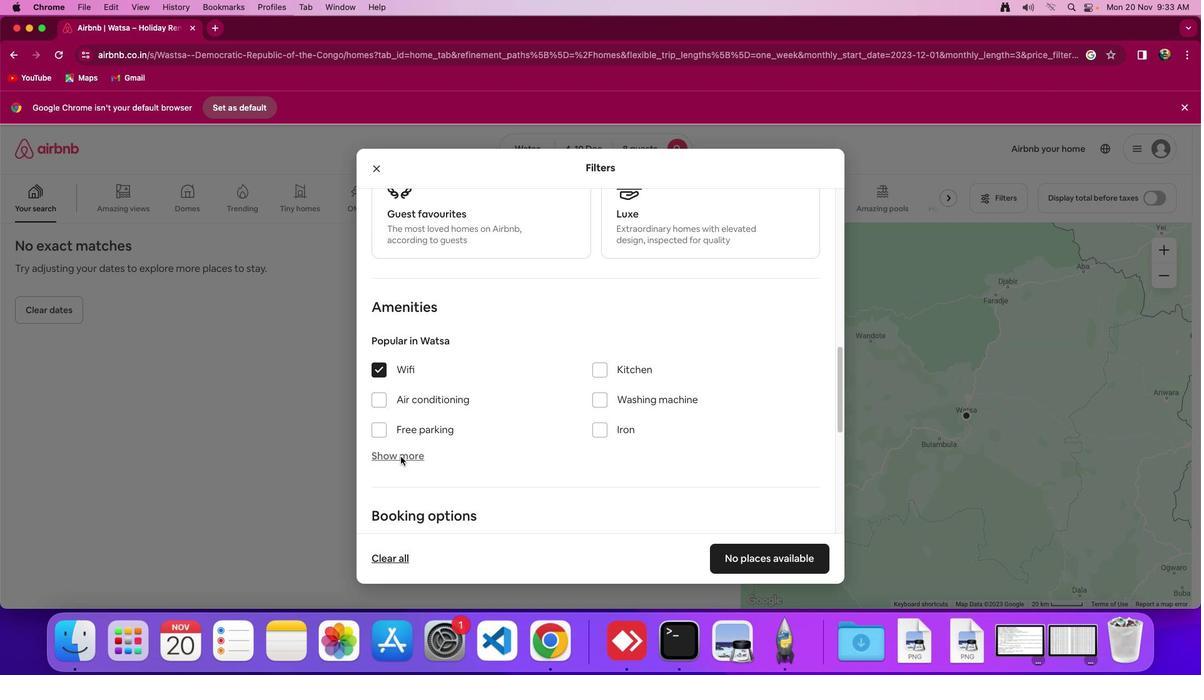 
Action: Mouse moved to (570, 452)
Screenshot: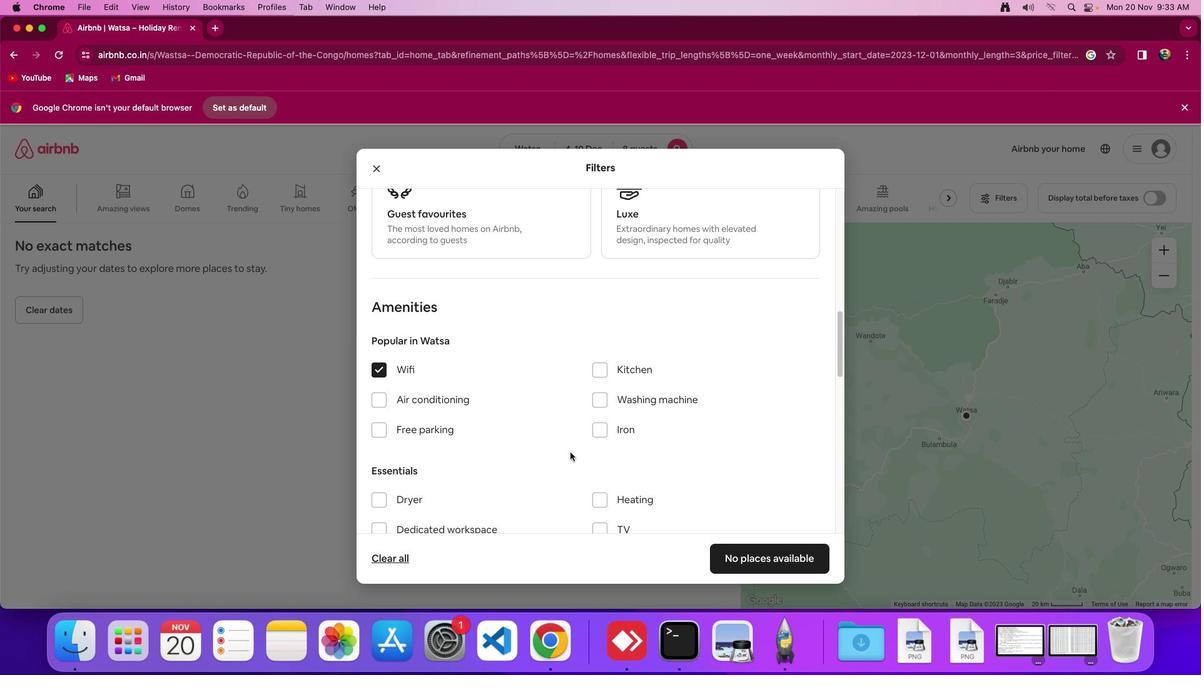 
Action: Mouse scrolled (570, 452) with delta (0, 0)
Screenshot: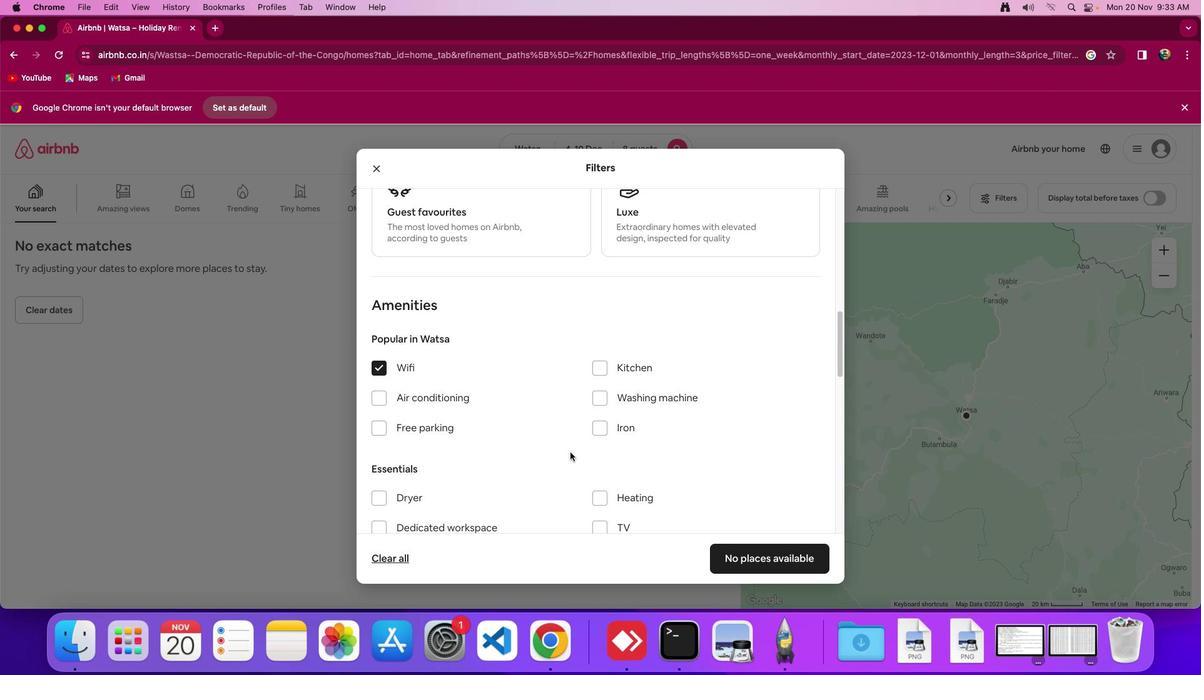 
Action: Mouse scrolled (570, 452) with delta (0, 0)
Screenshot: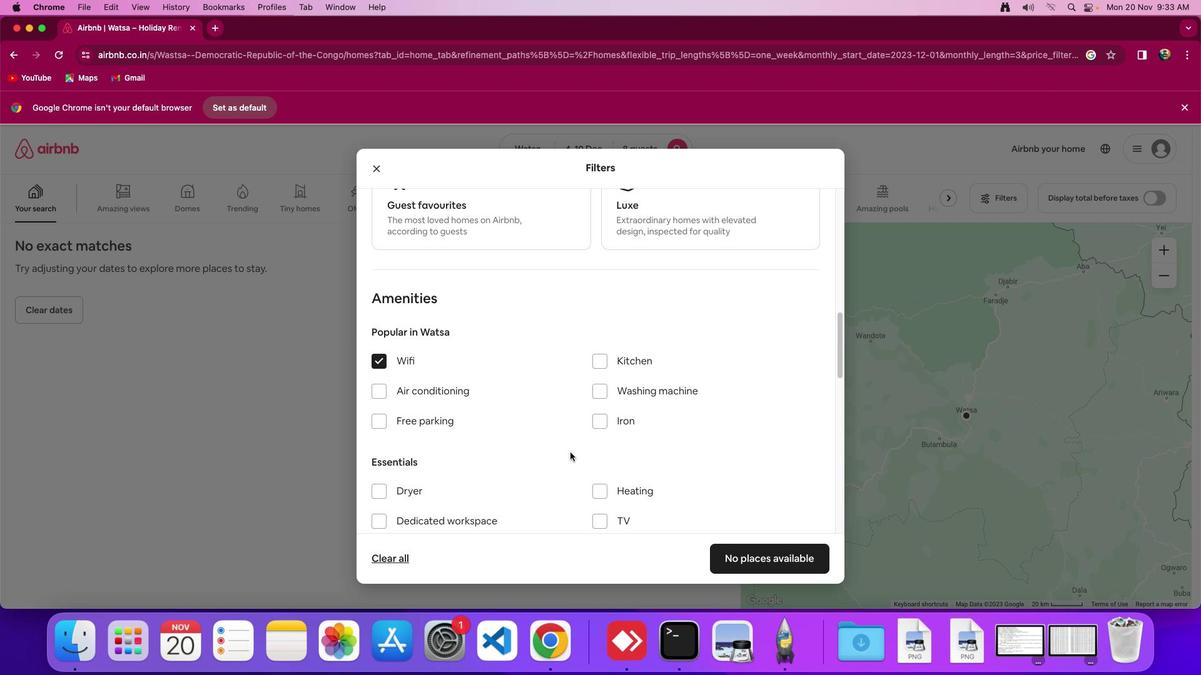
Action: Mouse moved to (603, 511)
Screenshot: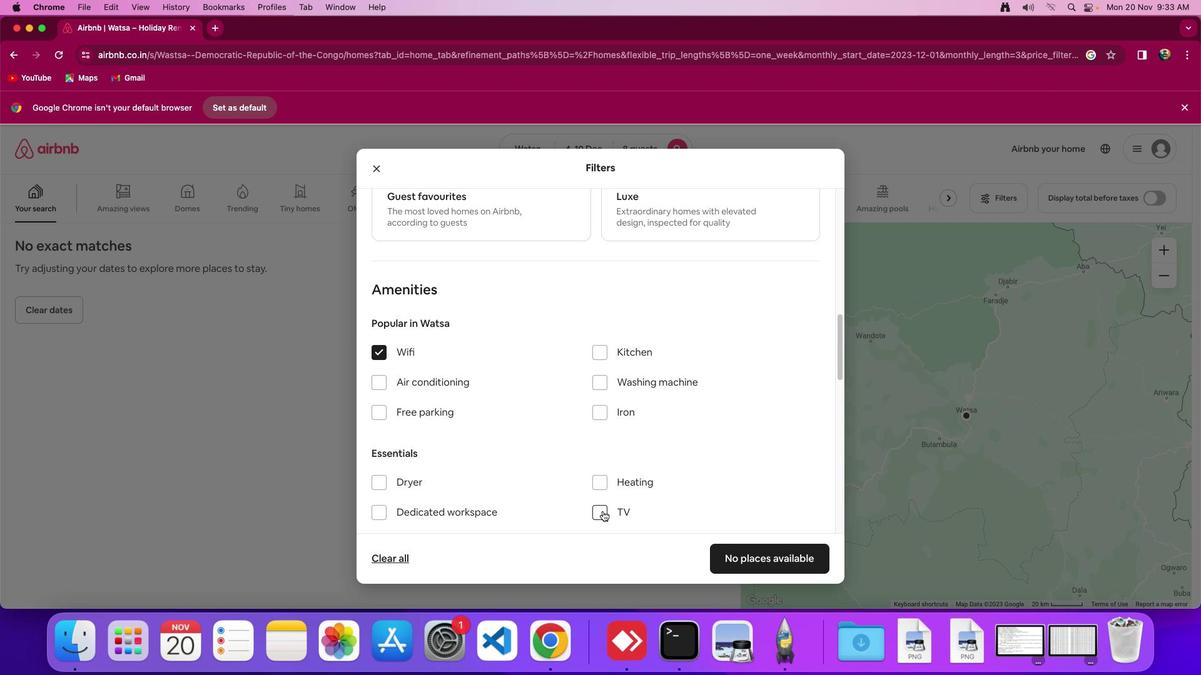 
Action: Mouse pressed left at (603, 511)
Screenshot: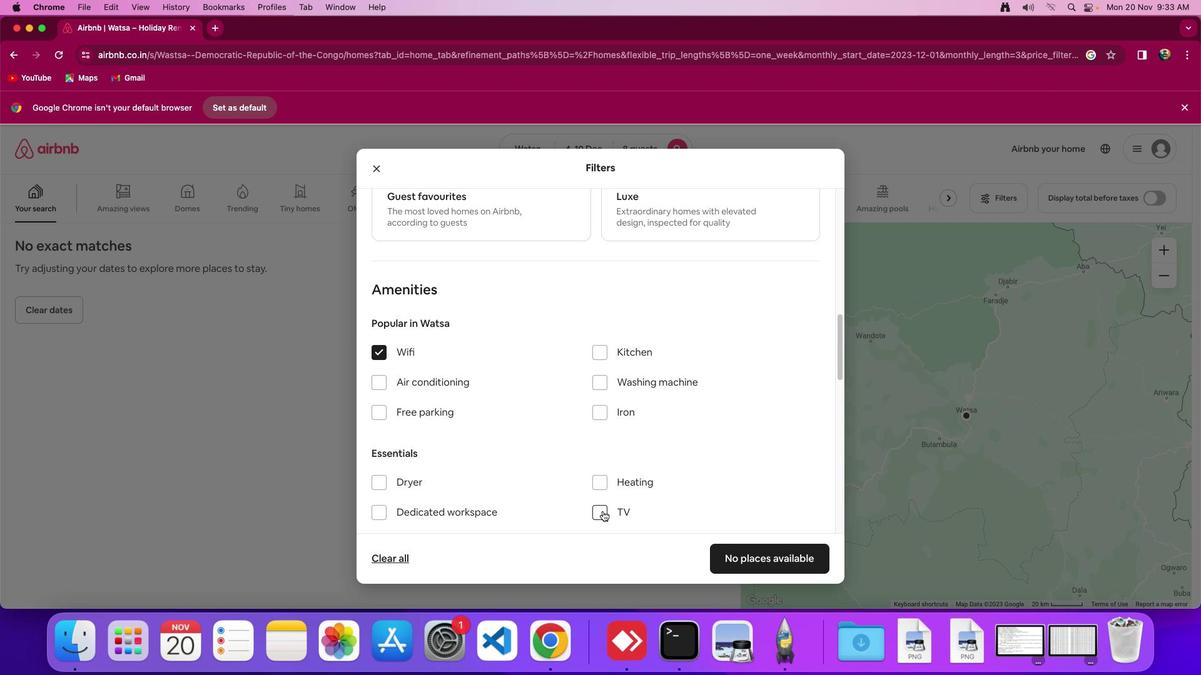 
Action: Mouse moved to (377, 415)
Screenshot: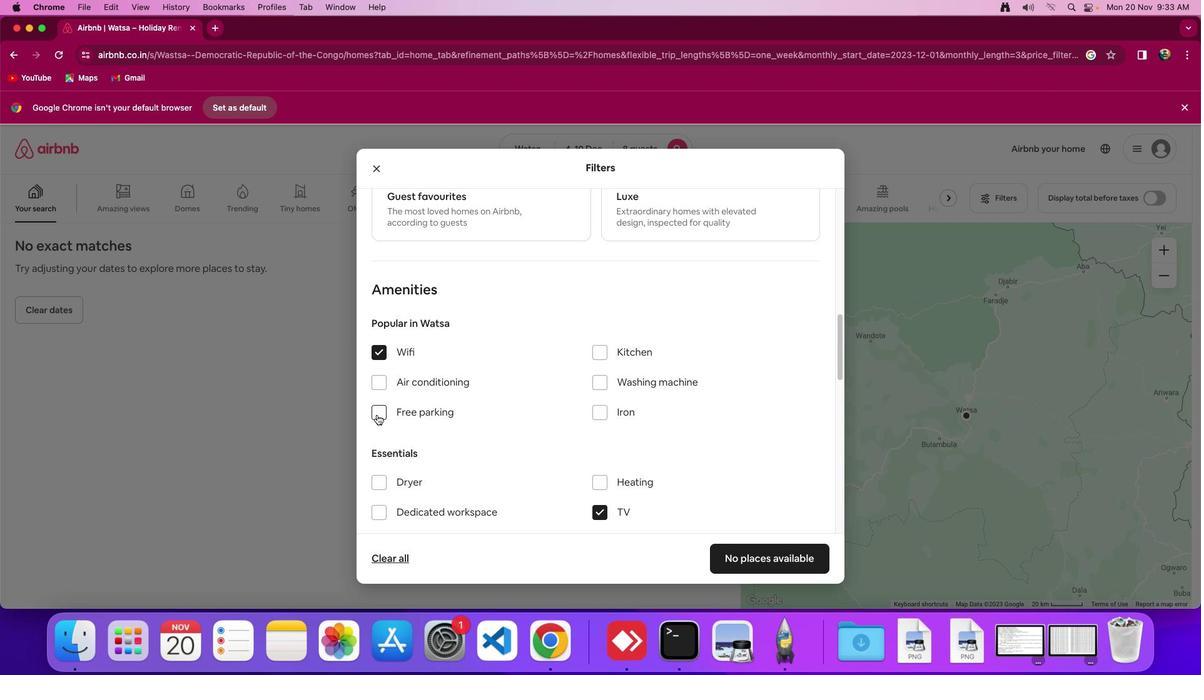 
Action: Mouse pressed left at (377, 415)
Screenshot: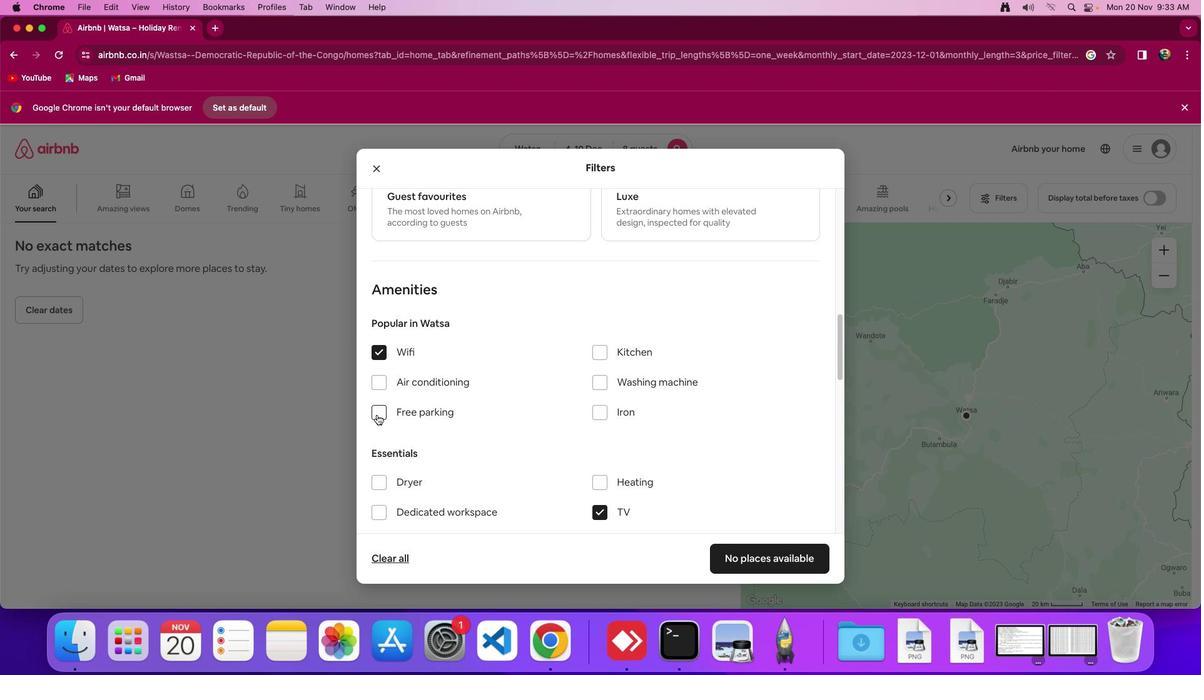
Action: Mouse moved to (548, 417)
Screenshot: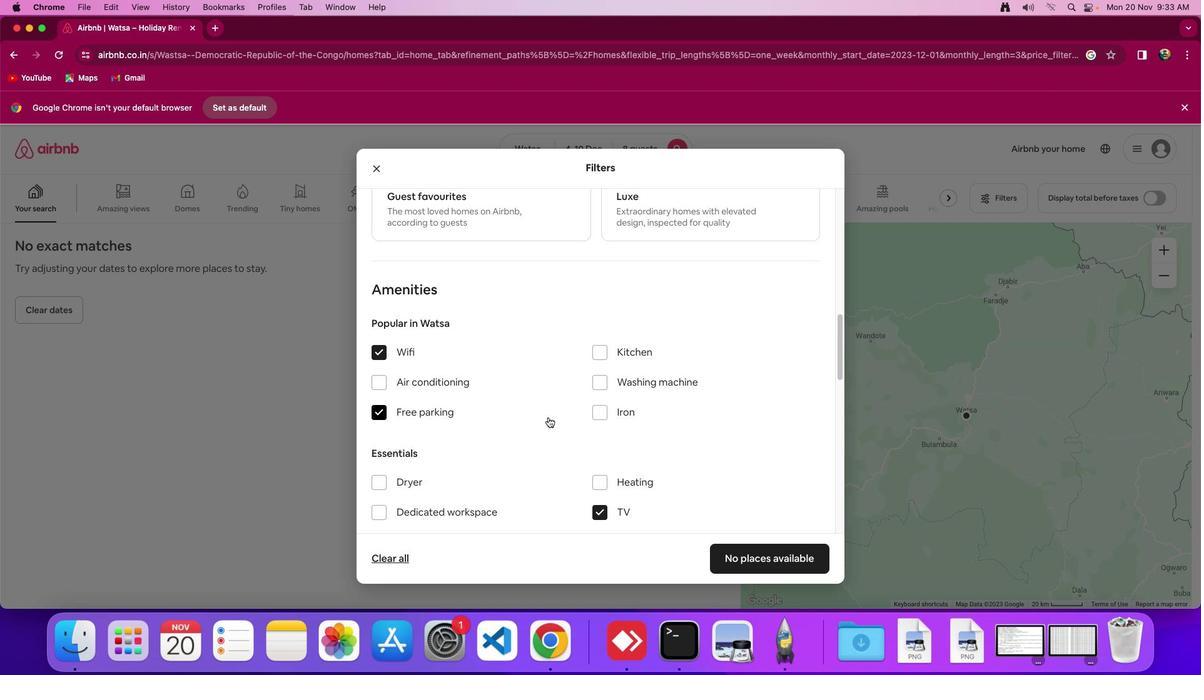 
Action: Mouse scrolled (548, 417) with delta (0, 0)
Screenshot: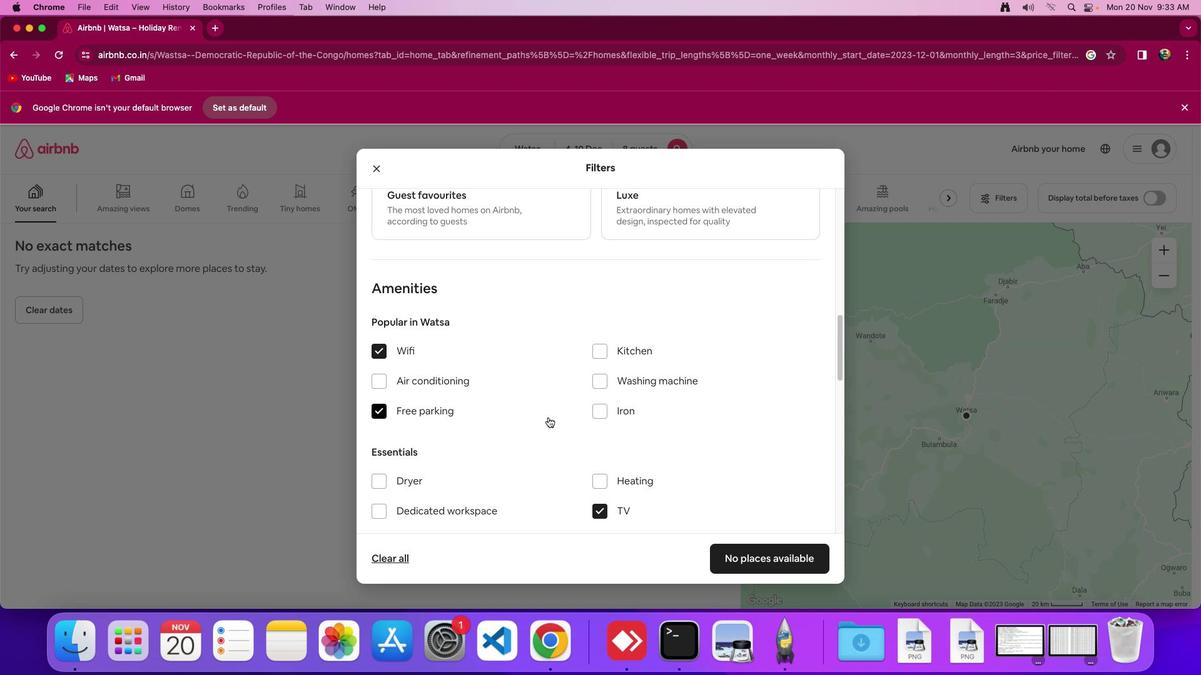 
Action: Mouse scrolled (548, 417) with delta (0, 0)
Screenshot: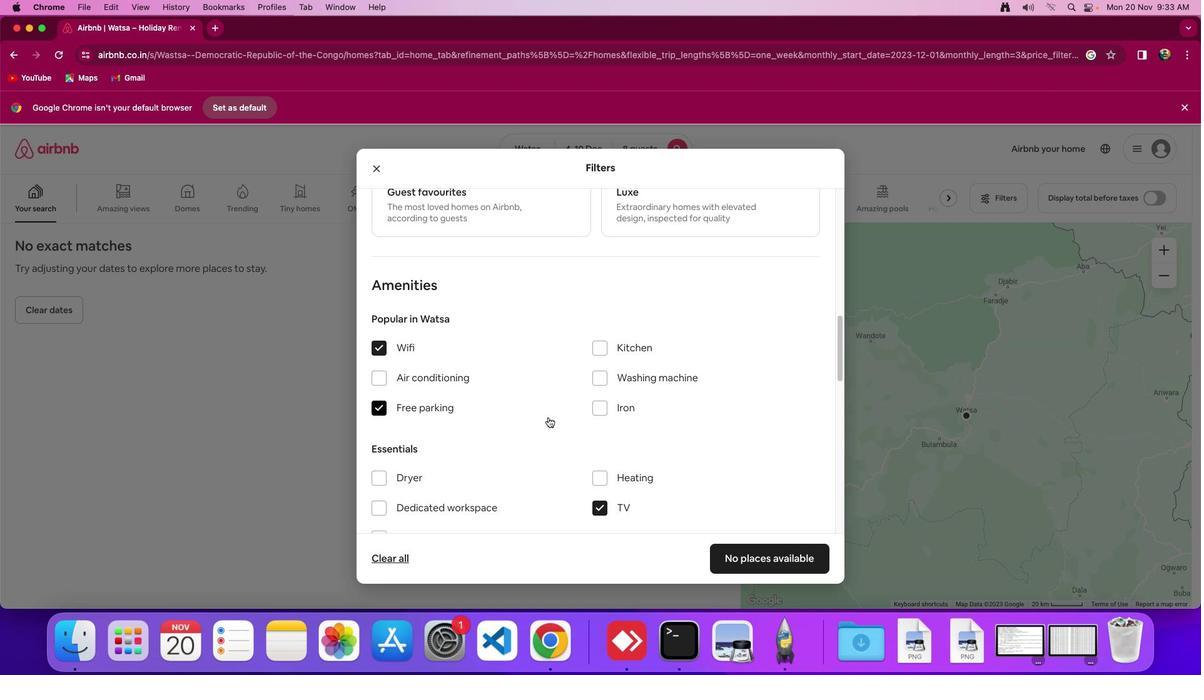 
Action: Mouse moved to (549, 419)
Screenshot: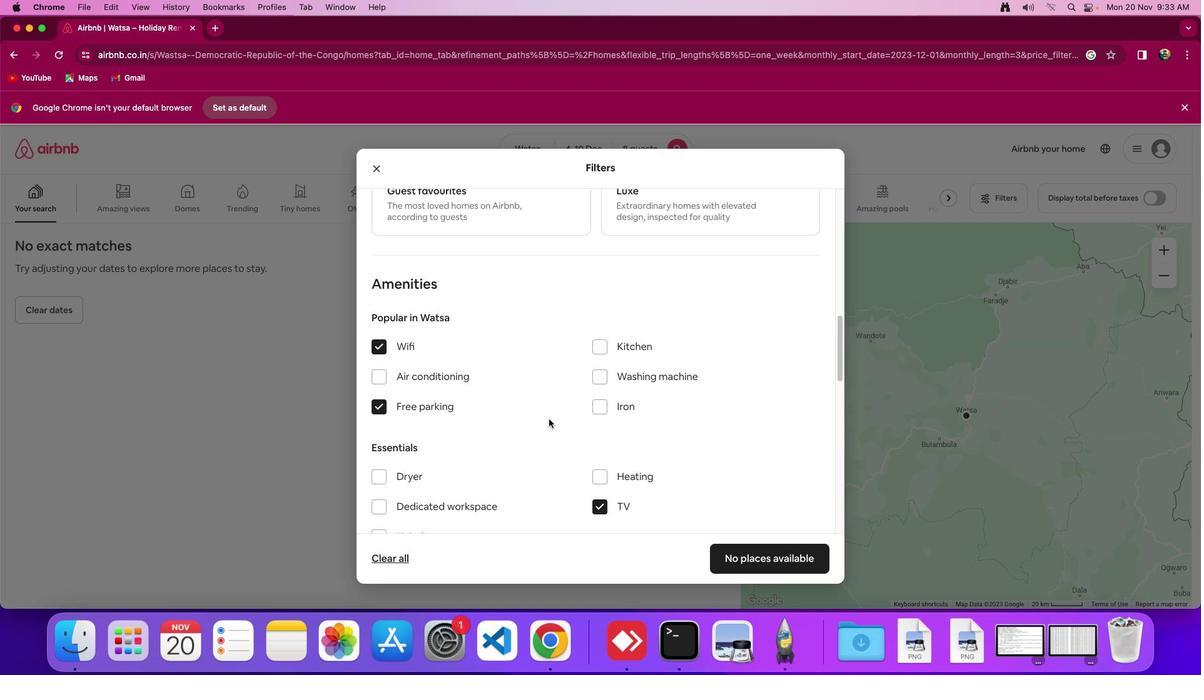 
Action: Mouse scrolled (549, 419) with delta (0, 0)
Screenshot: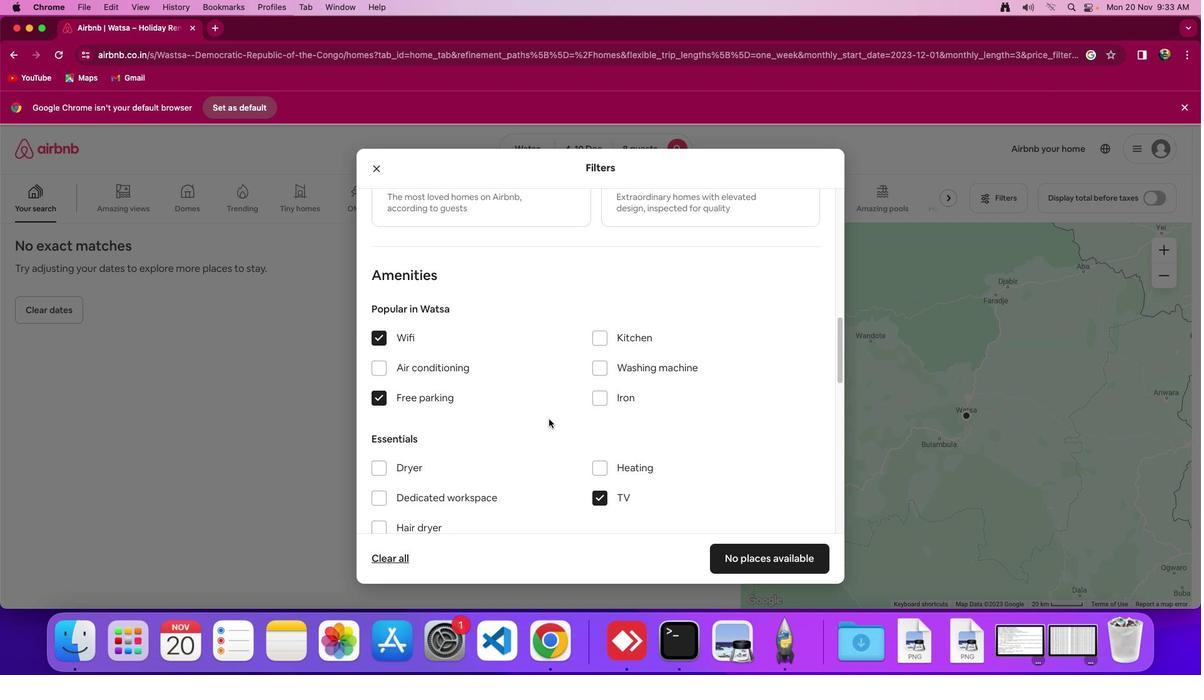 
Action: Mouse moved to (549, 419)
Screenshot: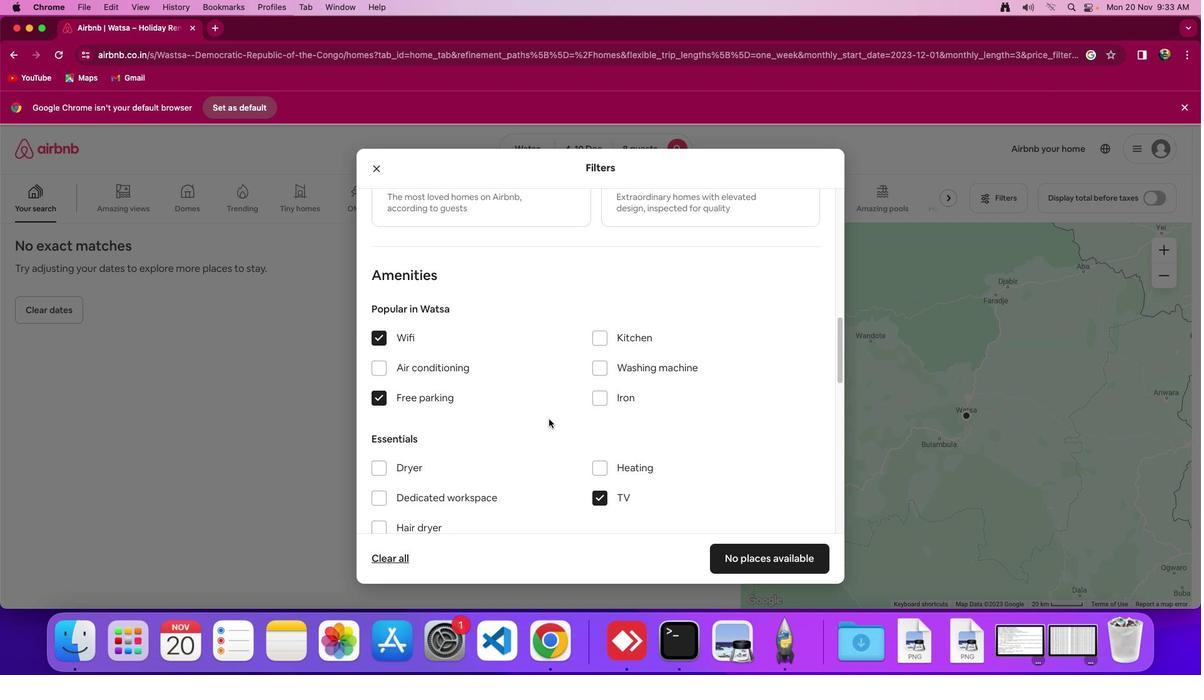 
Action: Mouse scrolled (549, 419) with delta (0, 0)
Screenshot: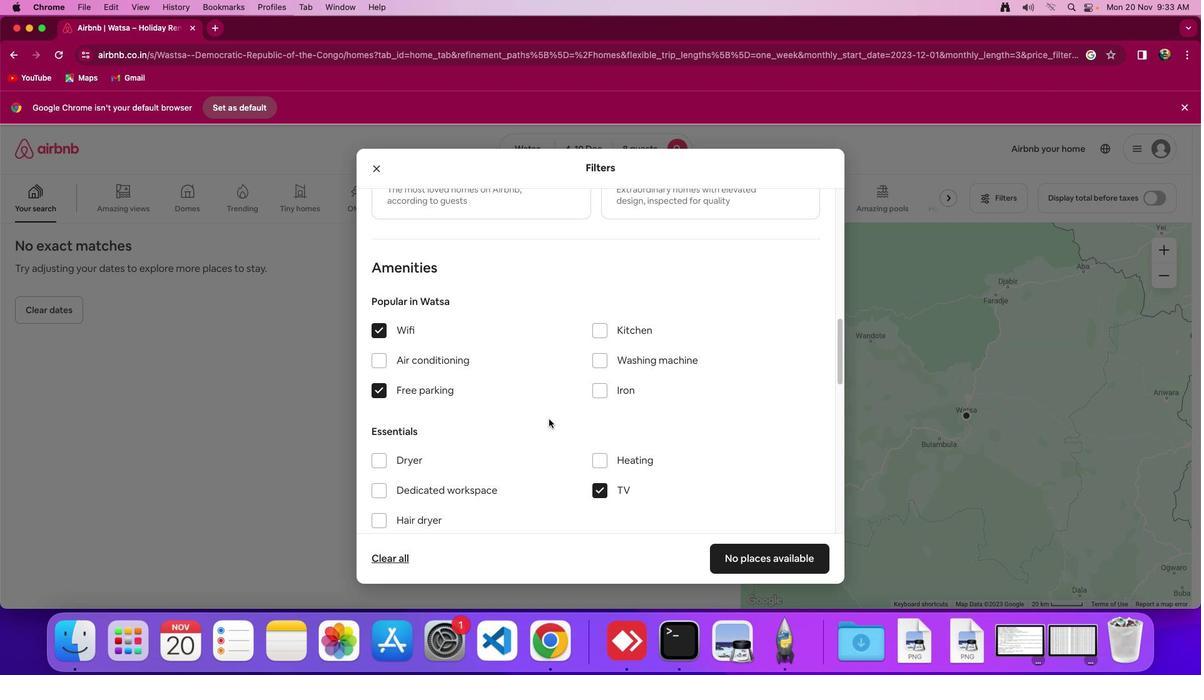 
Action: Mouse scrolled (549, 419) with delta (0, -1)
Screenshot: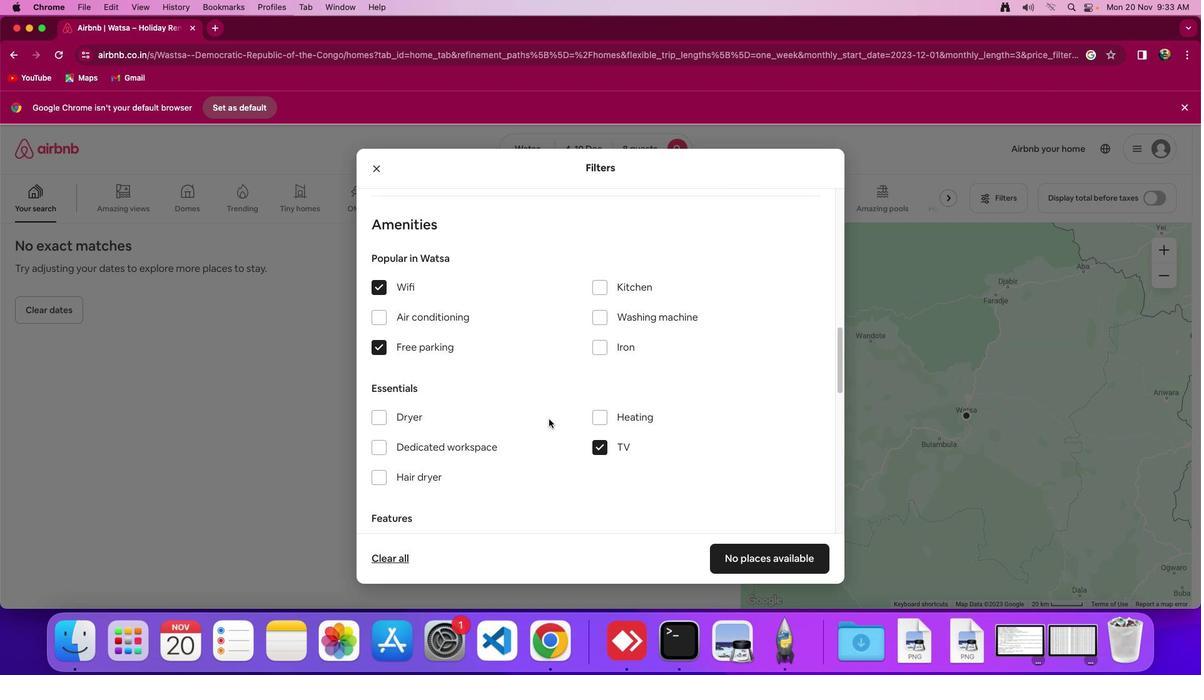 
Action: Mouse moved to (549, 420)
Screenshot: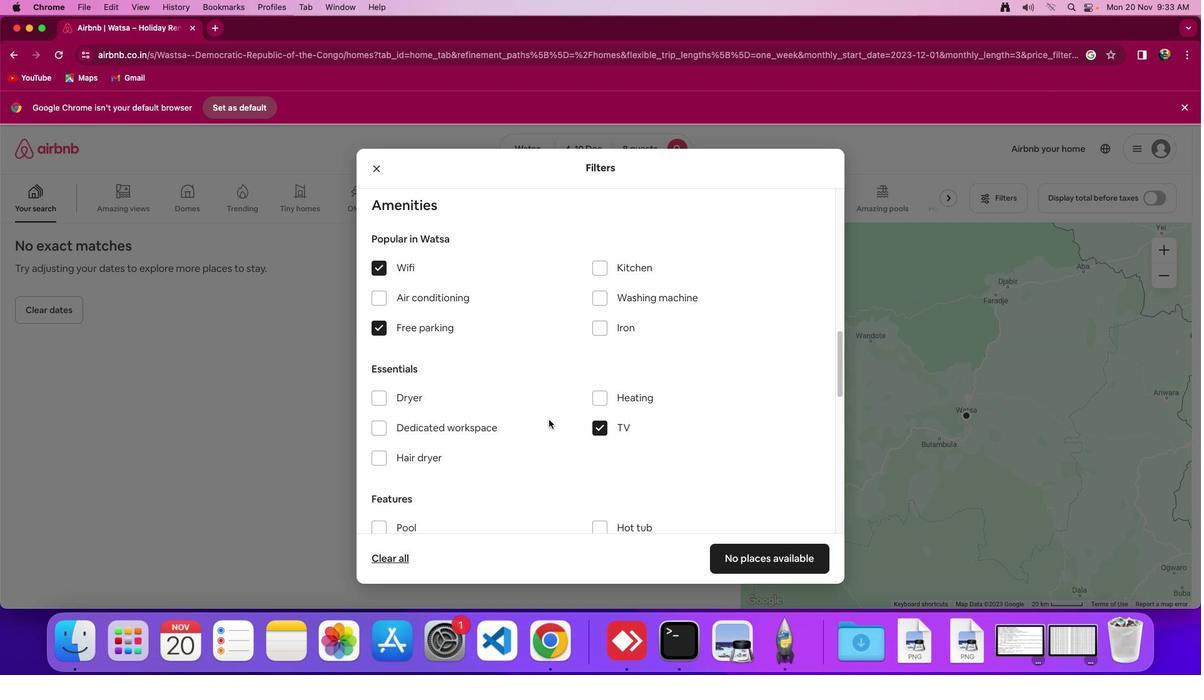 
Action: Mouse scrolled (549, 420) with delta (0, 0)
Screenshot: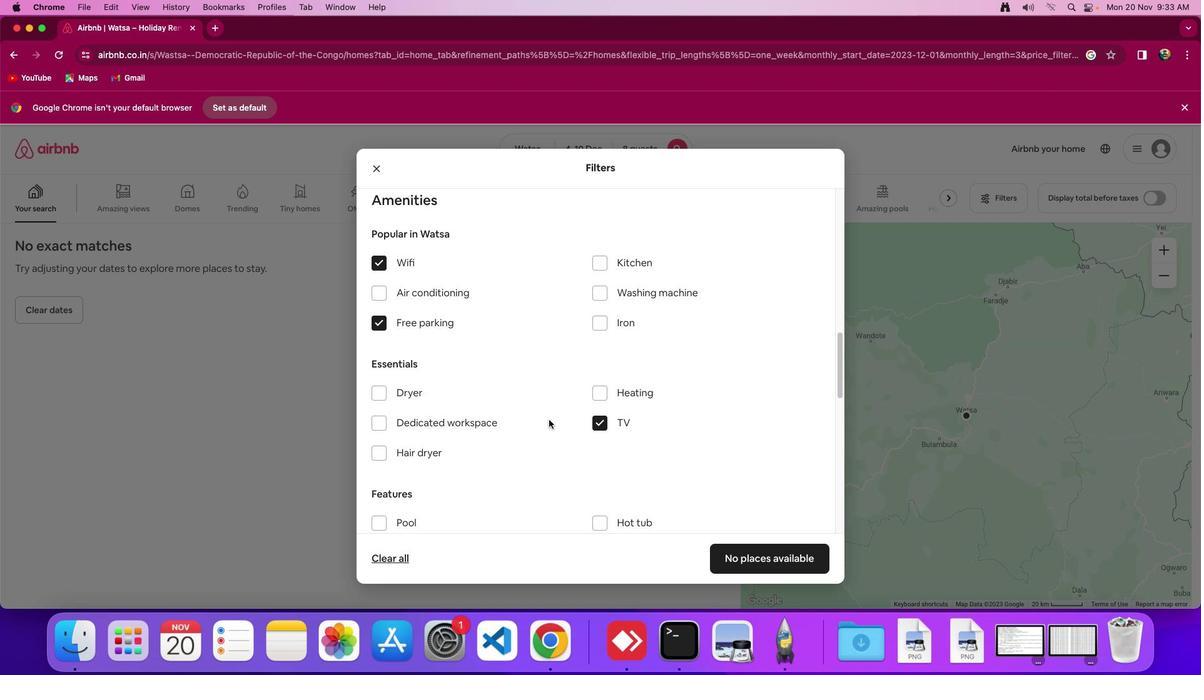 
Action: Mouse scrolled (549, 420) with delta (0, 0)
Screenshot: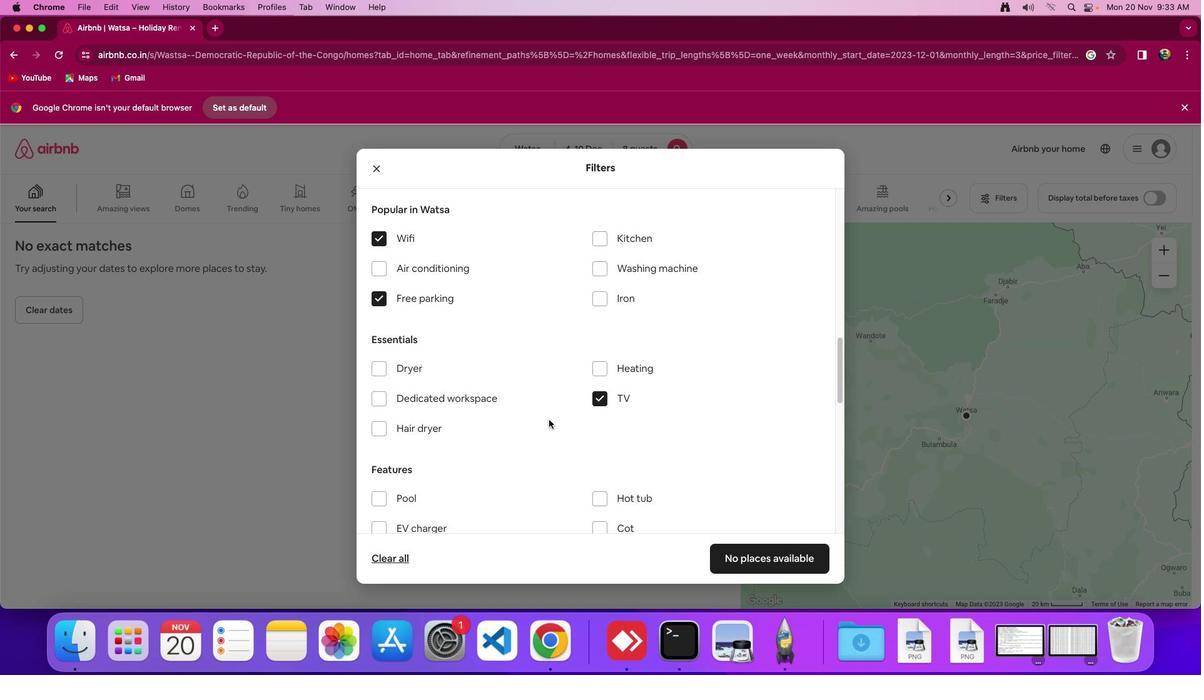 
Action: Mouse scrolled (549, 420) with delta (0, -1)
Screenshot: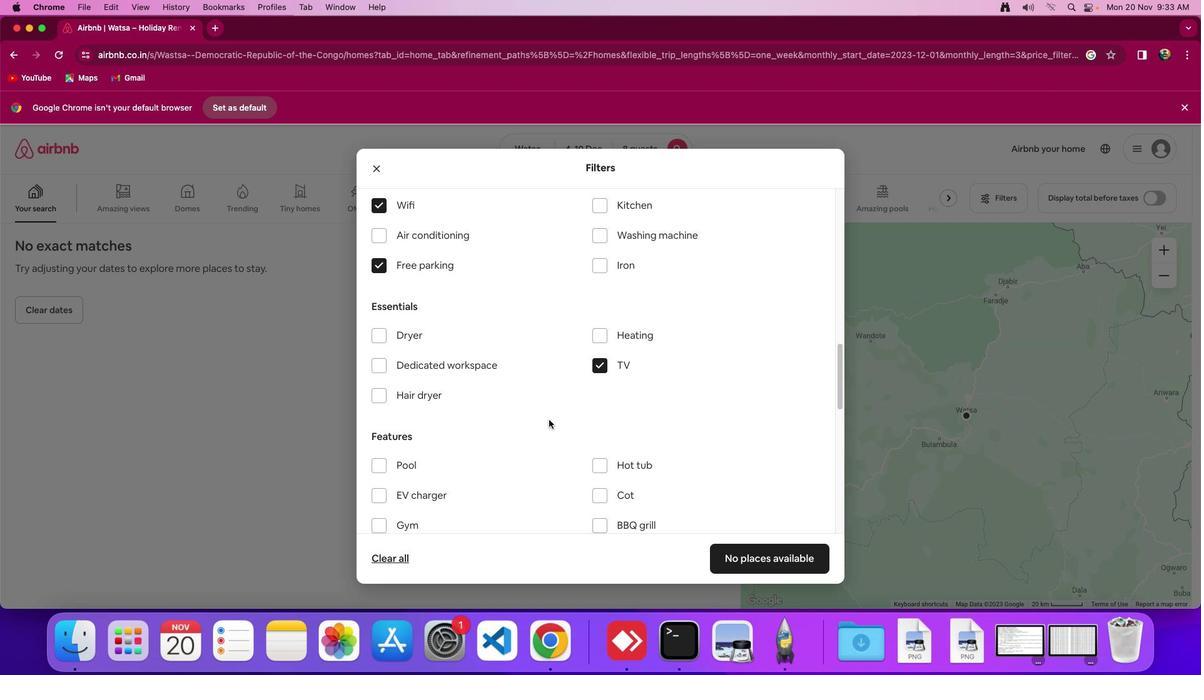 
Action: Mouse scrolled (549, 420) with delta (0, -1)
Screenshot: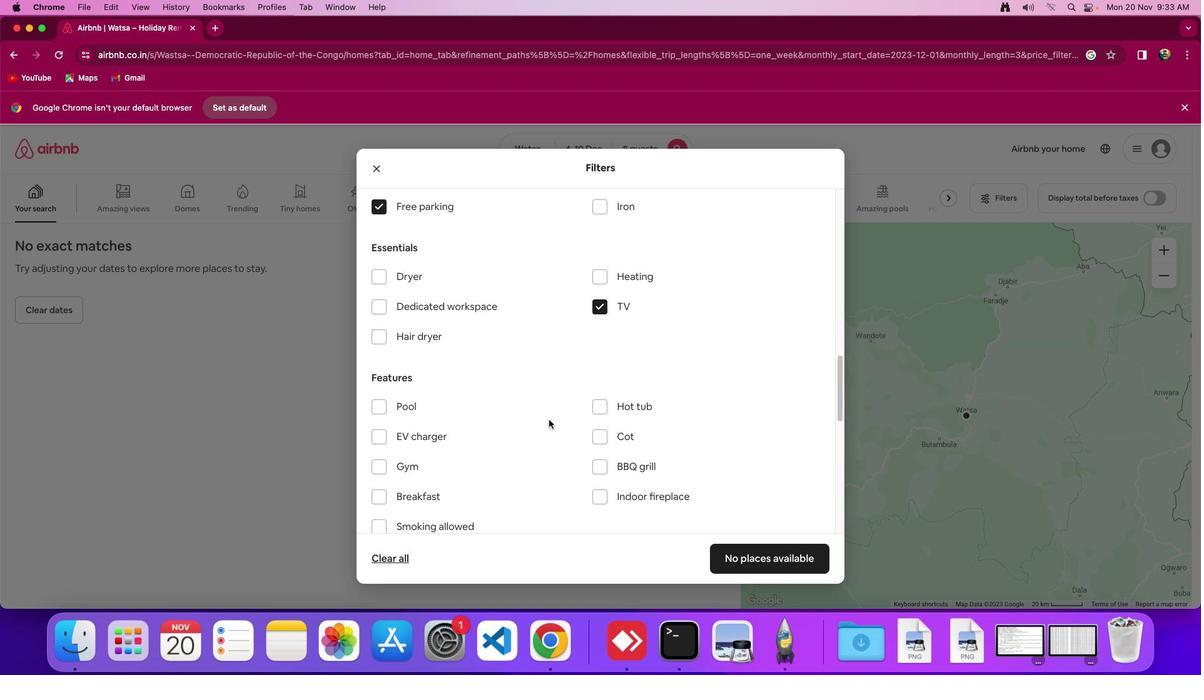 
Action: Mouse scrolled (549, 420) with delta (0, 0)
Screenshot: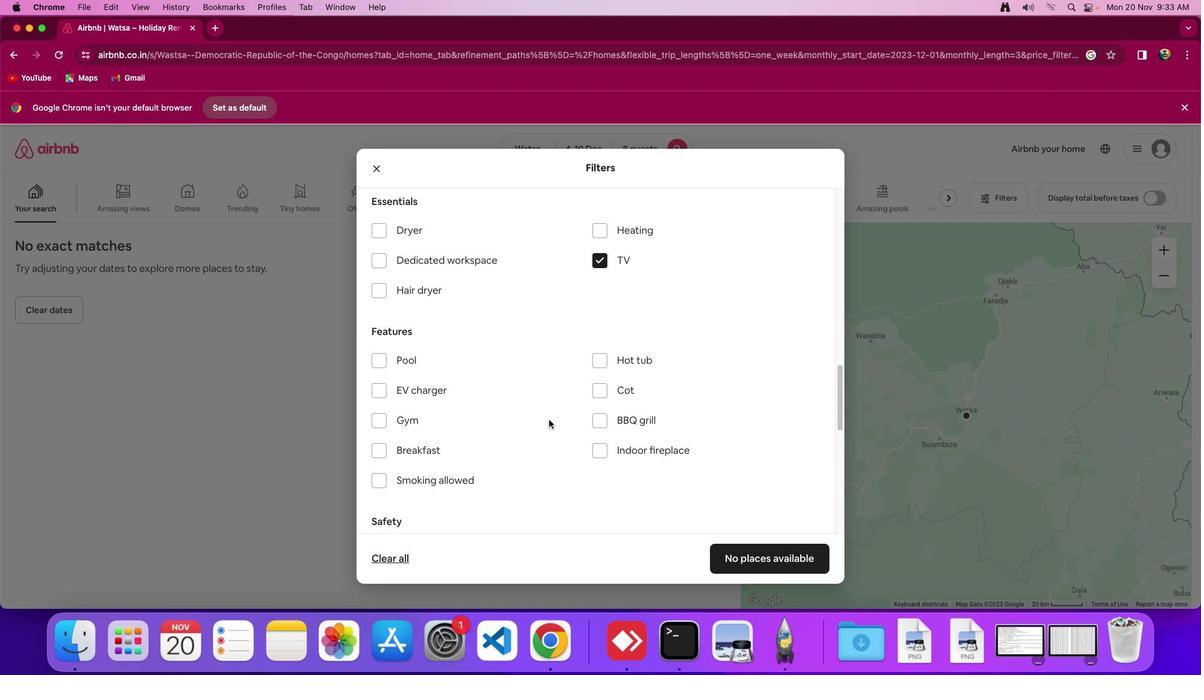 
Action: Mouse scrolled (549, 420) with delta (0, 0)
Screenshot: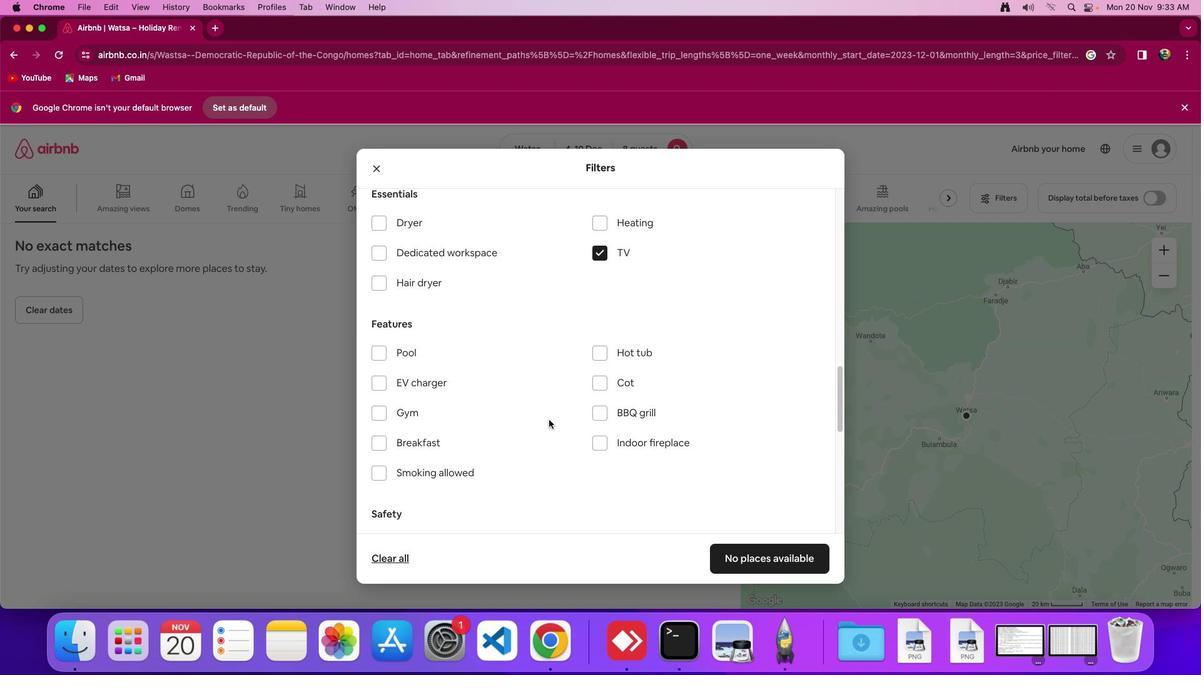 
Action: Mouse moved to (379, 410)
Screenshot: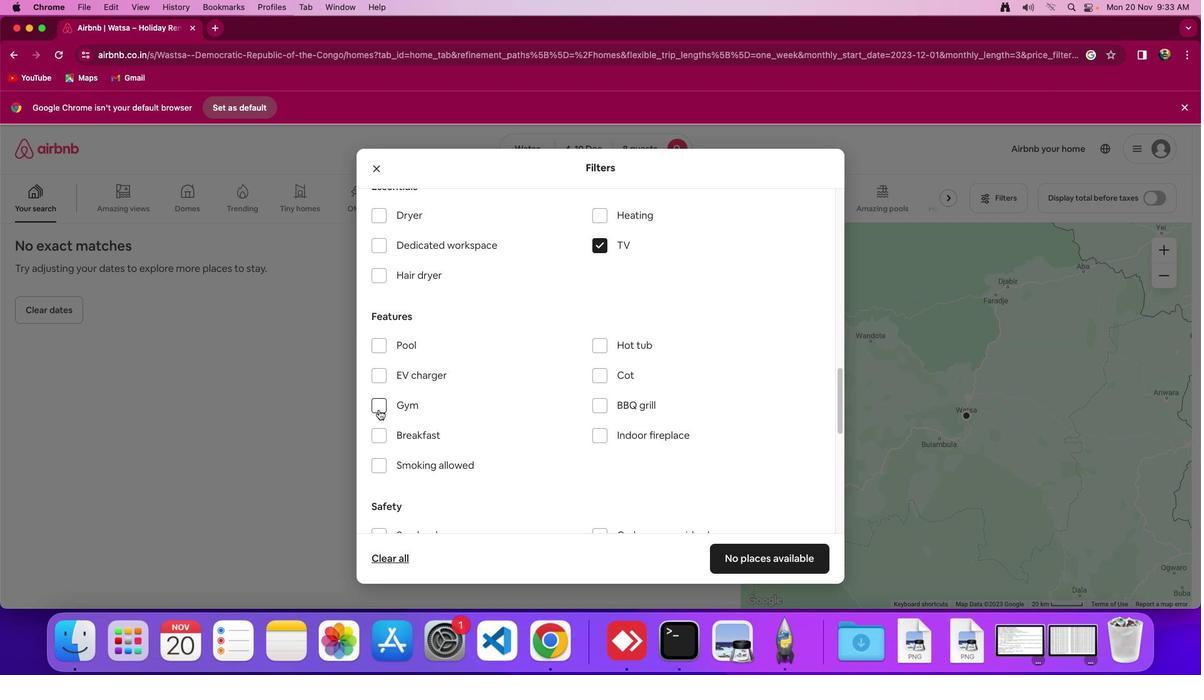 
Action: Mouse pressed left at (379, 410)
Screenshot: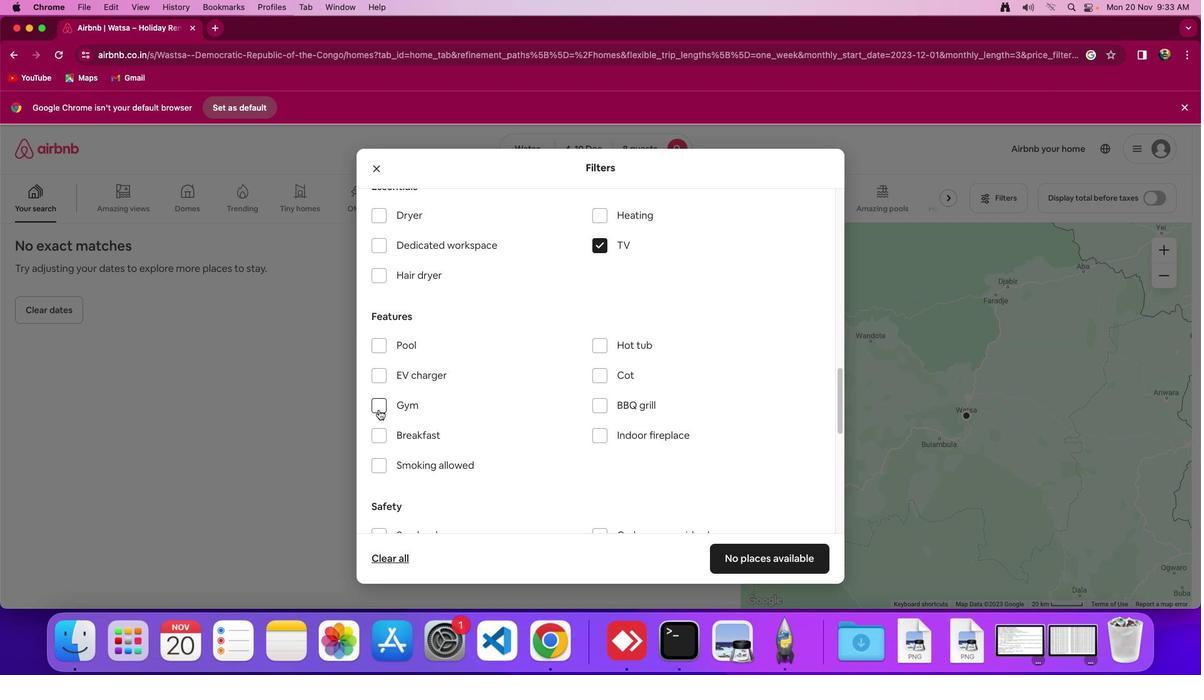 
Action: Mouse moved to (380, 433)
Screenshot: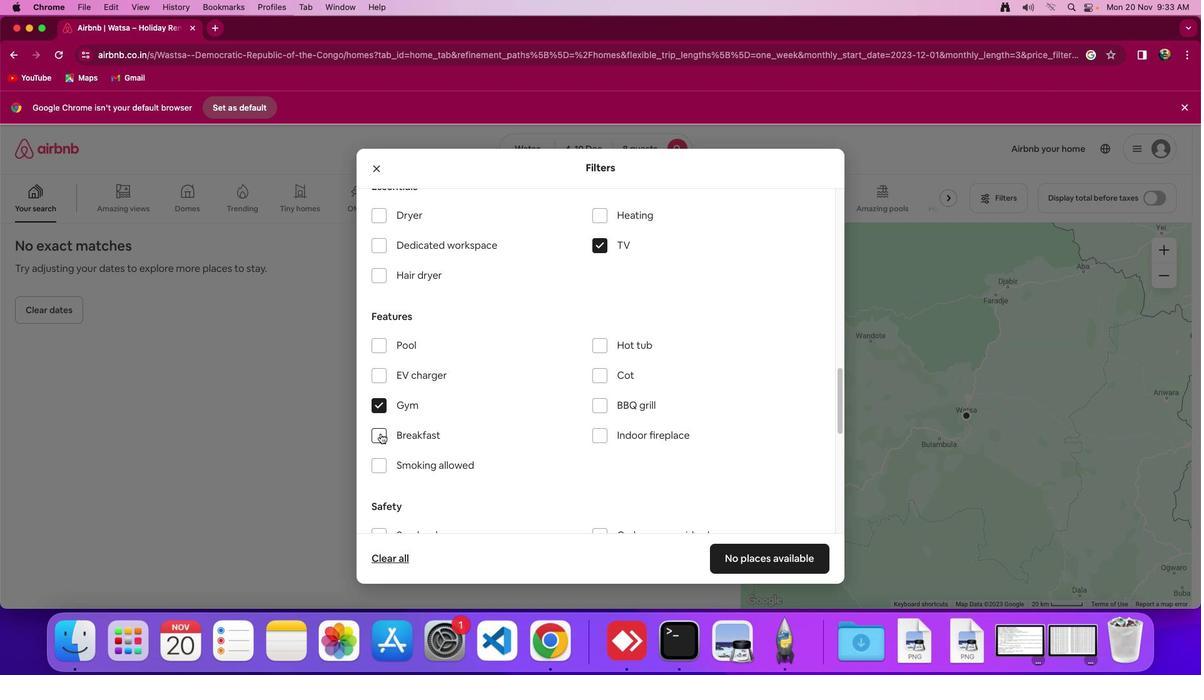 
Action: Mouse pressed left at (380, 433)
Screenshot: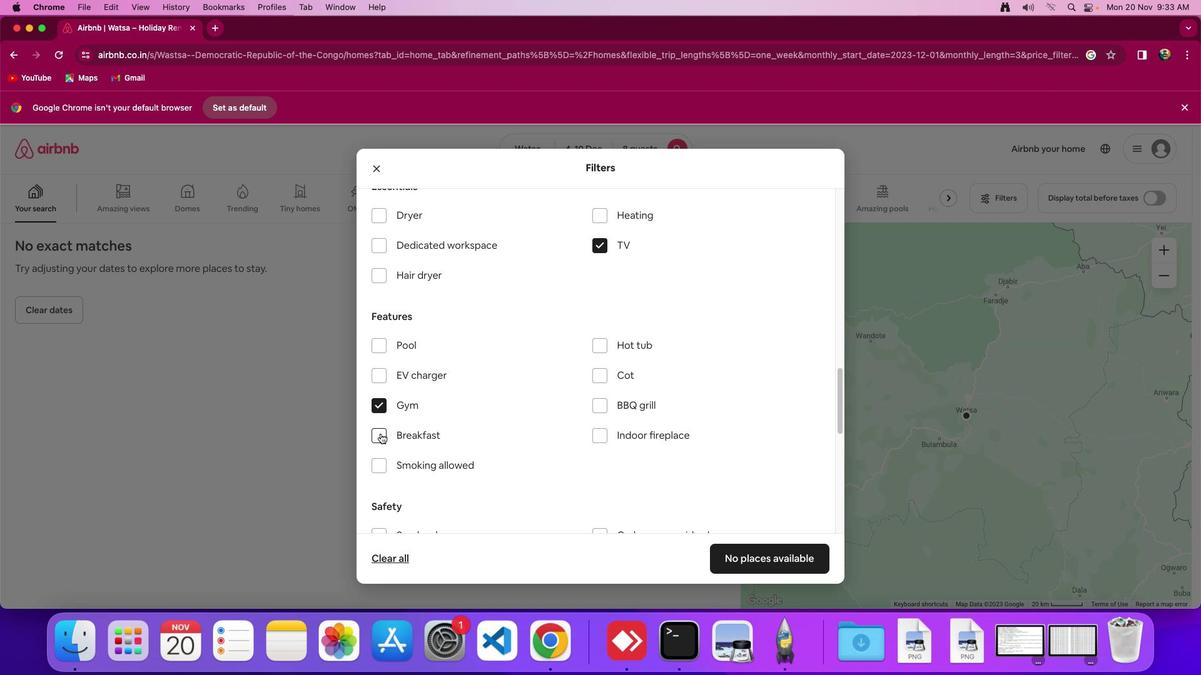 
Action: Mouse moved to (568, 420)
Screenshot: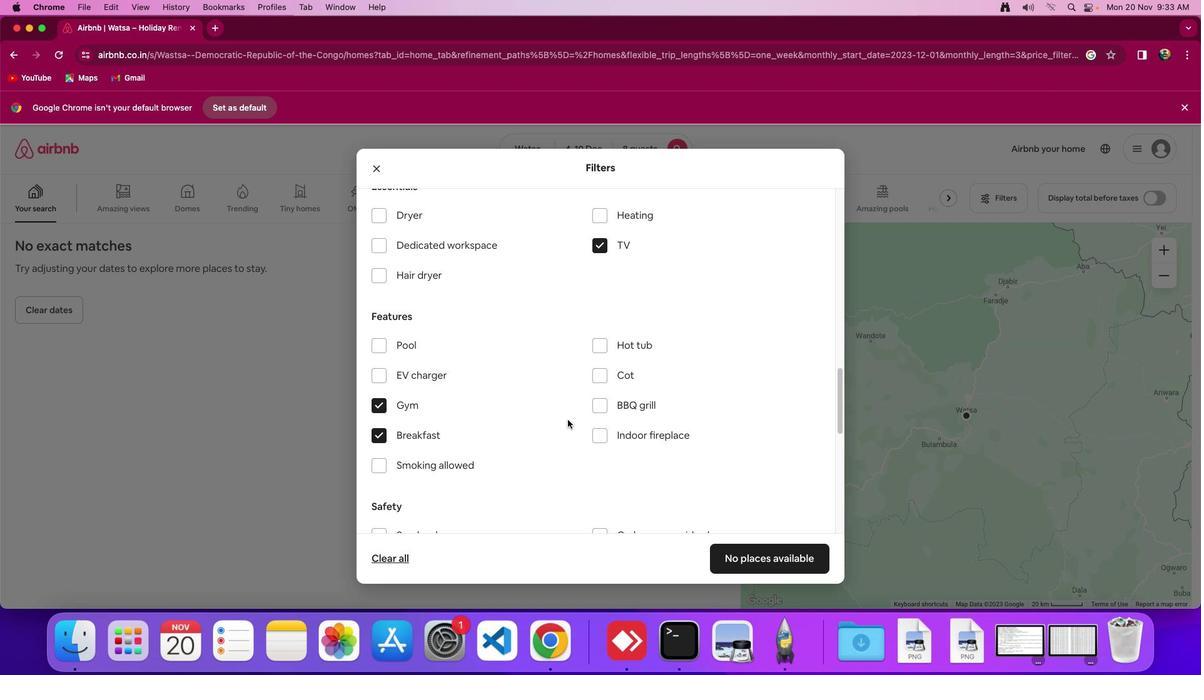 
Action: Mouse scrolled (568, 420) with delta (0, 0)
Screenshot: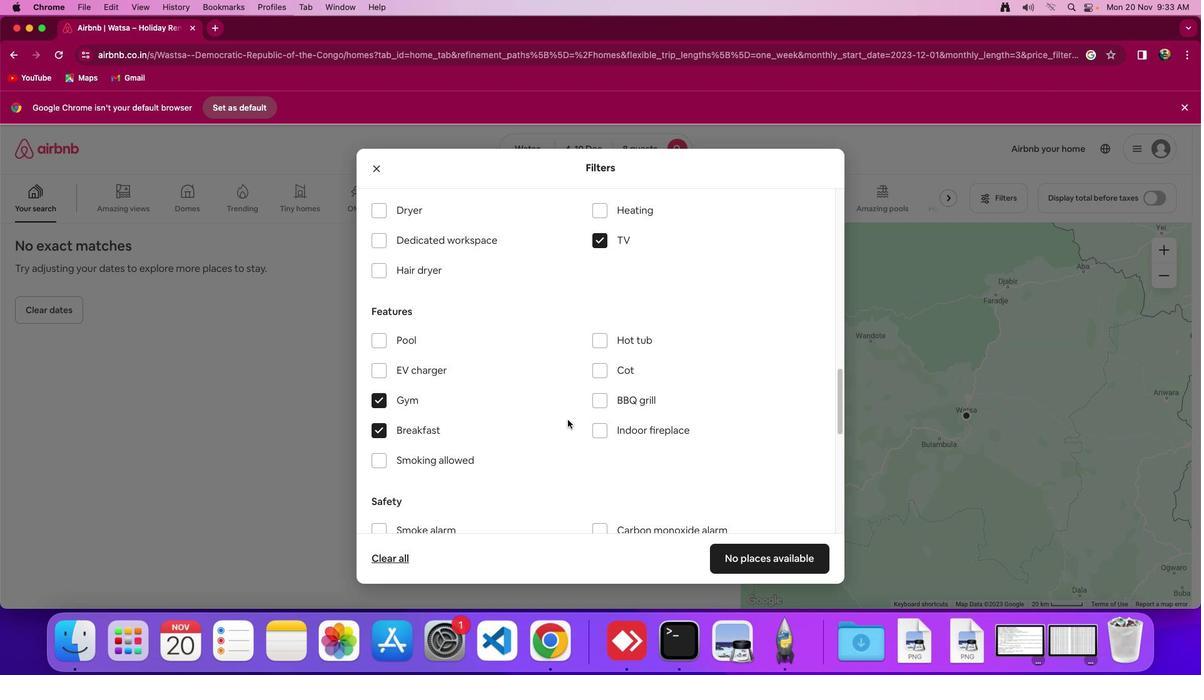 
Action: Mouse scrolled (568, 420) with delta (0, 0)
Screenshot: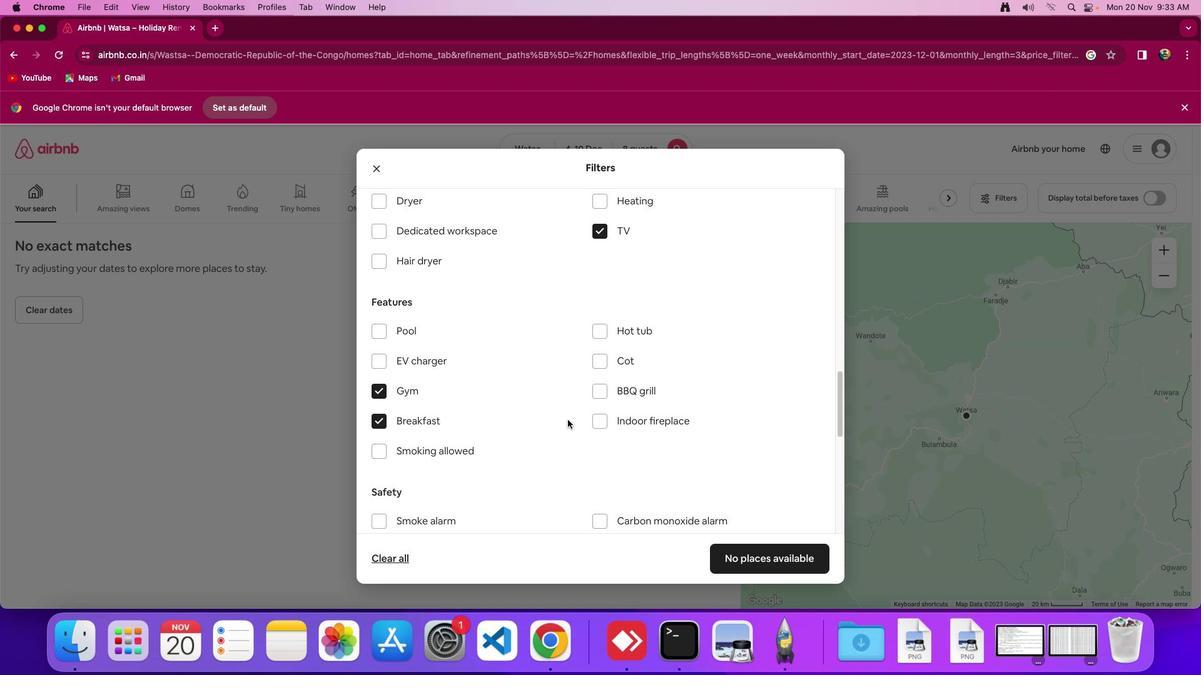 
Action: Mouse scrolled (568, 420) with delta (0, 0)
Screenshot: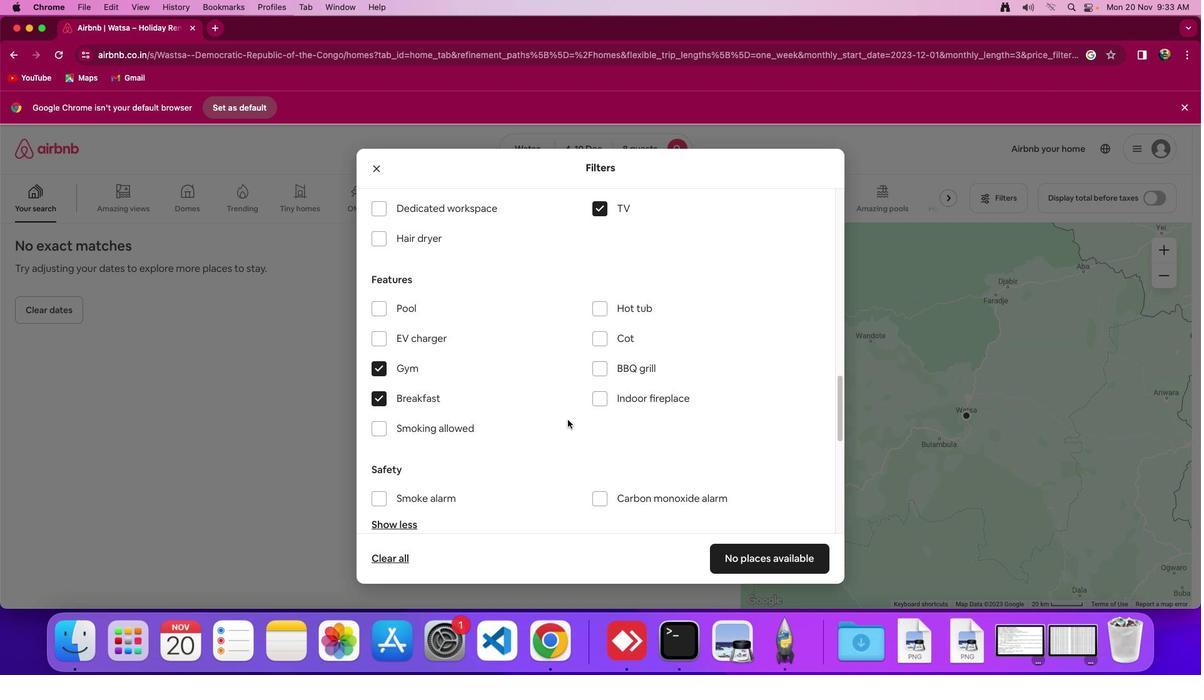 
Action: Mouse moved to (649, 434)
Screenshot: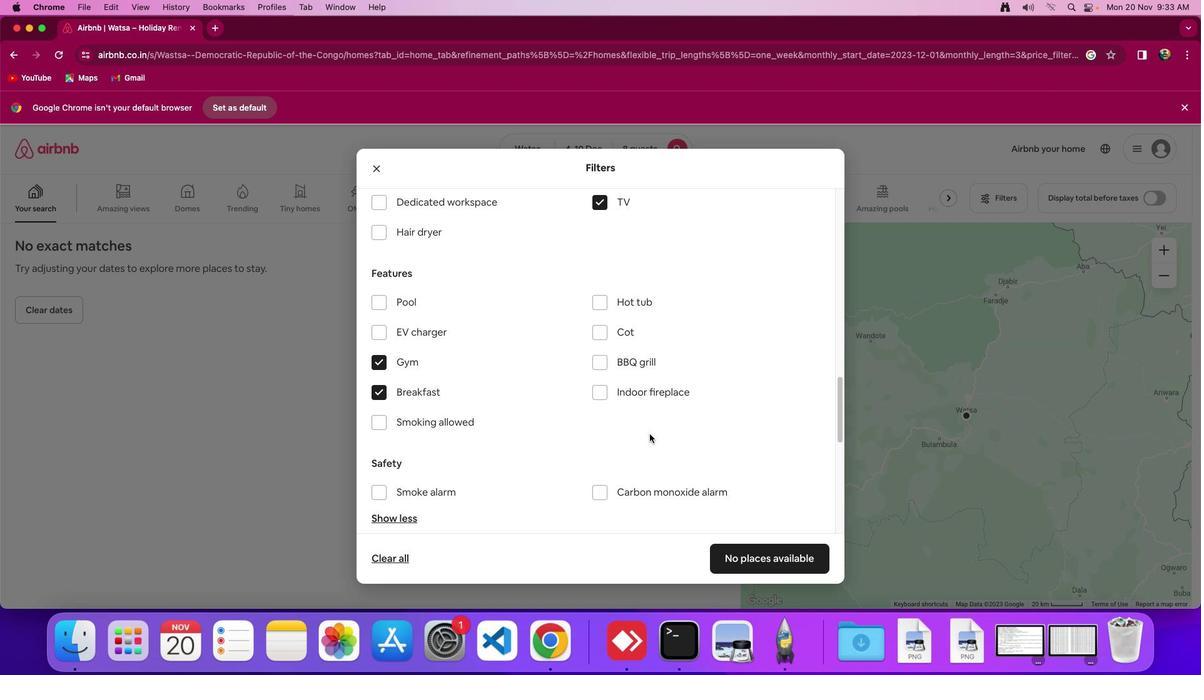 
Action: Mouse scrolled (649, 434) with delta (0, 0)
Screenshot: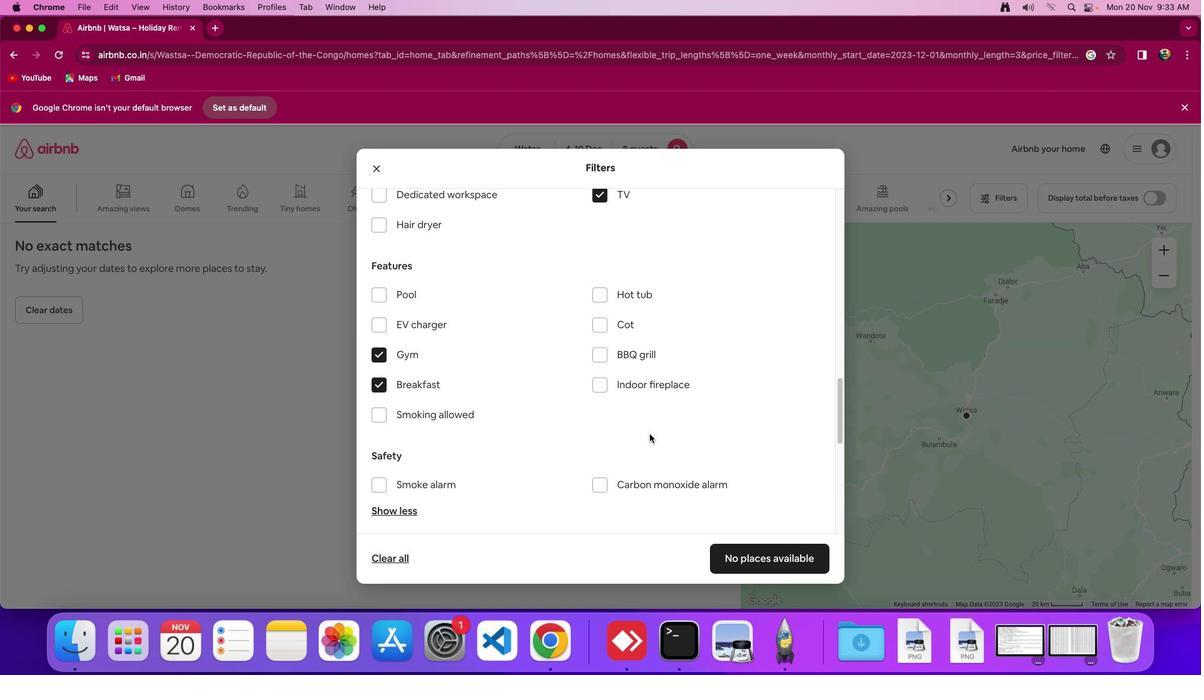 
Action: Mouse scrolled (649, 434) with delta (0, 0)
Screenshot: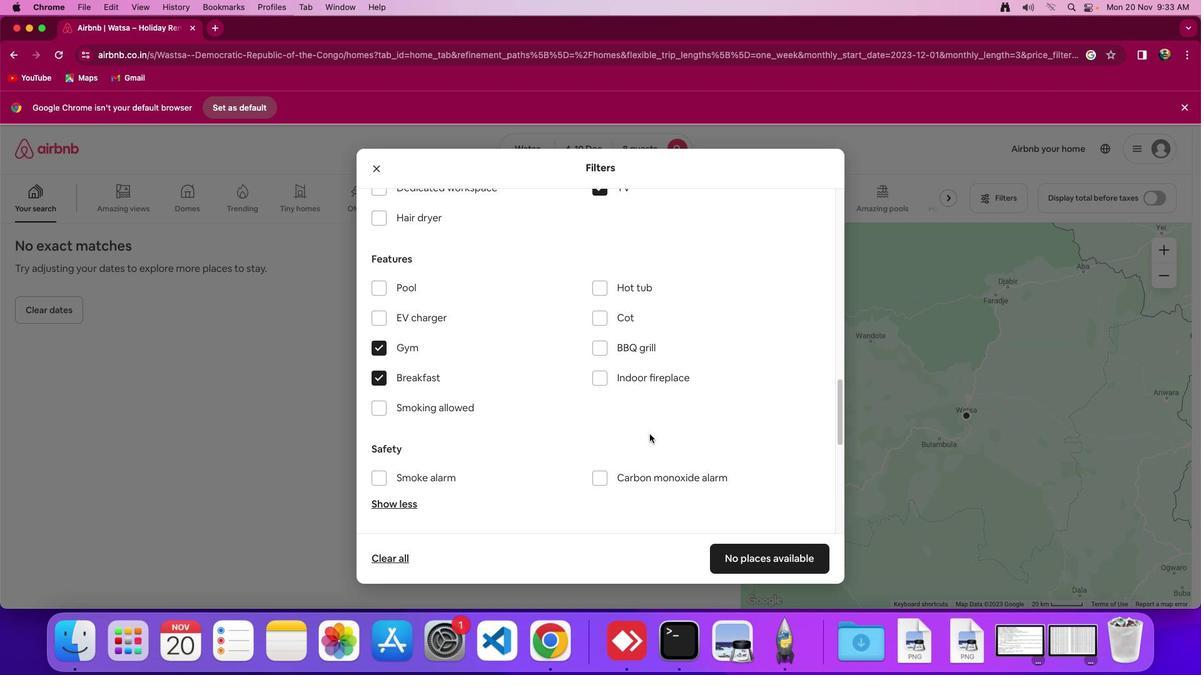 
Action: Mouse scrolled (649, 434) with delta (0, 0)
Screenshot: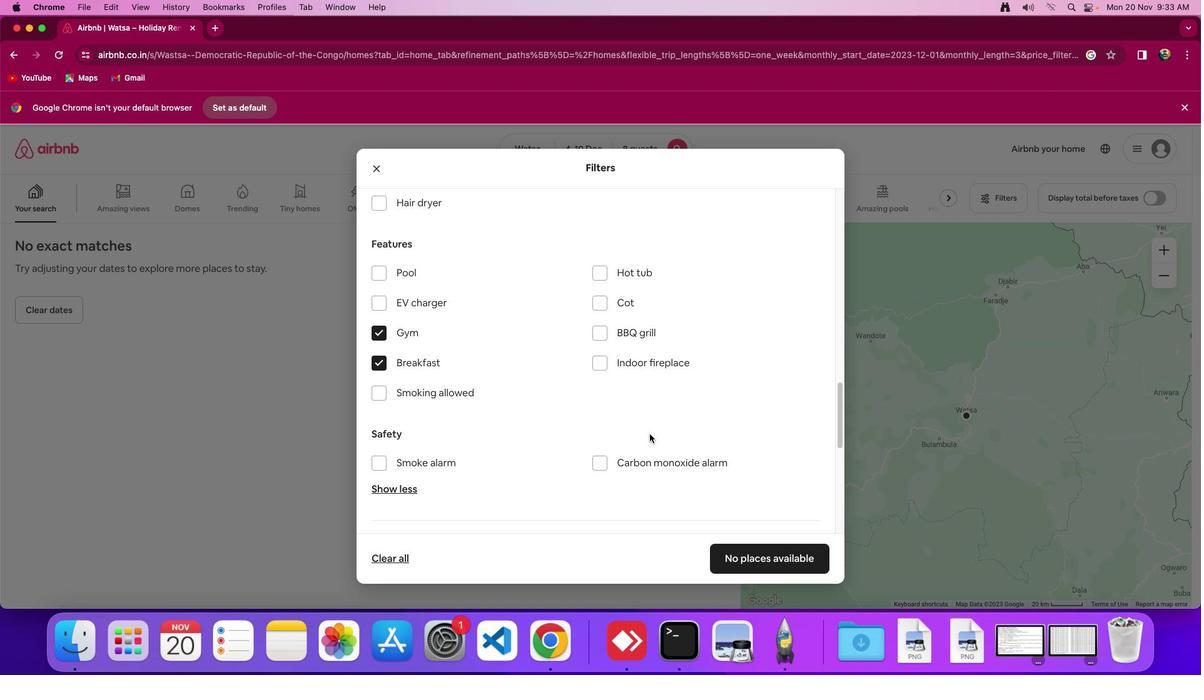 
Action: Mouse moved to (649, 434)
Screenshot: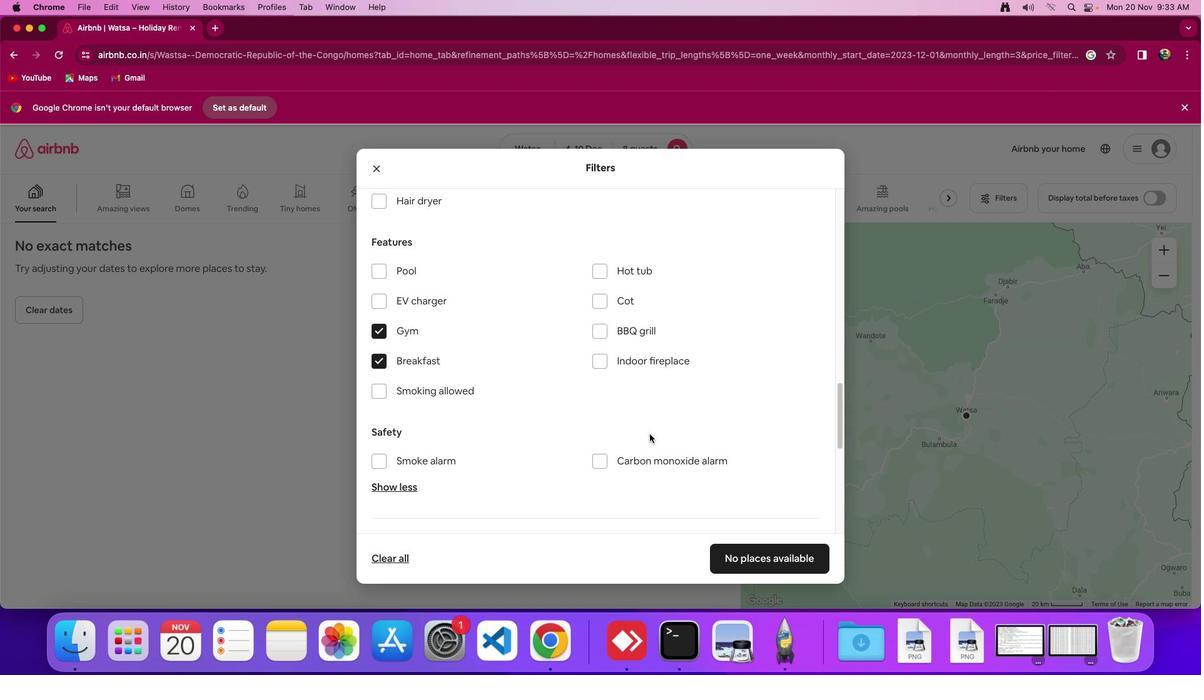 
Action: Mouse scrolled (649, 434) with delta (0, 0)
Screenshot: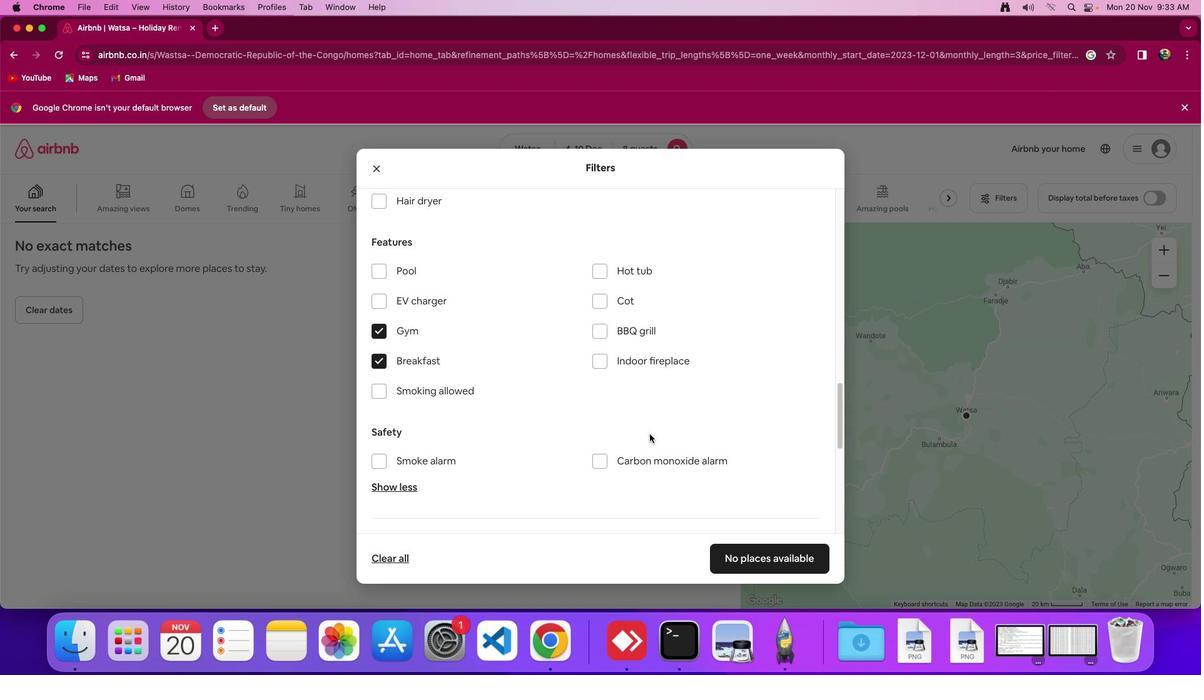 
Action: Mouse moved to (745, 557)
Screenshot: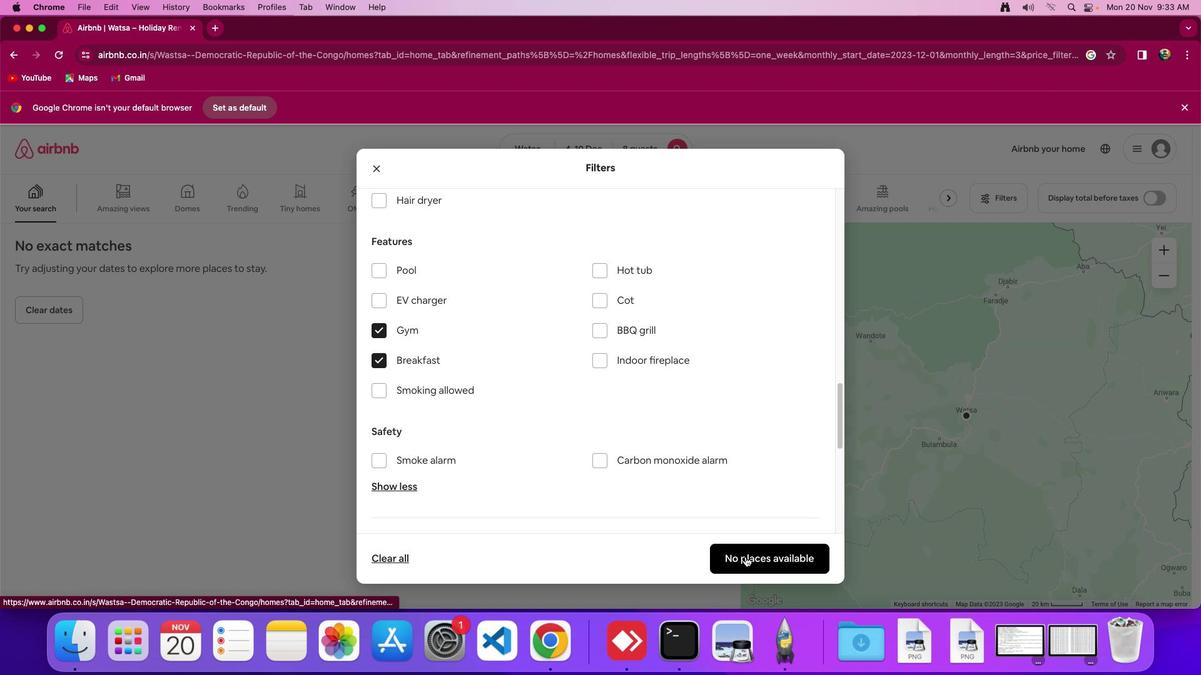 
Action: Mouse pressed left at (745, 557)
Screenshot: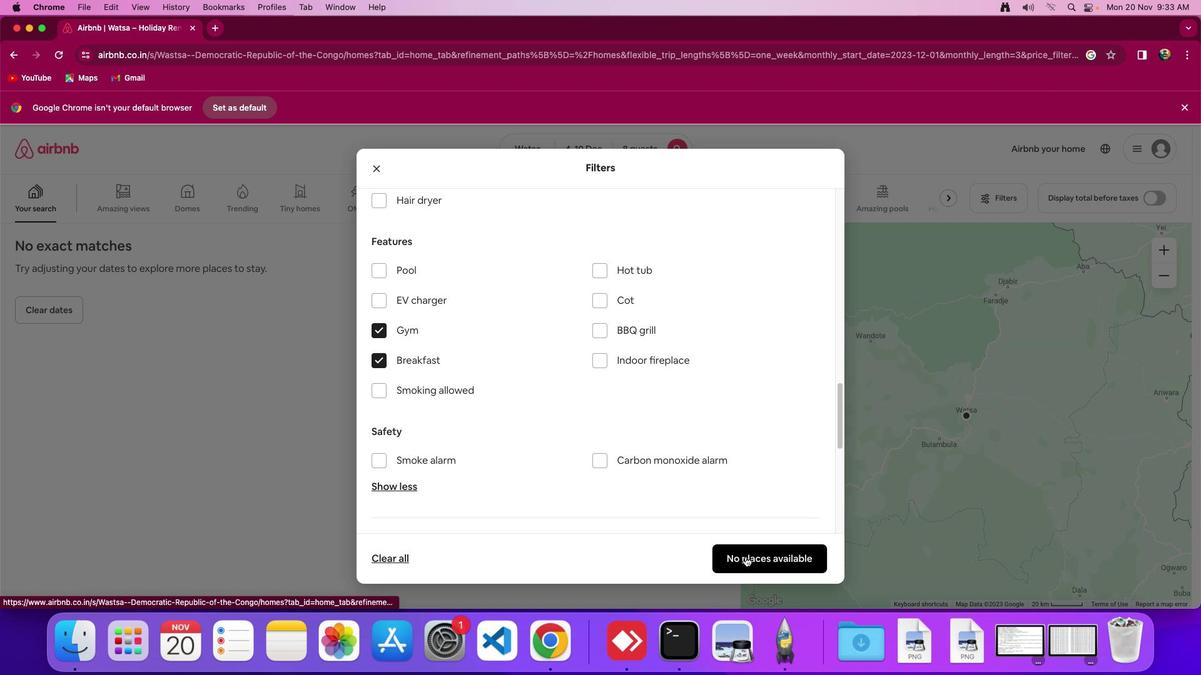
Action: Mouse moved to (609, 416)
Screenshot: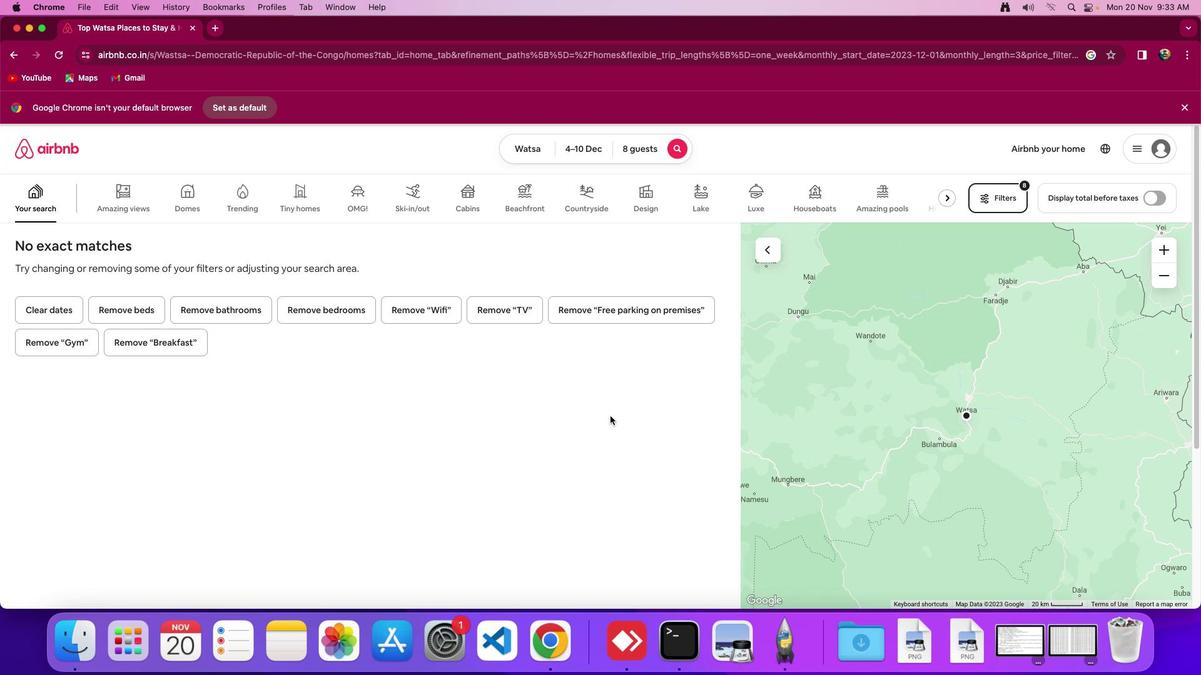 
Action: Mouse pressed left at (609, 416)
Screenshot: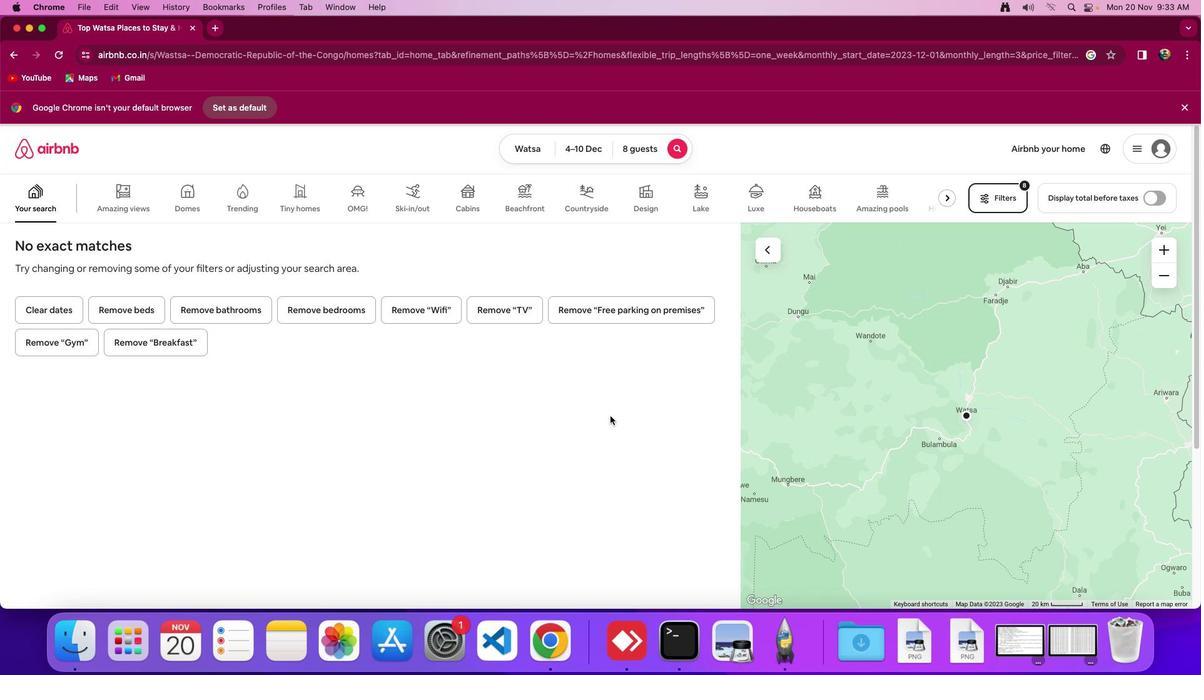 
Action: Mouse moved to (614, 415)
Screenshot: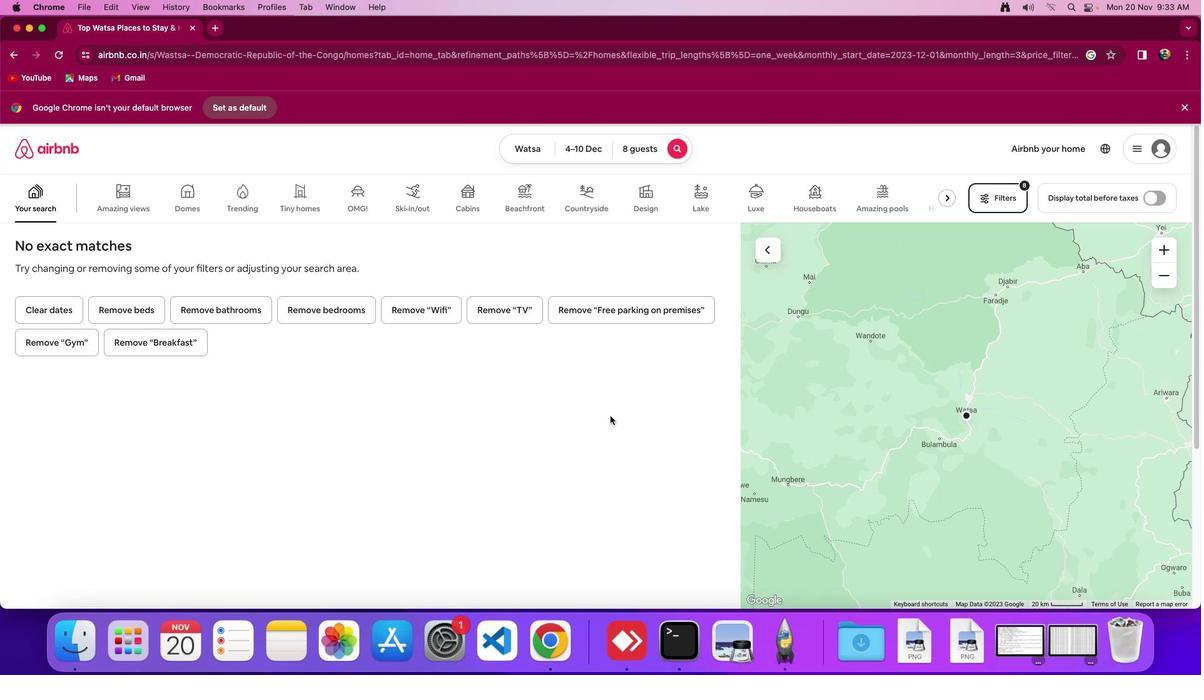 
